 Task: Create a due date automation trigger when advanced on, on the tuesday of the week before a card is due add fields with custom field "Resume" set to a date less than 1 days from now at 11:00 AM.
Action: Mouse moved to (1182, 370)
Screenshot: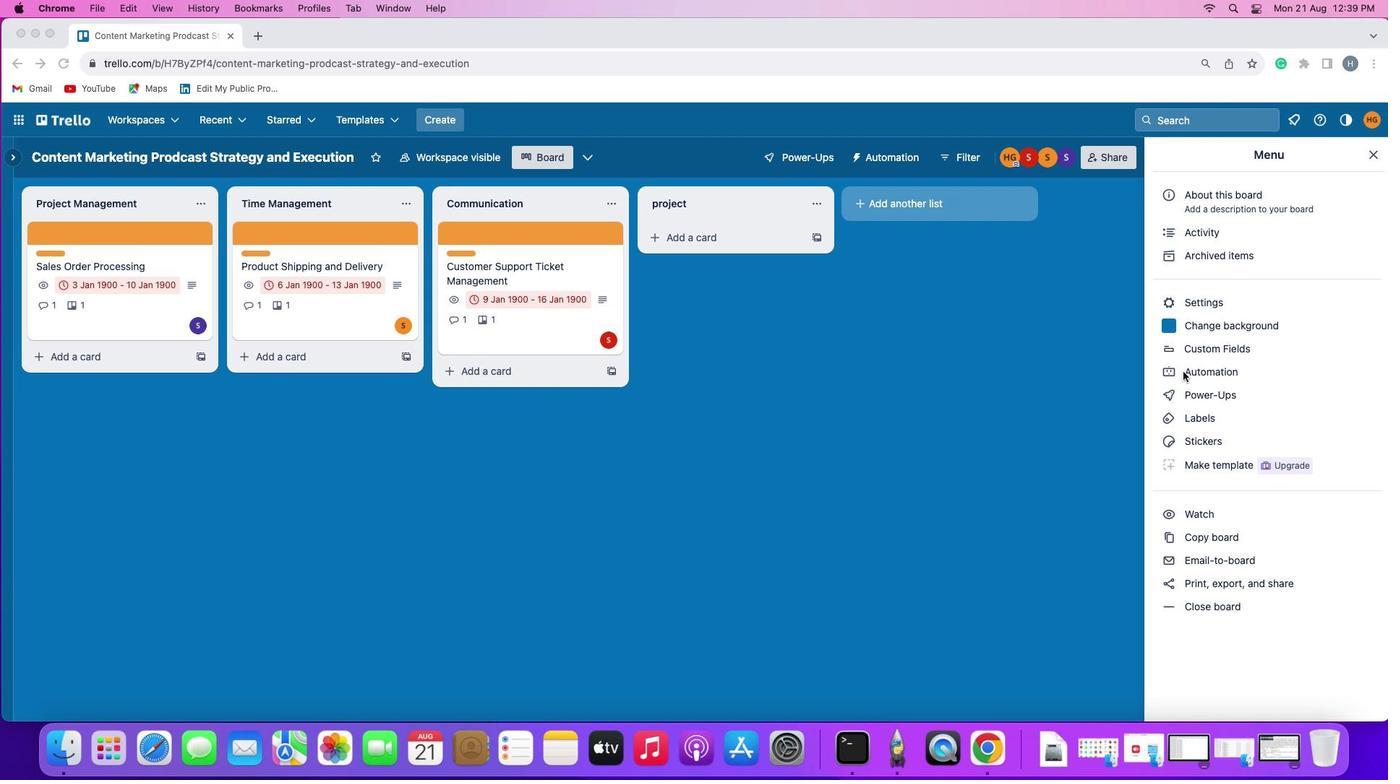 
Action: Mouse pressed left at (1182, 370)
Screenshot: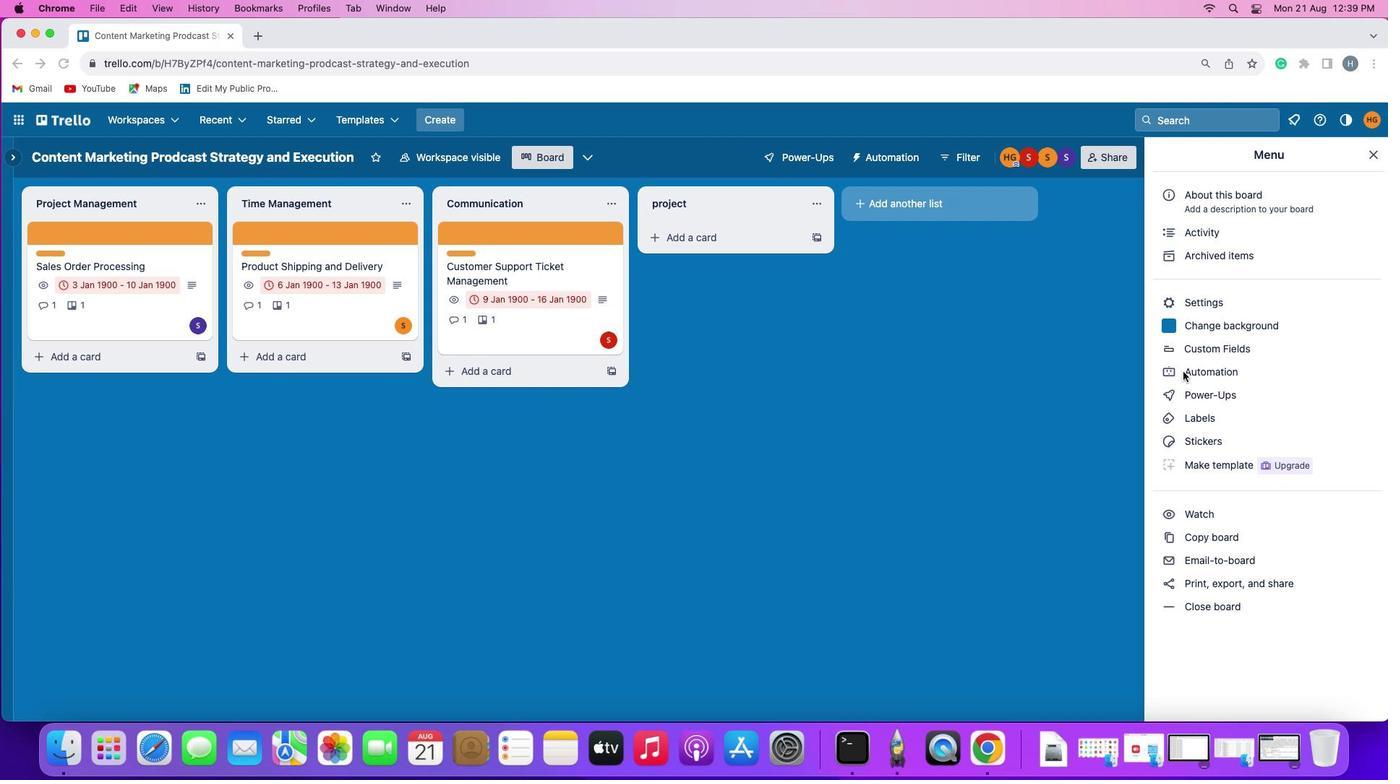 
Action: Mouse moved to (1182, 370)
Screenshot: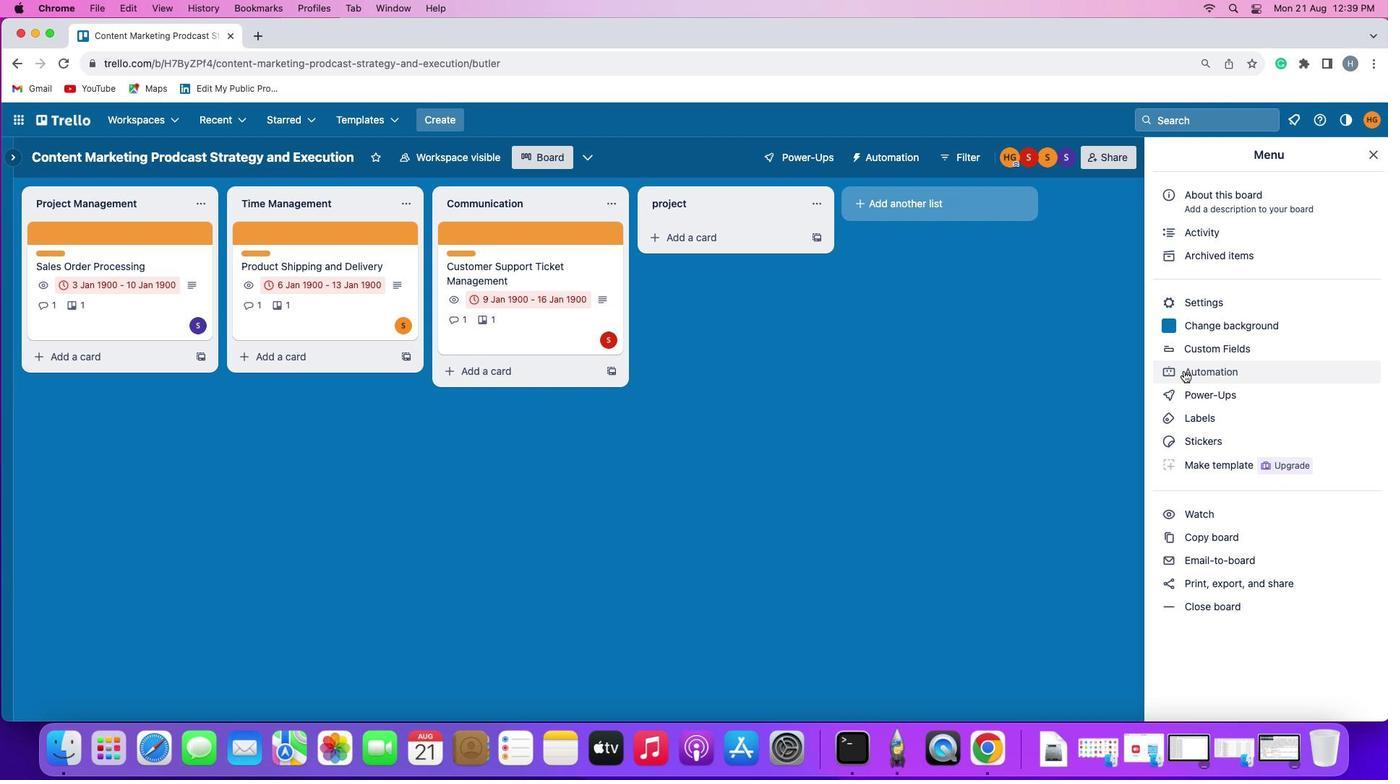 
Action: Mouse pressed left at (1182, 370)
Screenshot: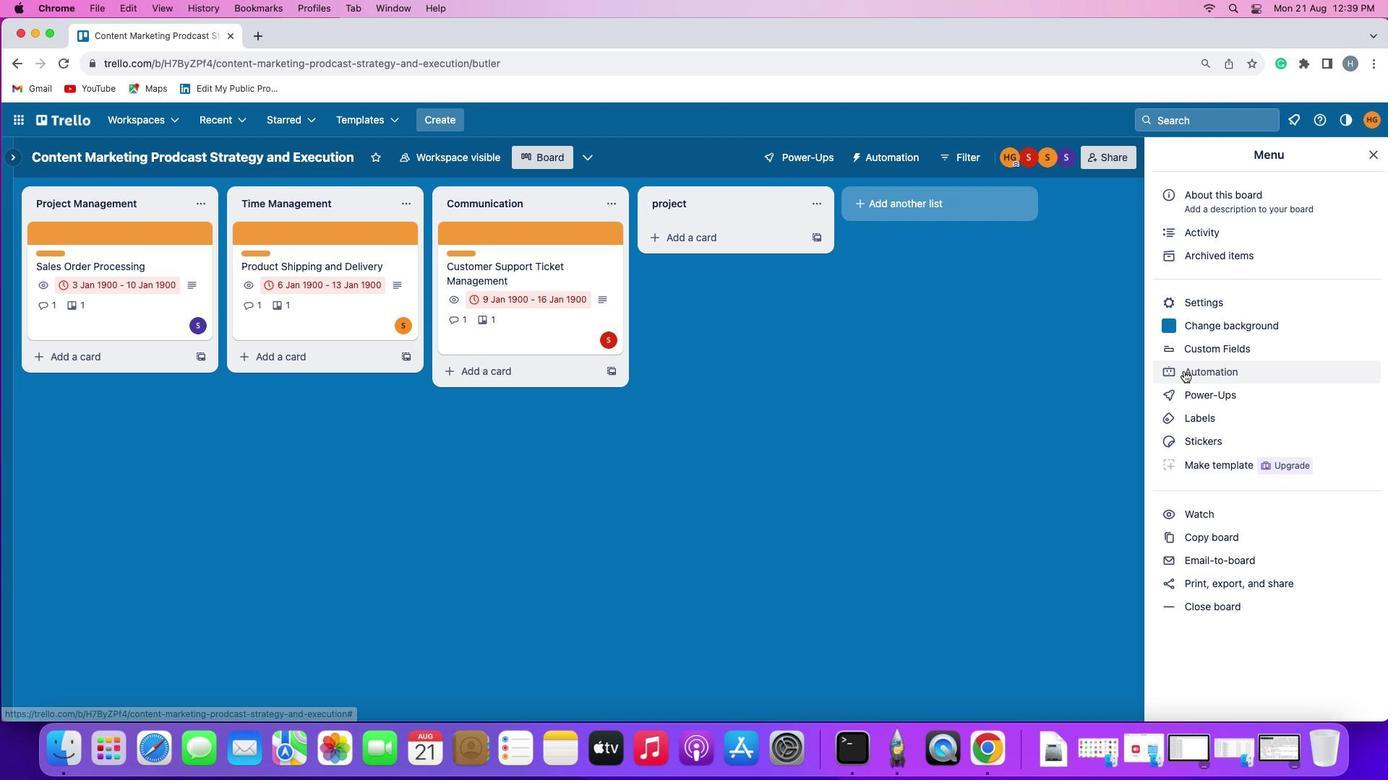 
Action: Mouse moved to (82, 342)
Screenshot: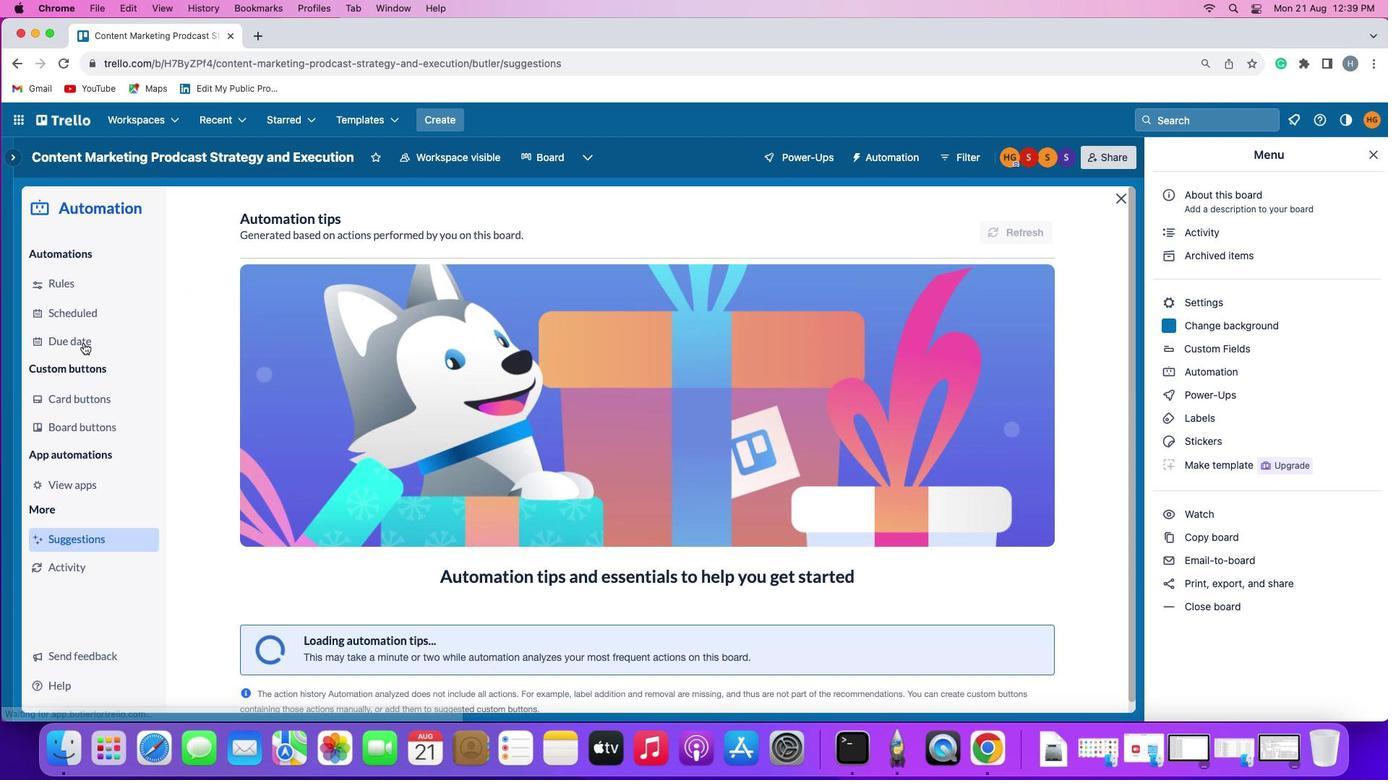 
Action: Mouse pressed left at (82, 342)
Screenshot: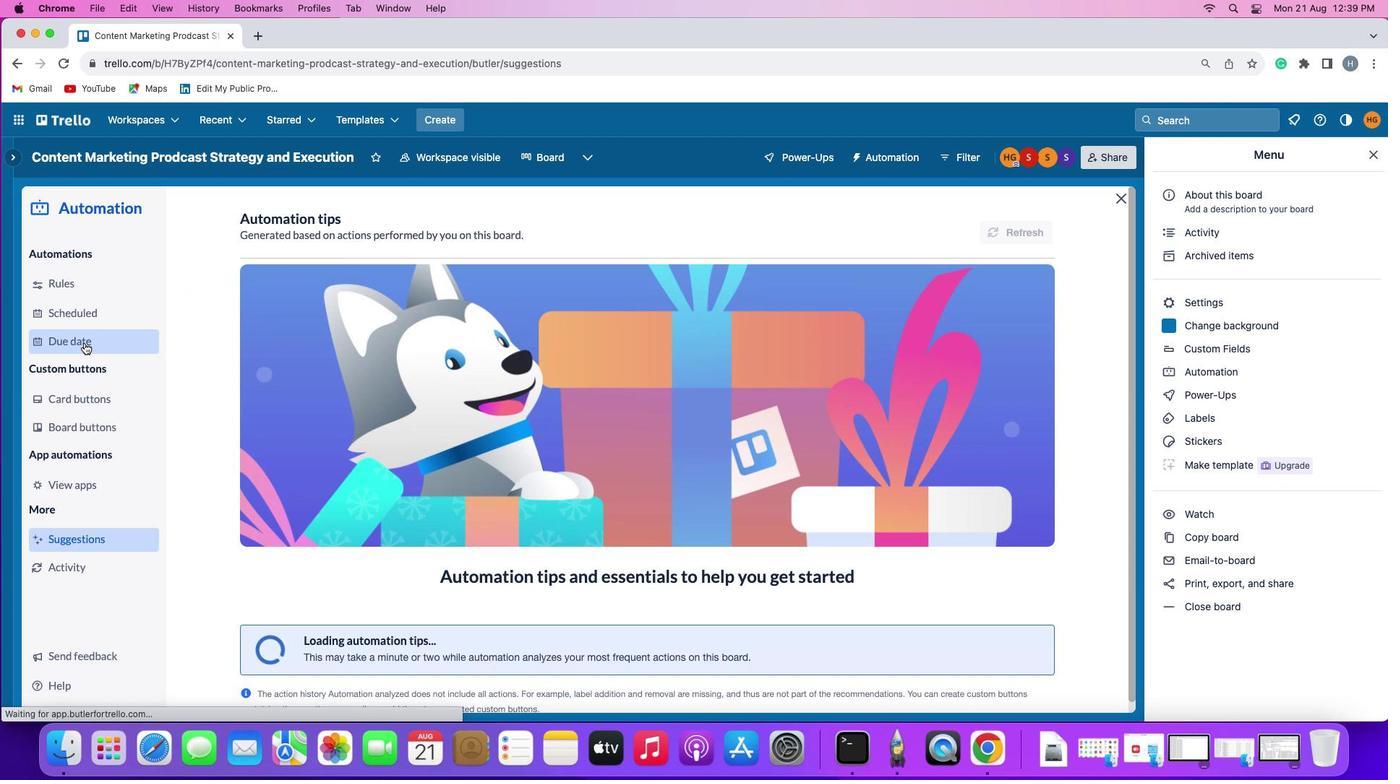 
Action: Mouse moved to (981, 221)
Screenshot: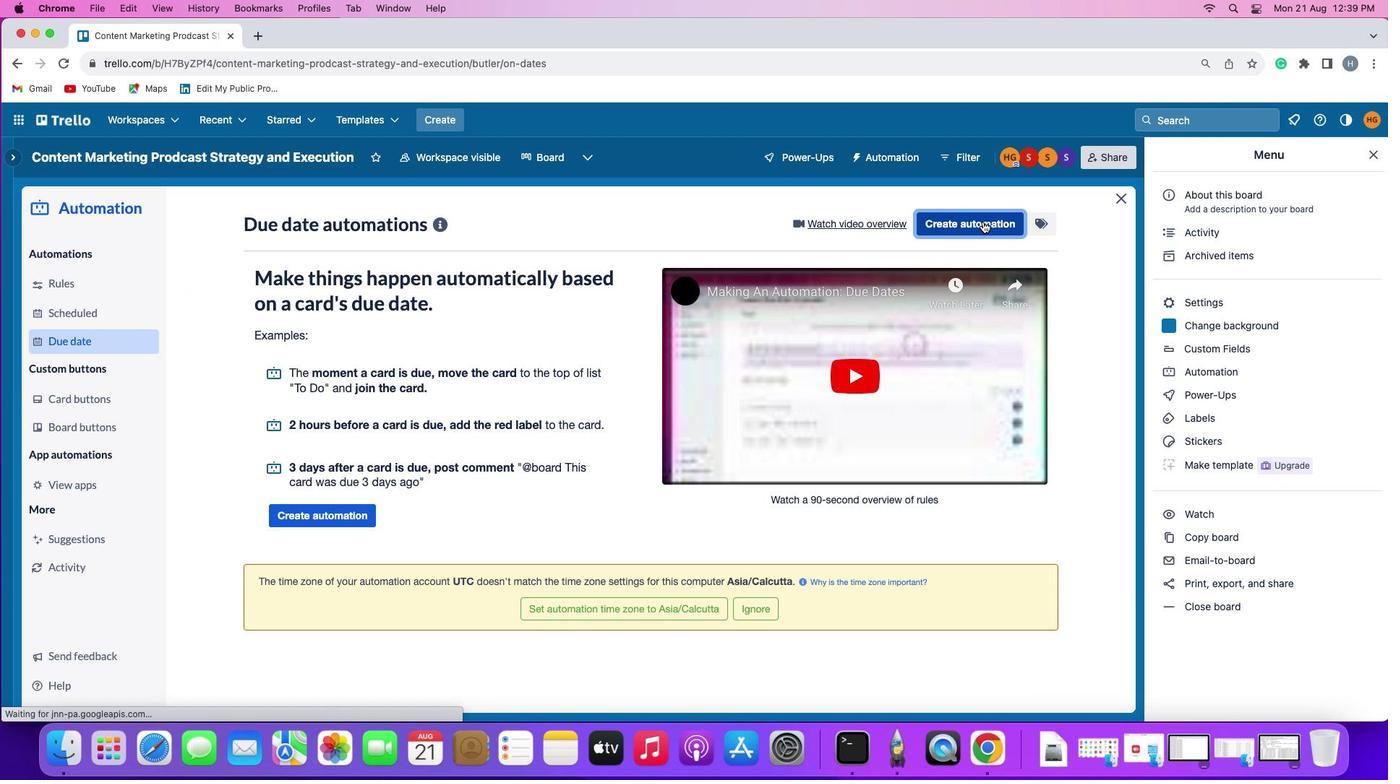 
Action: Mouse pressed left at (981, 221)
Screenshot: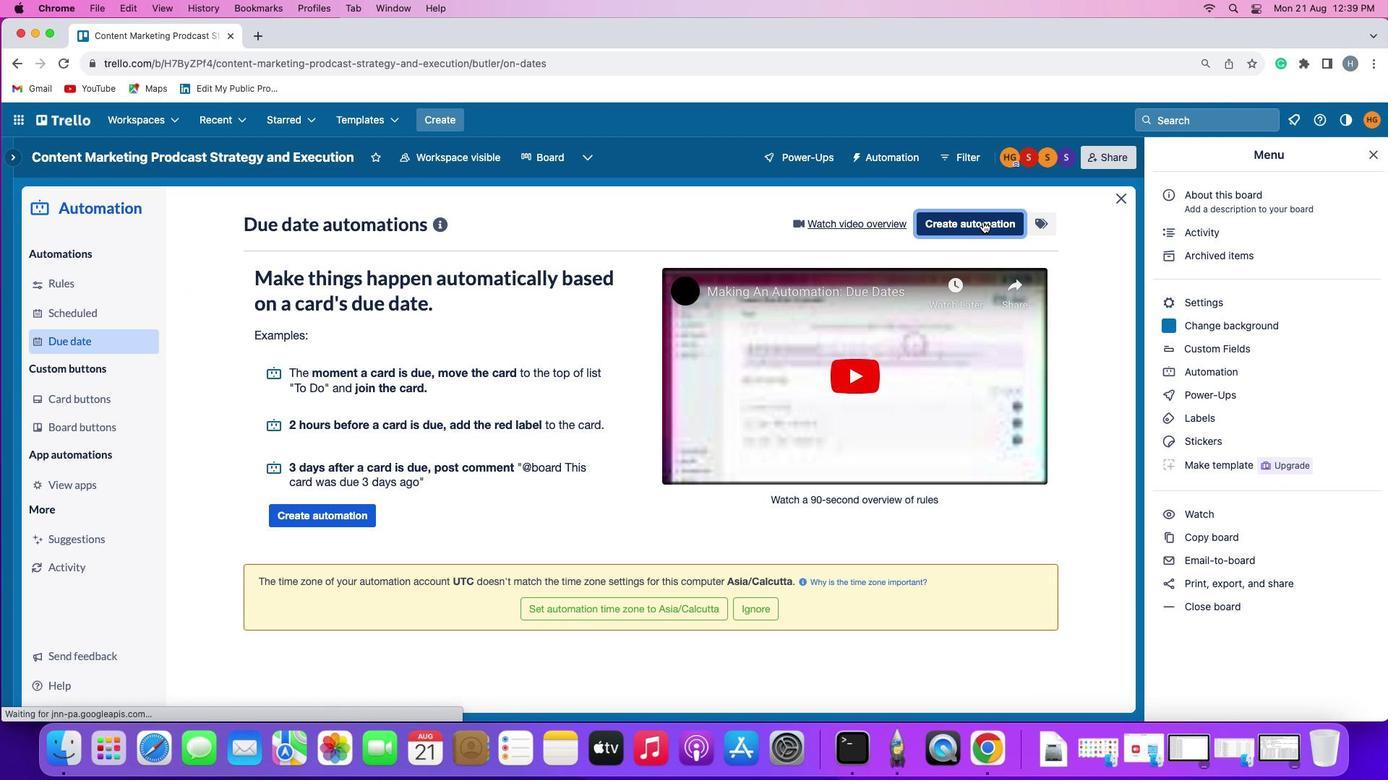 
Action: Mouse moved to (302, 356)
Screenshot: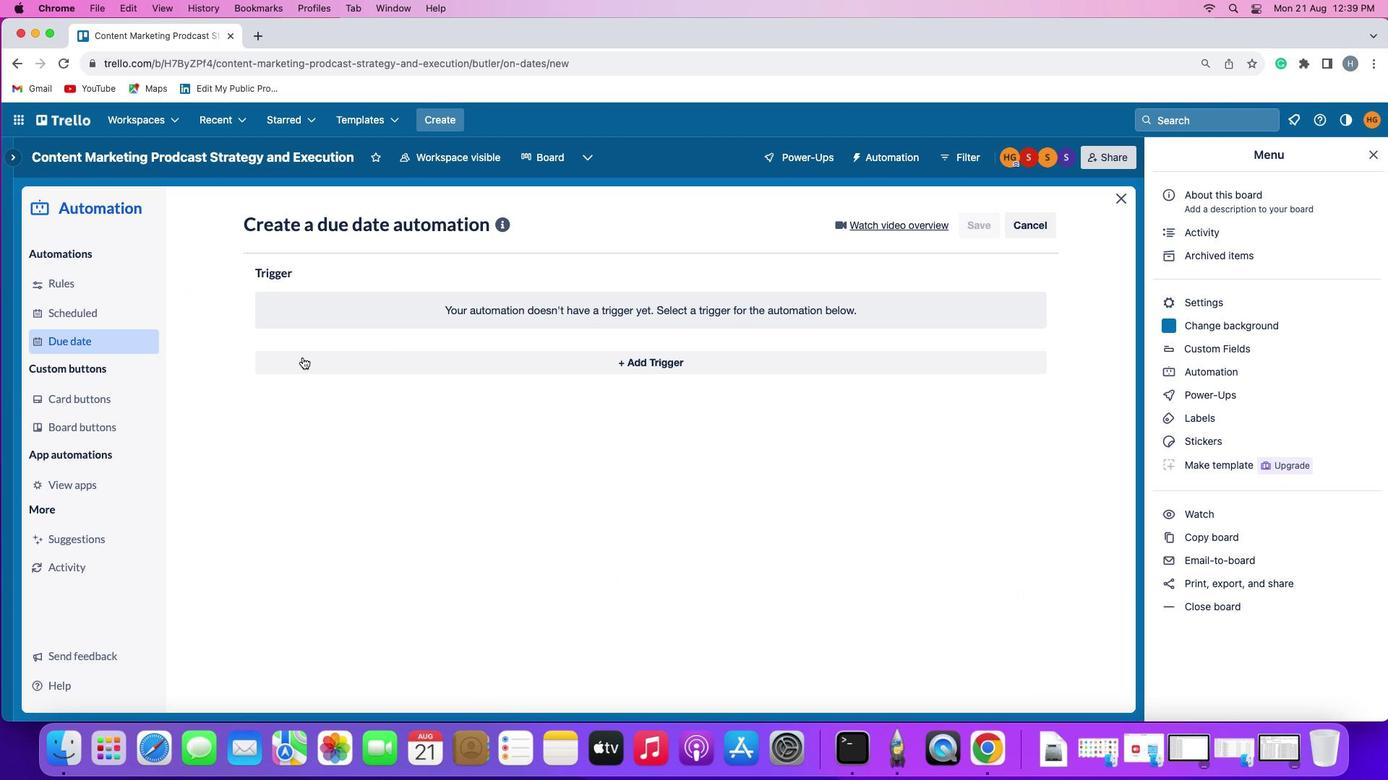 
Action: Mouse pressed left at (302, 356)
Screenshot: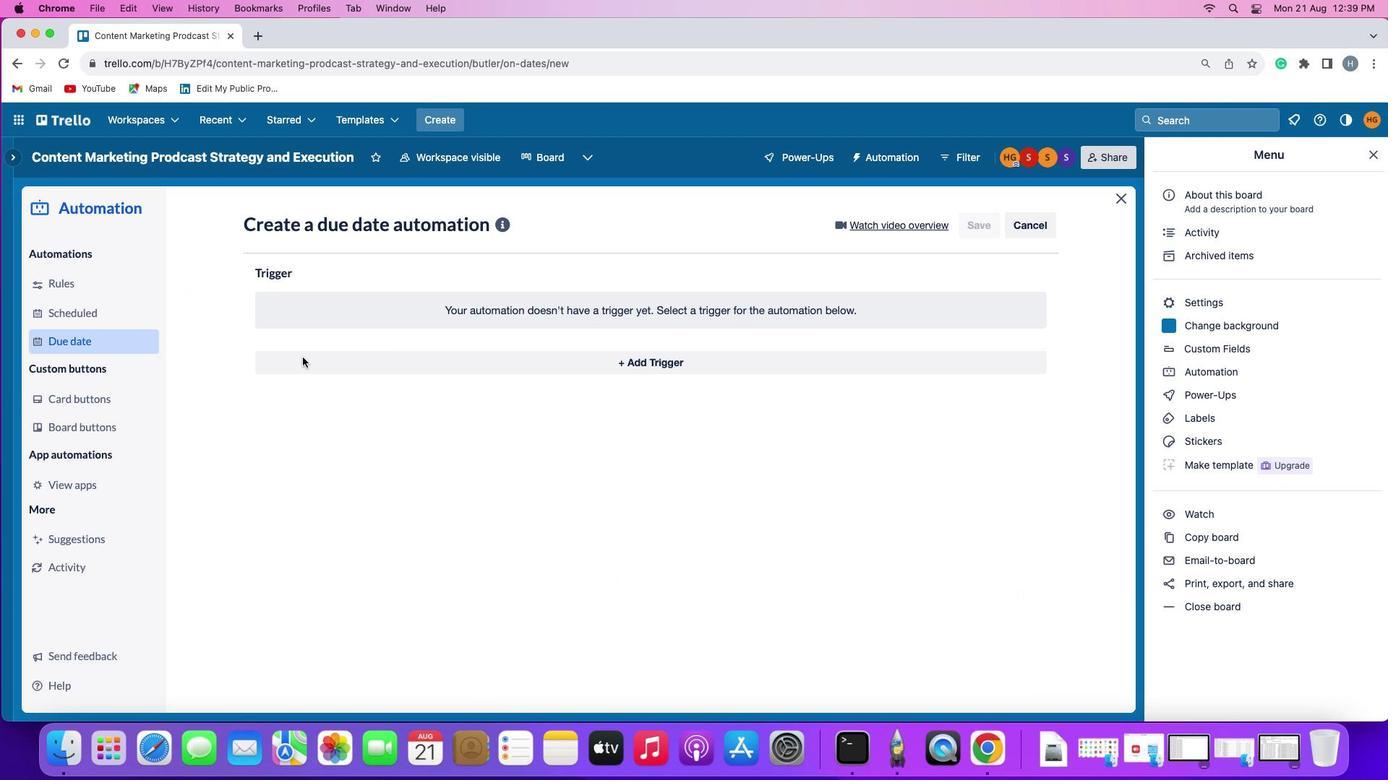 
Action: Mouse moved to (326, 617)
Screenshot: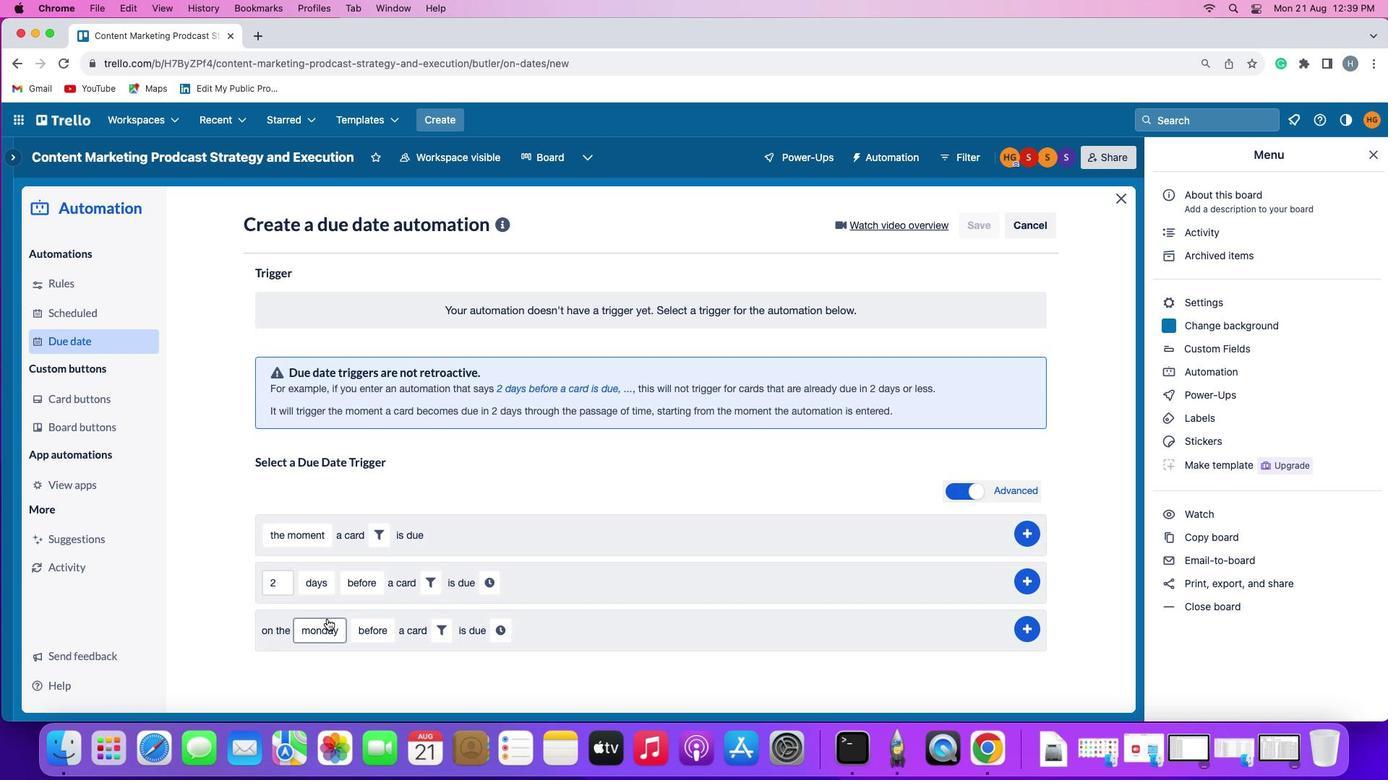 
Action: Mouse pressed left at (326, 617)
Screenshot: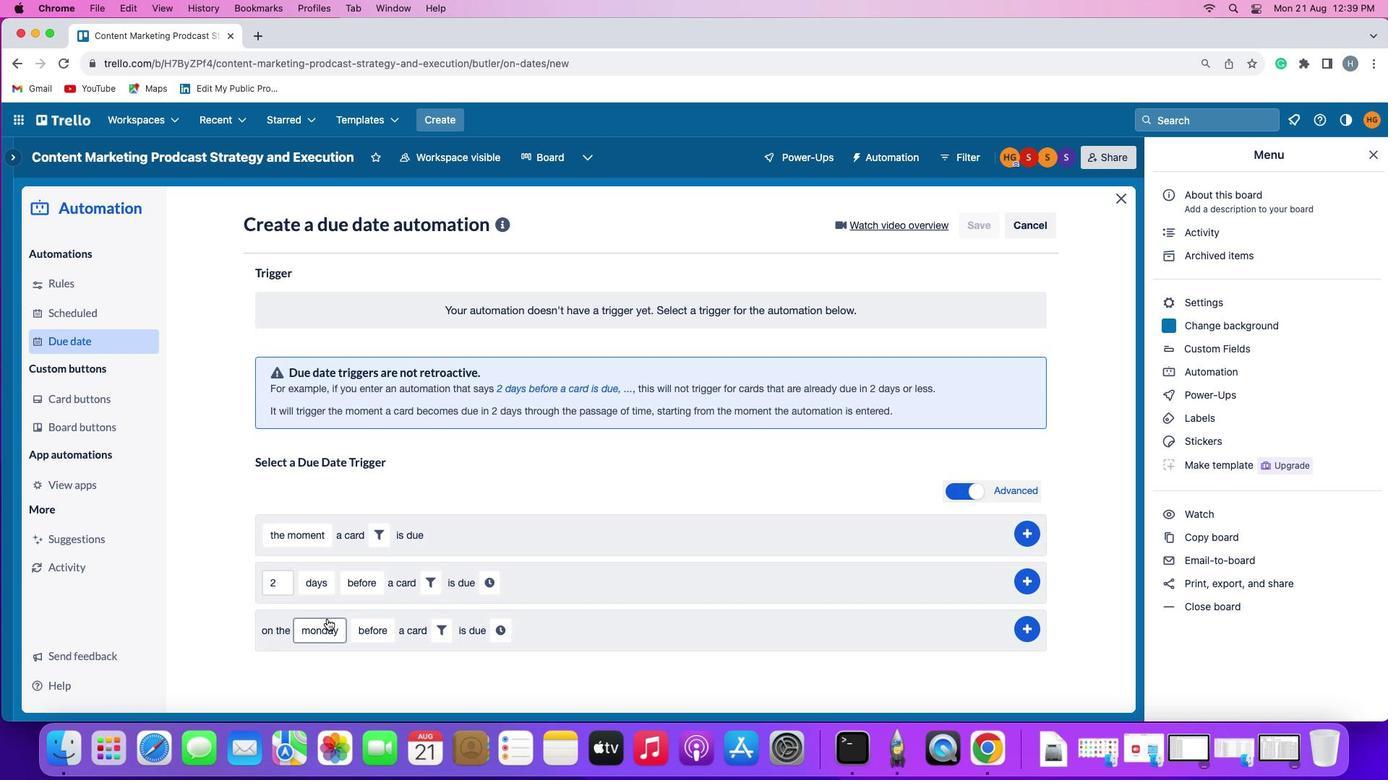 
Action: Mouse moved to (340, 453)
Screenshot: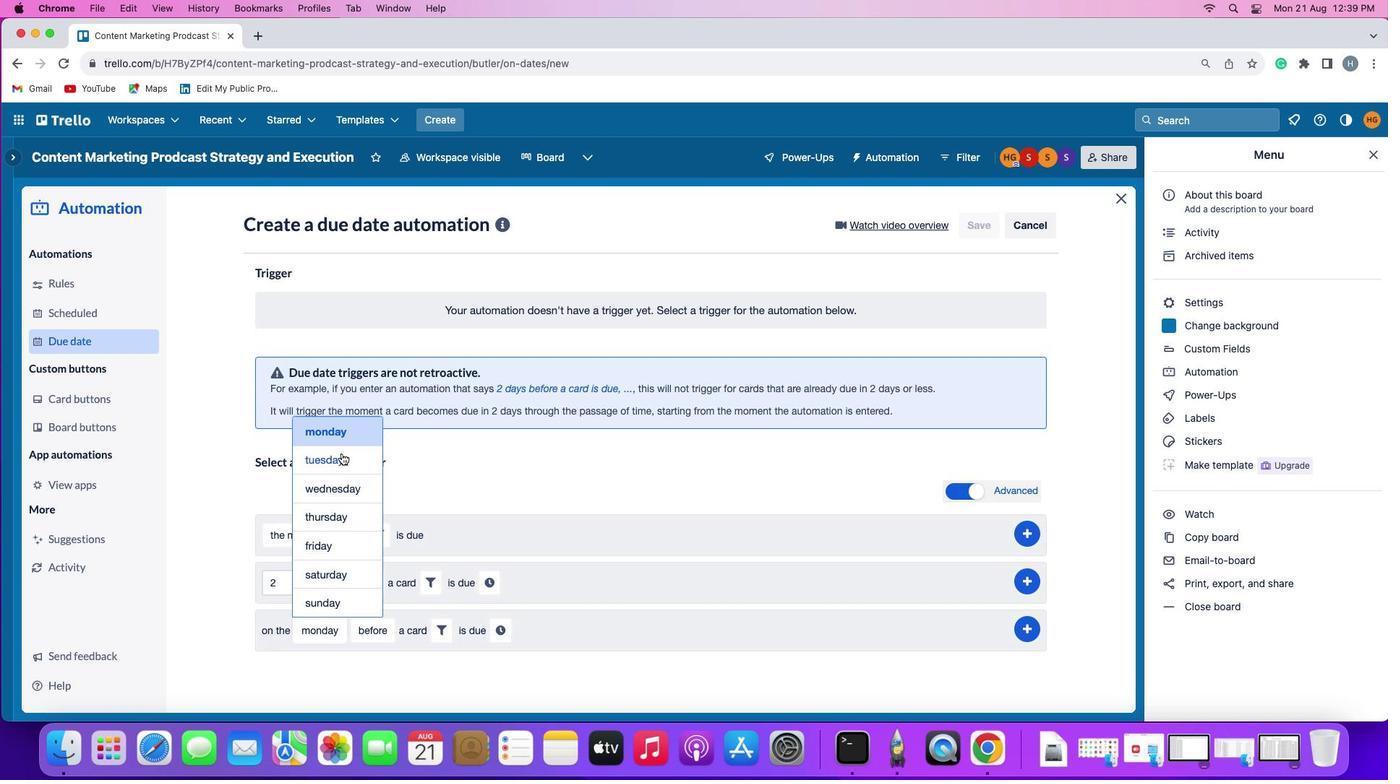 
Action: Mouse pressed left at (340, 453)
Screenshot: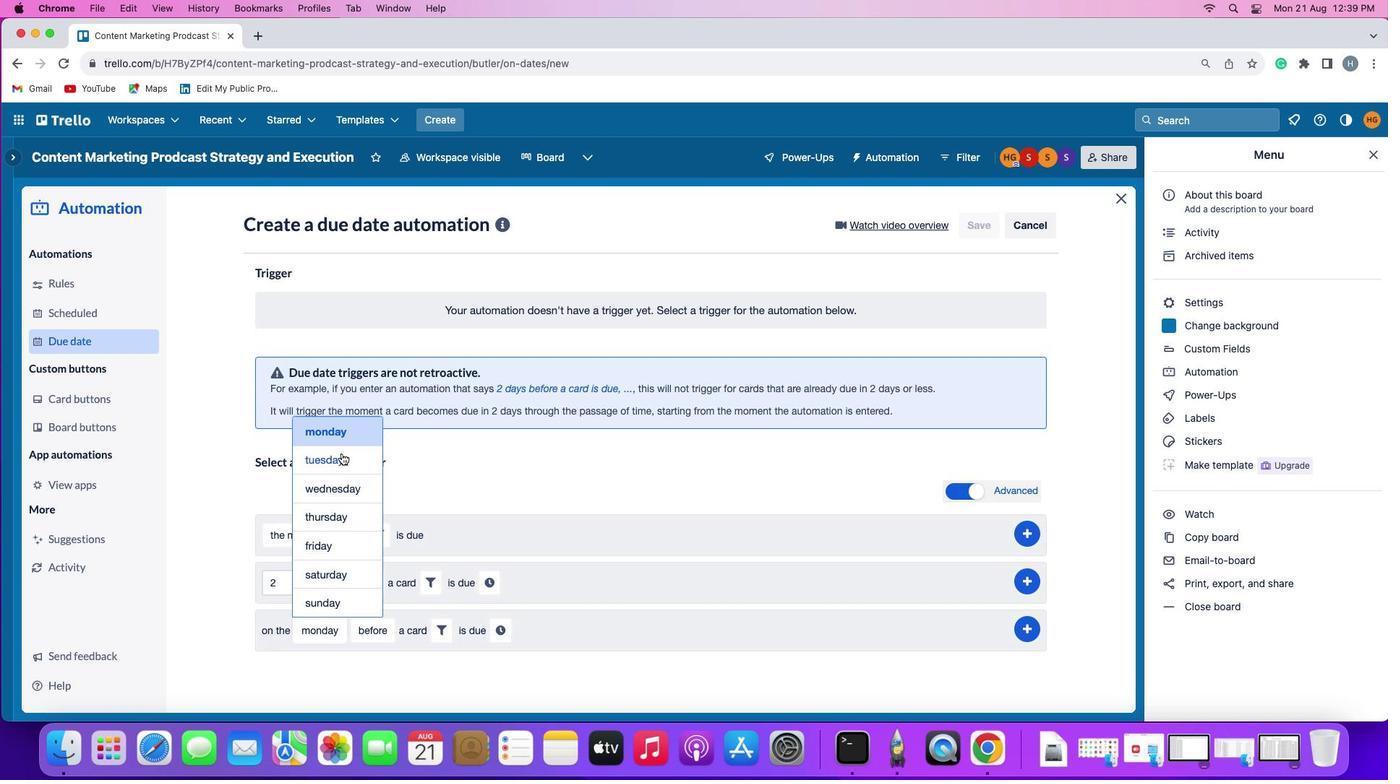 
Action: Mouse moved to (365, 634)
Screenshot: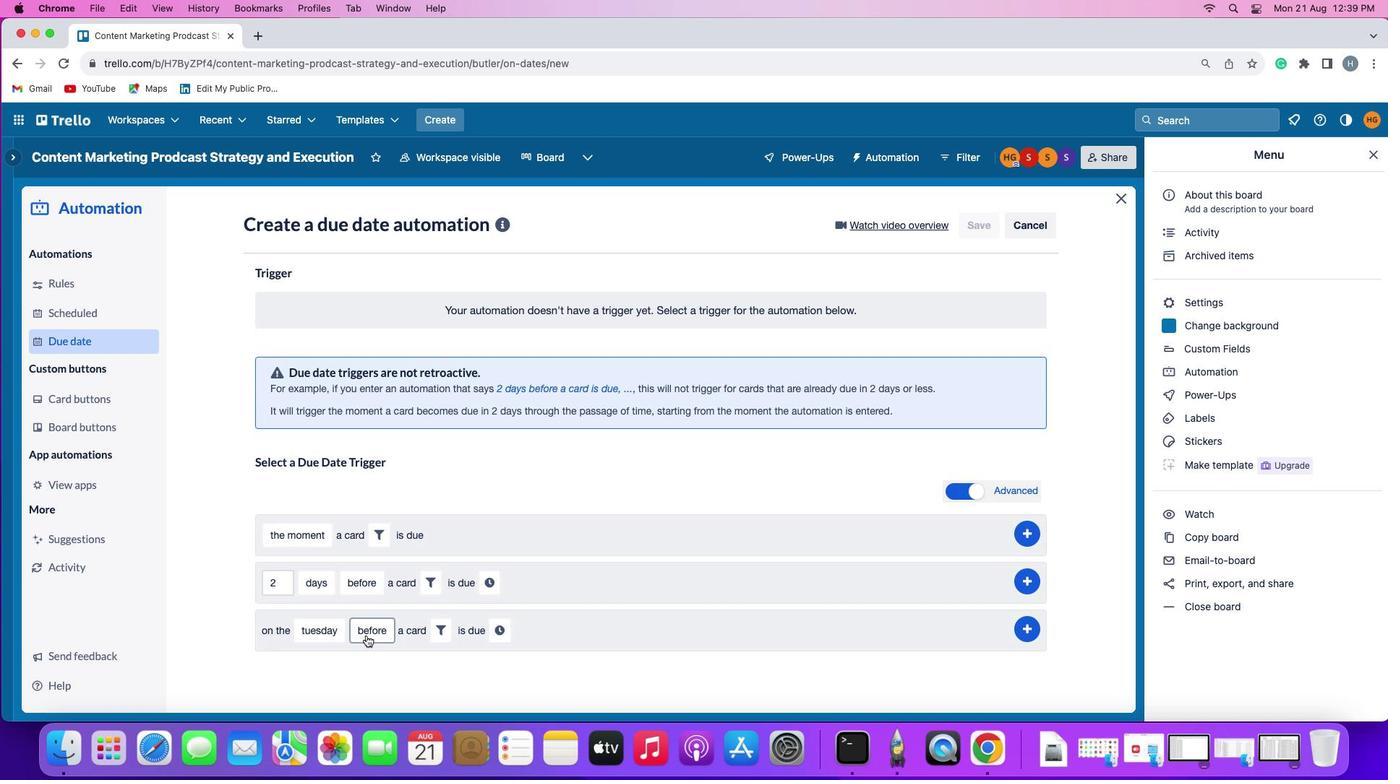 
Action: Mouse pressed left at (365, 634)
Screenshot: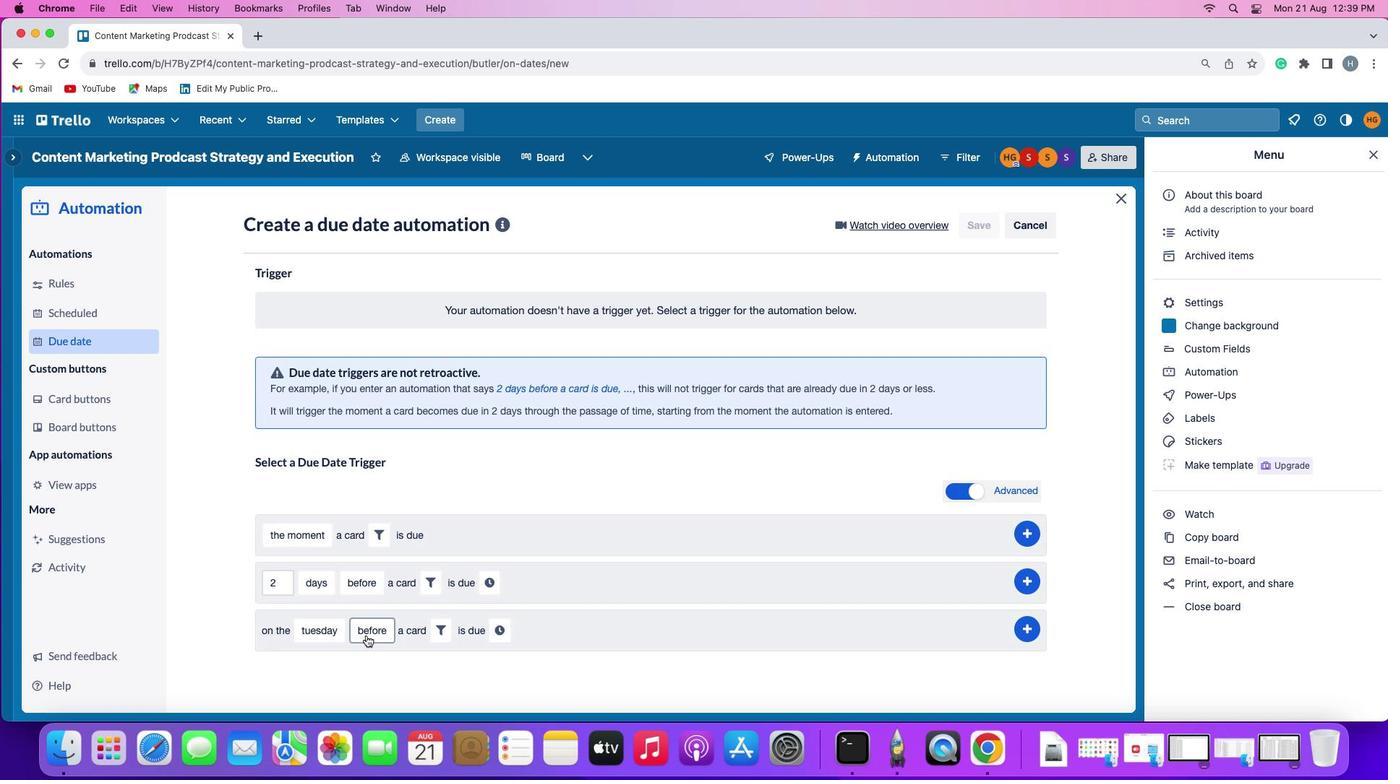 
Action: Mouse moved to (378, 606)
Screenshot: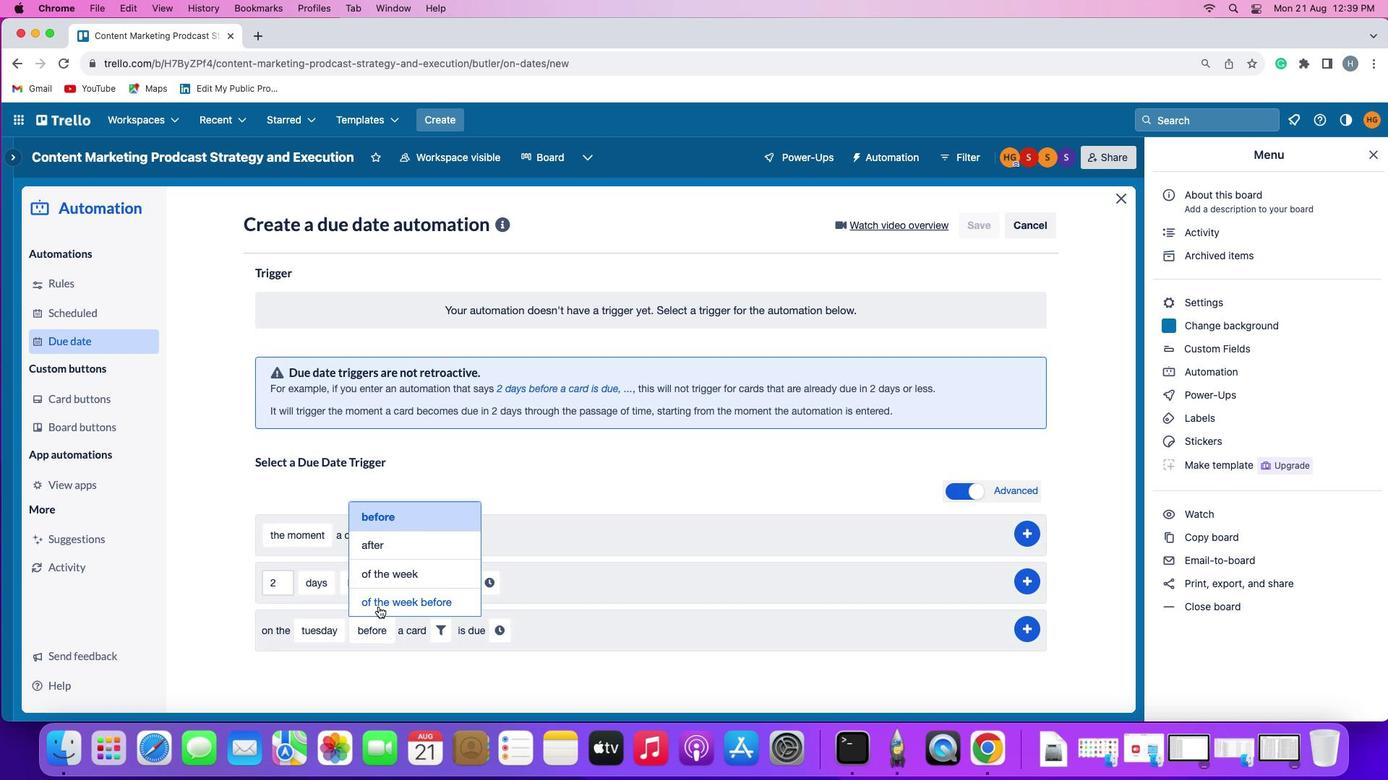 
Action: Mouse pressed left at (378, 606)
Screenshot: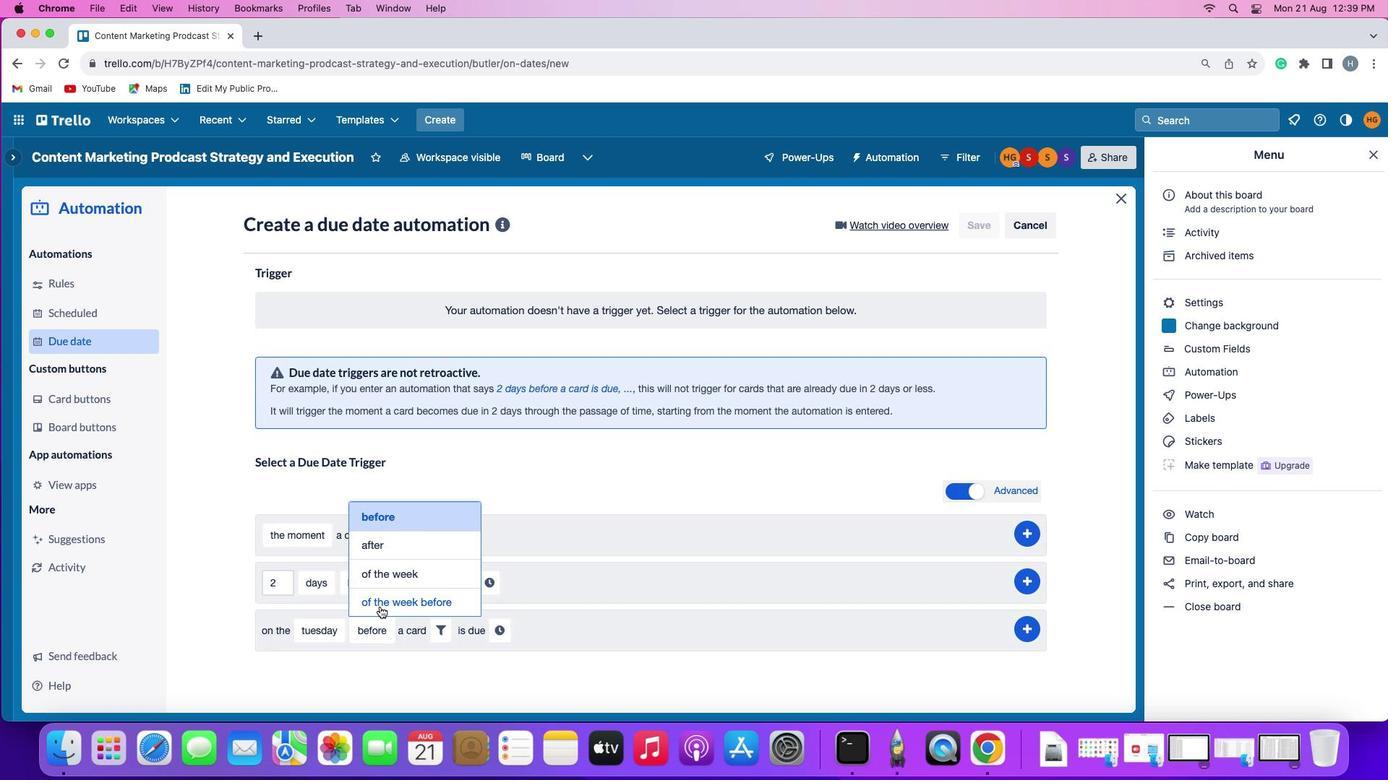 
Action: Mouse moved to (495, 629)
Screenshot: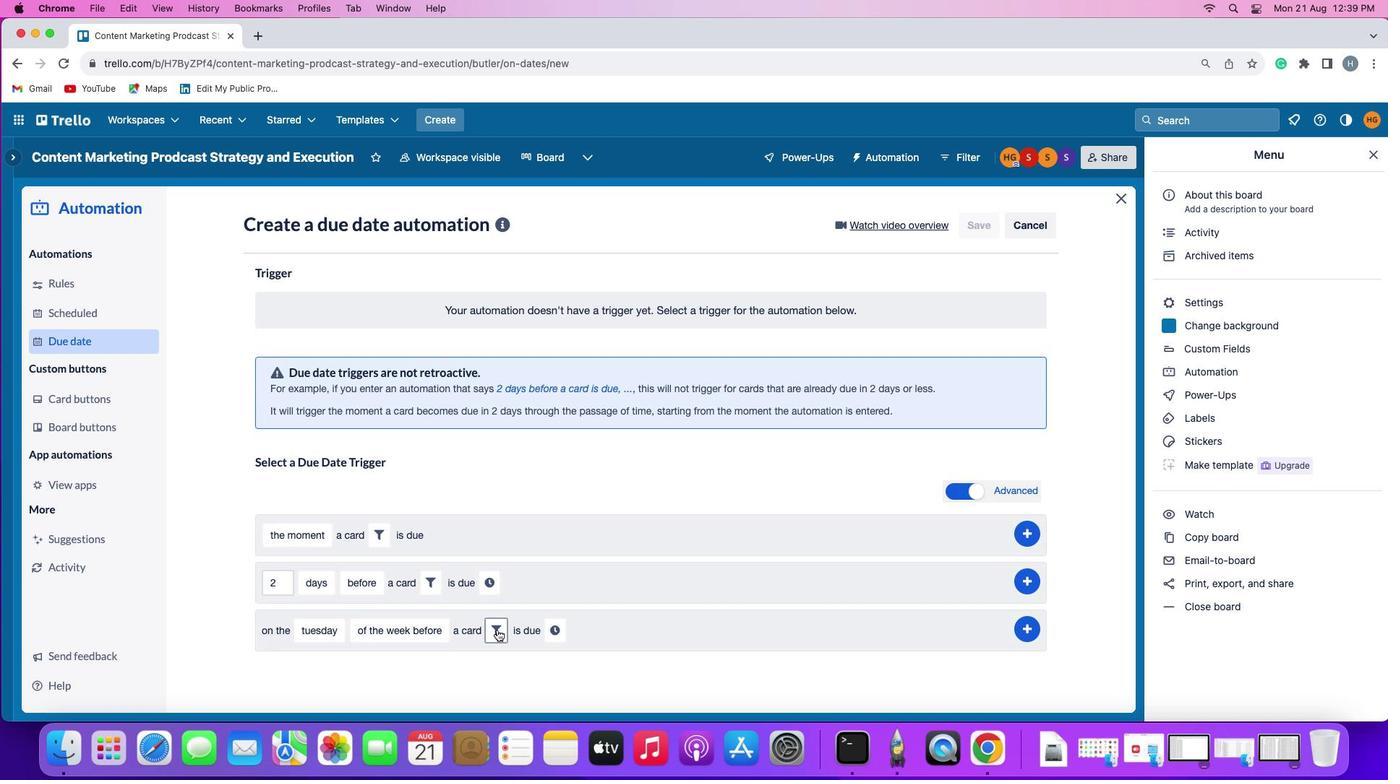
Action: Mouse pressed left at (495, 629)
Screenshot: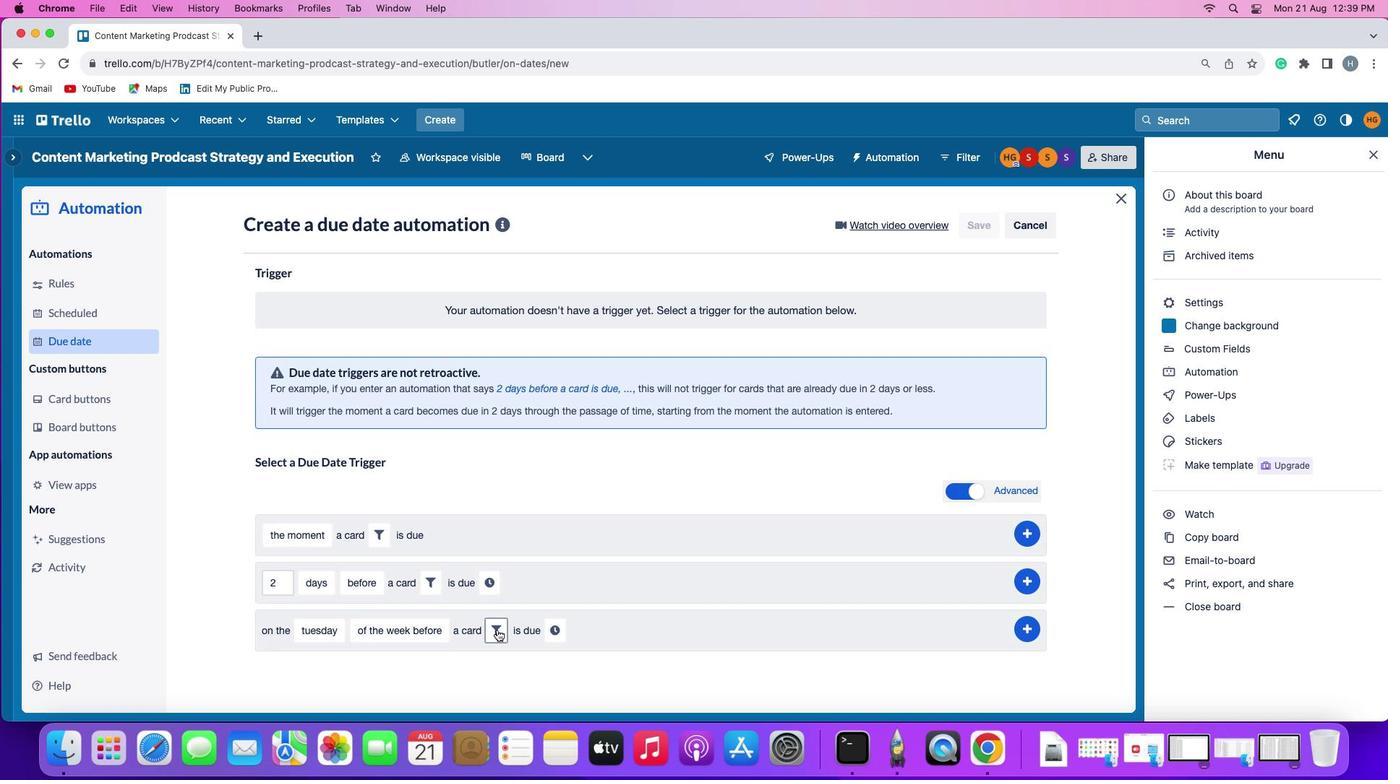 
Action: Mouse moved to (710, 675)
Screenshot: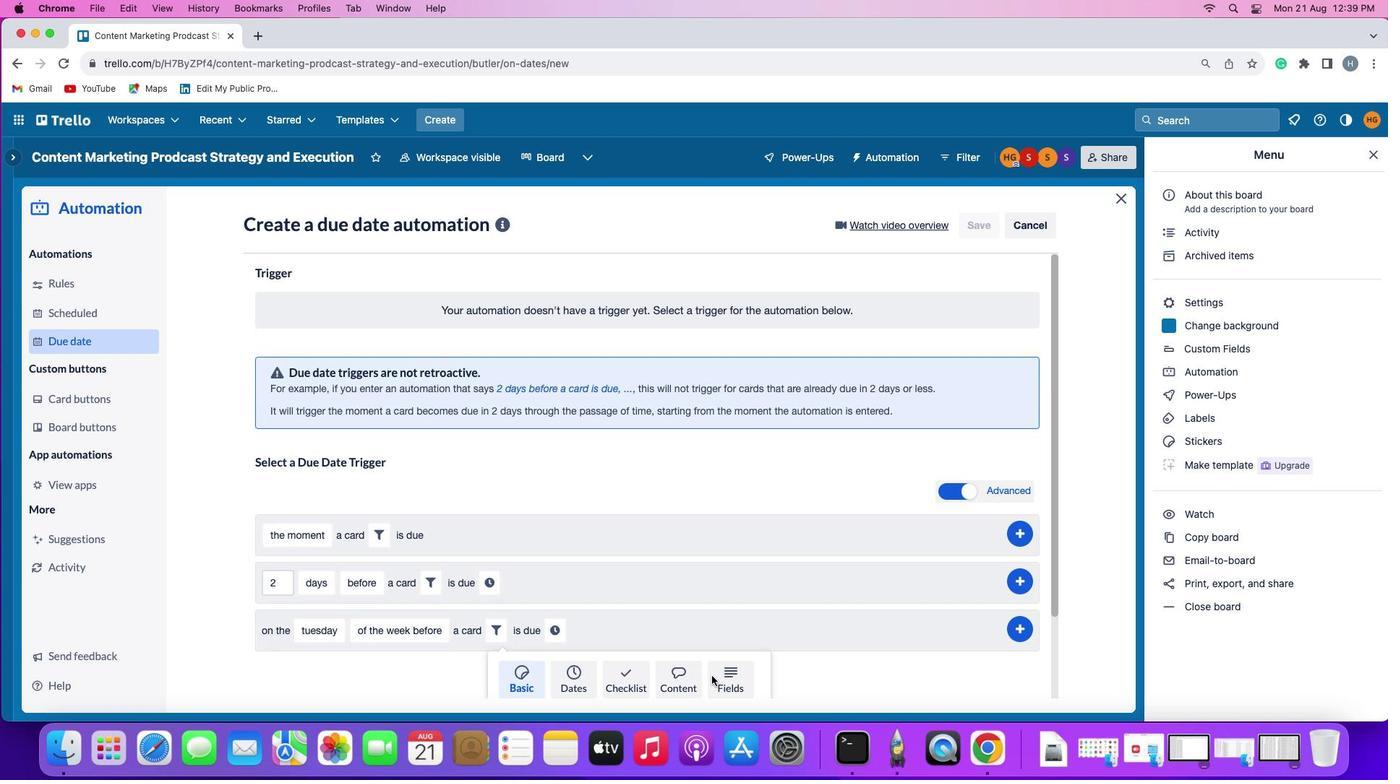 
Action: Mouse pressed left at (710, 675)
Screenshot: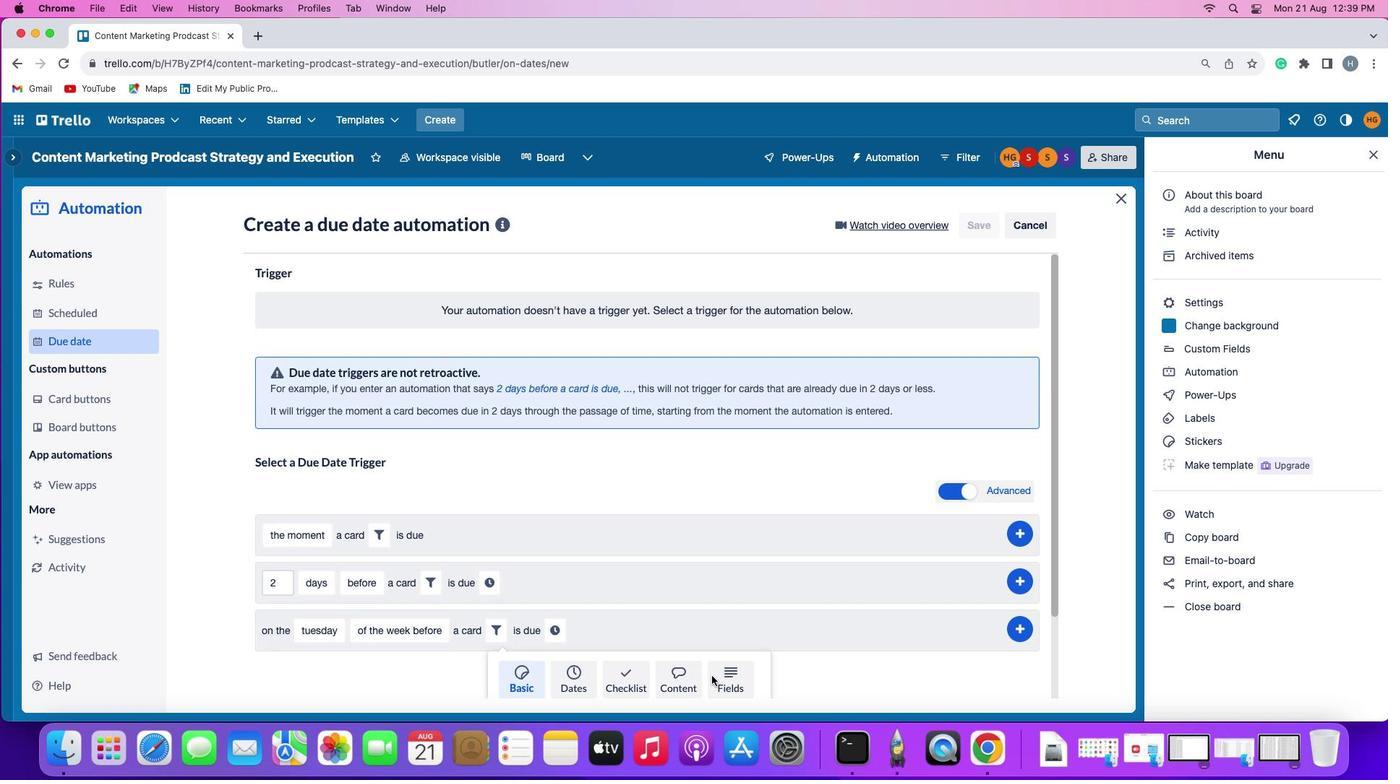 
Action: Mouse moved to (424, 673)
Screenshot: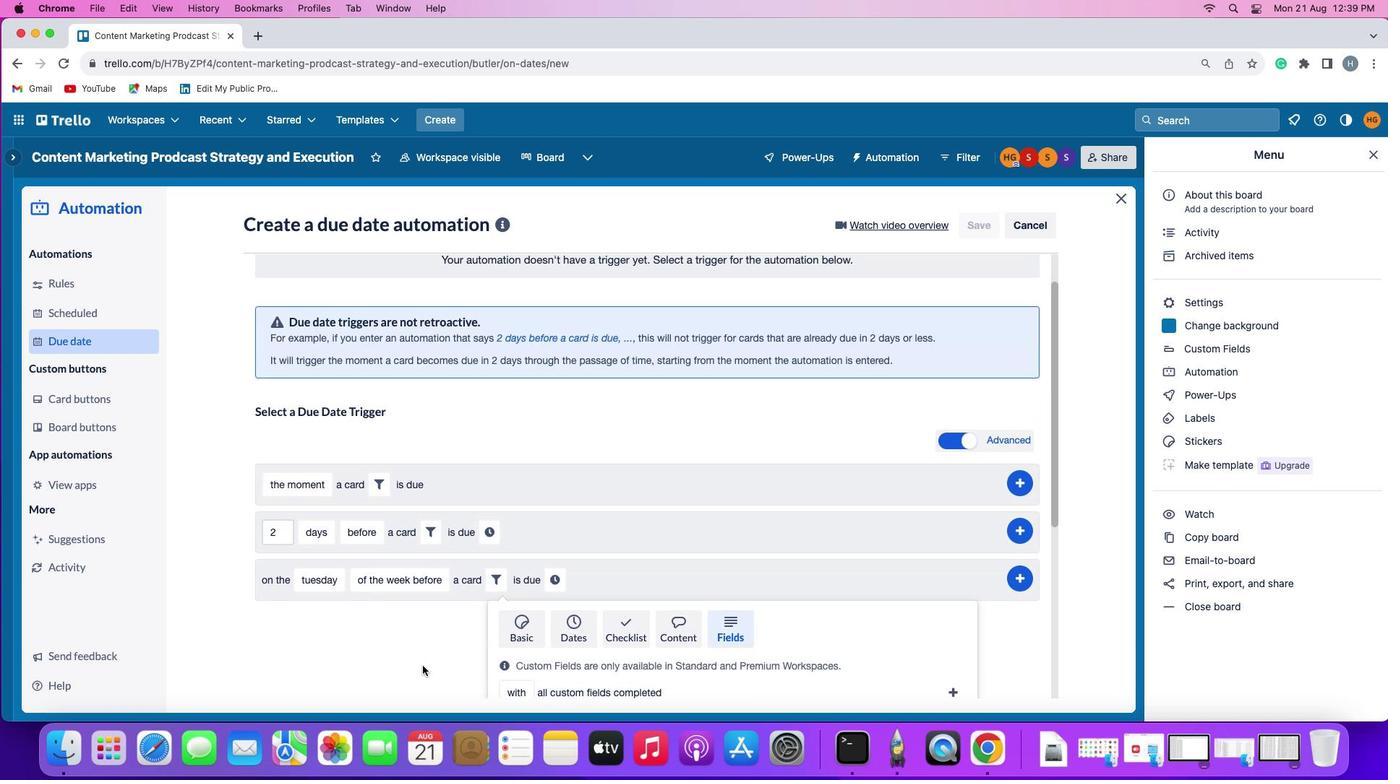 
Action: Mouse scrolled (424, 673) with delta (0, 0)
Screenshot: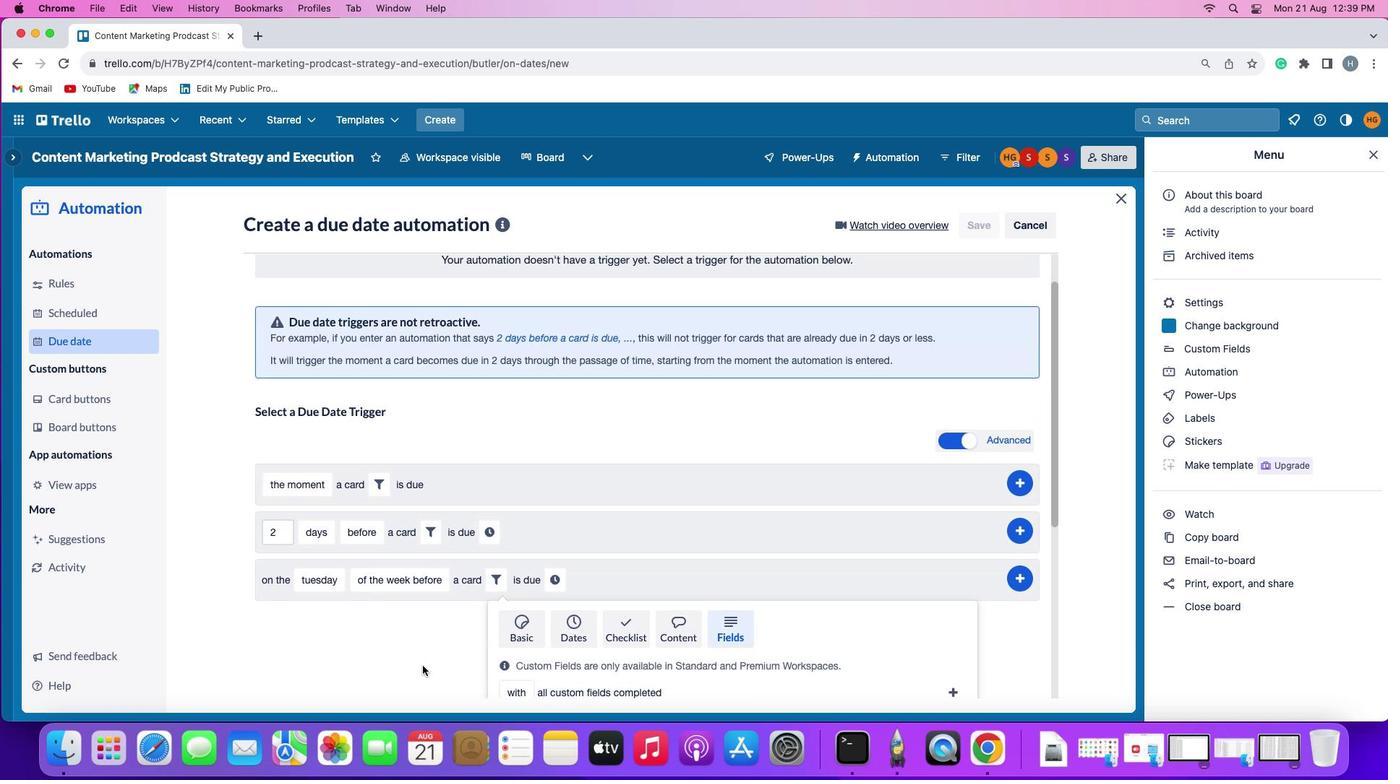 
Action: Mouse scrolled (424, 673) with delta (0, 0)
Screenshot: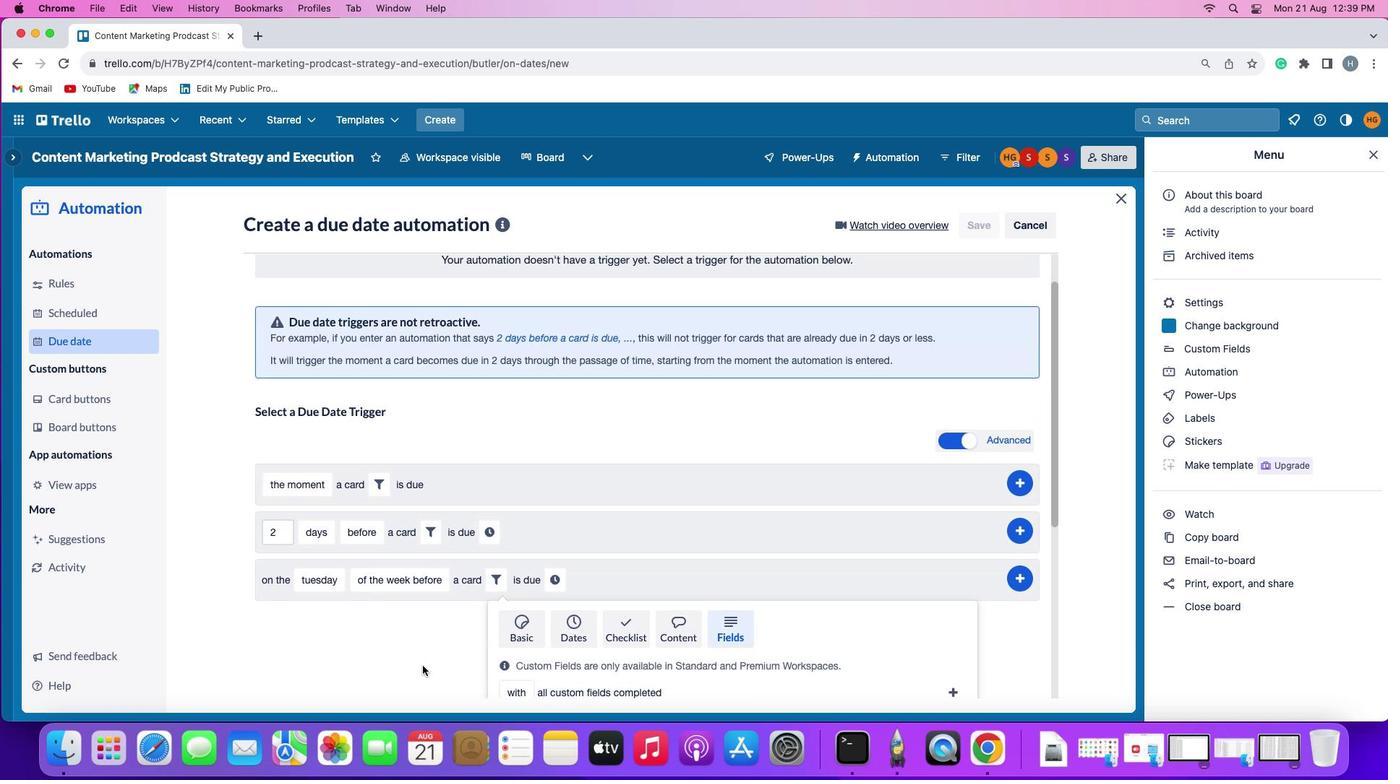 
Action: Mouse moved to (423, 673)
Screenshot: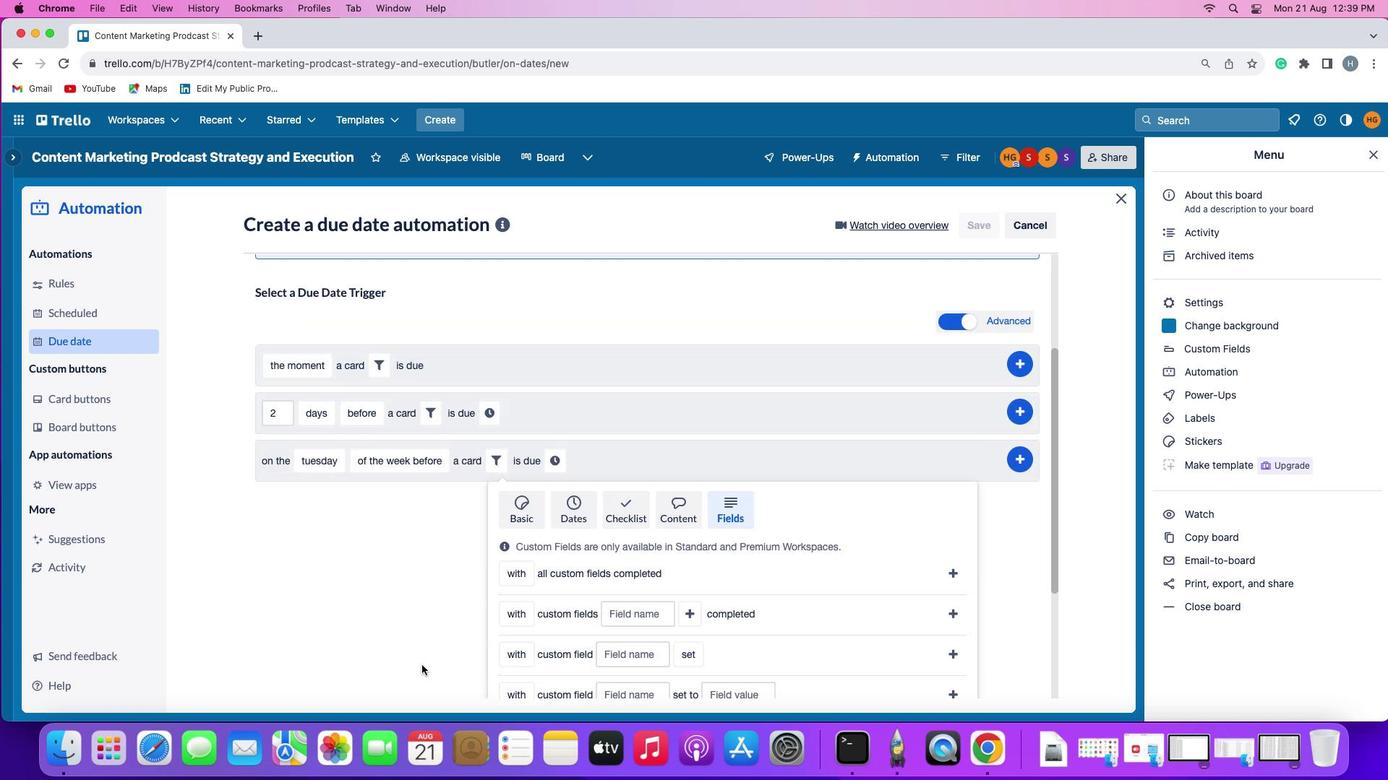 
Action: Mouse scrolled (423, 673) with delta (0, -2)
Screenshot: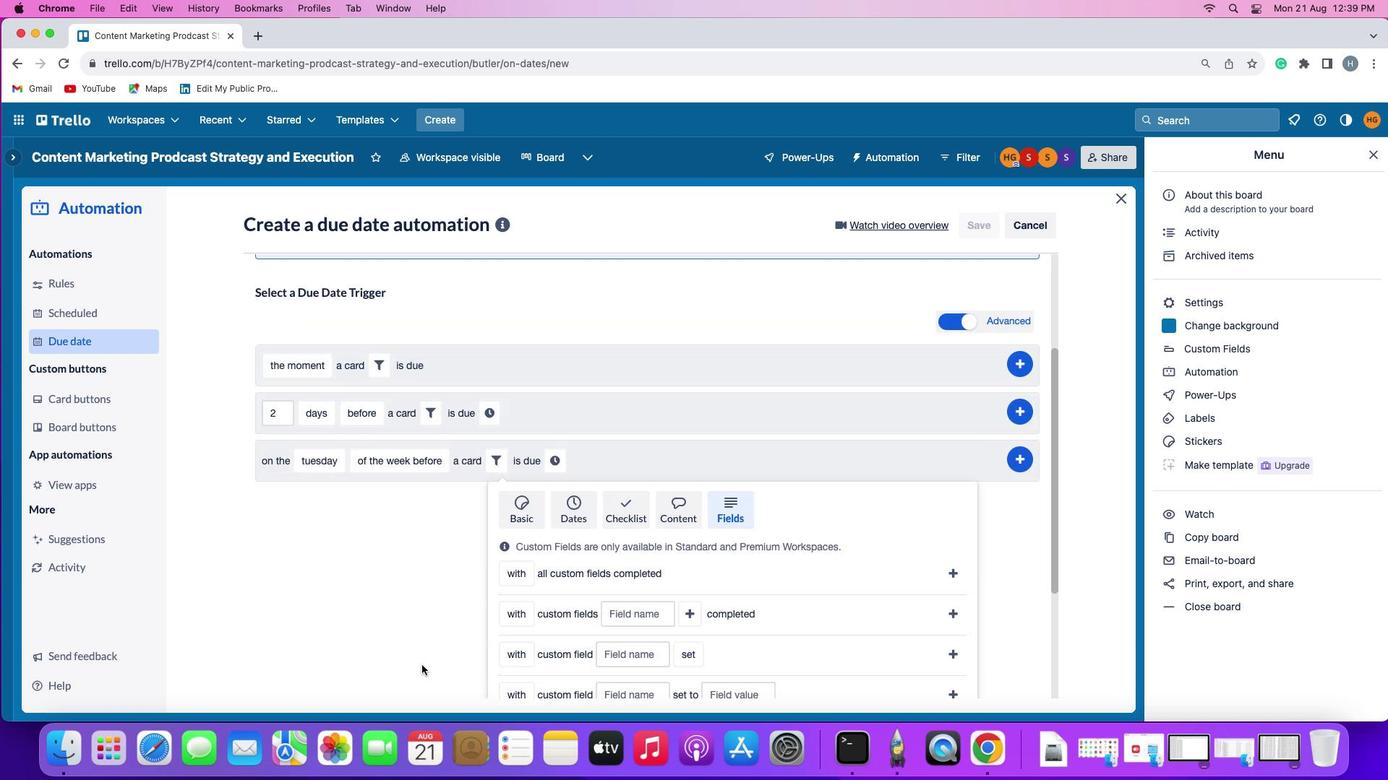 
Action: Mouse moved to (422, 671)
Screenshot: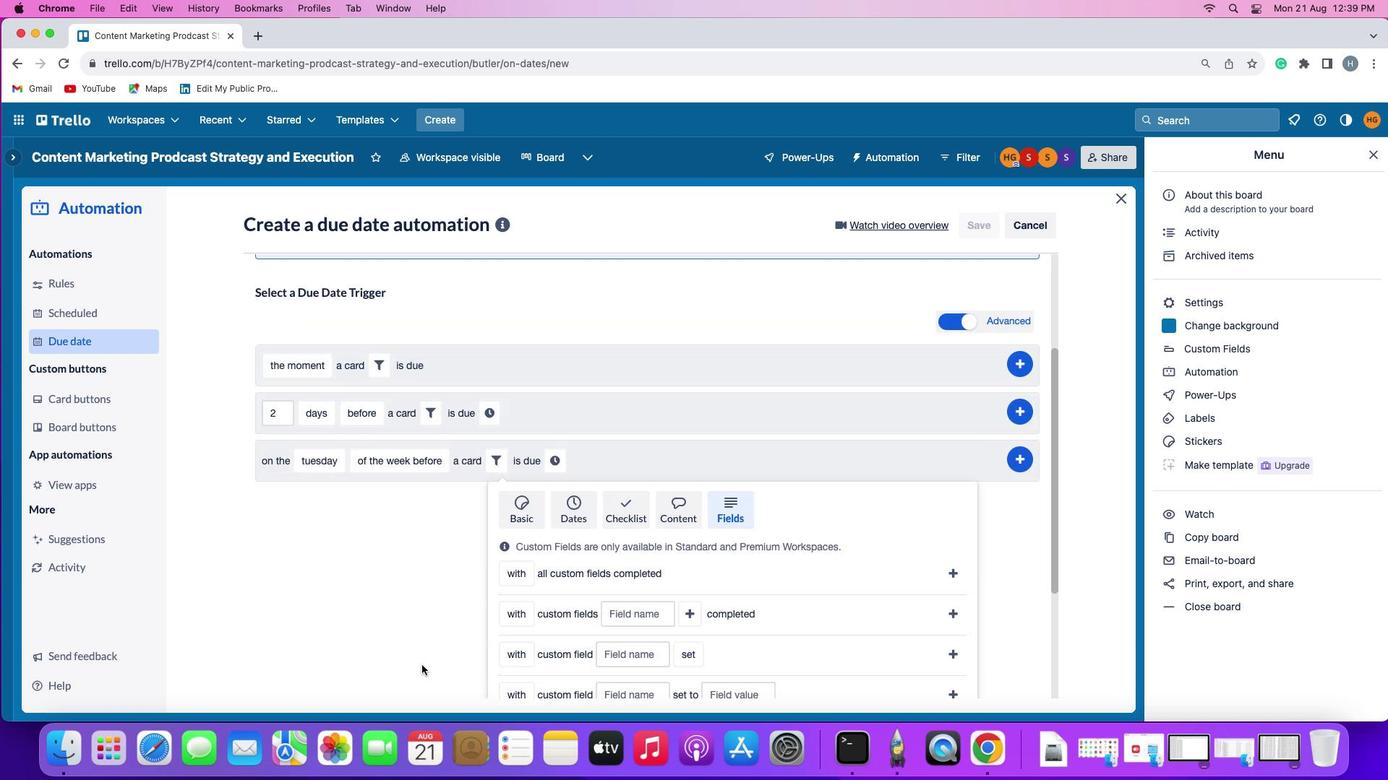 
Action: Mouse scrolled (422, 671) with delta (0, -3)
Screenshot: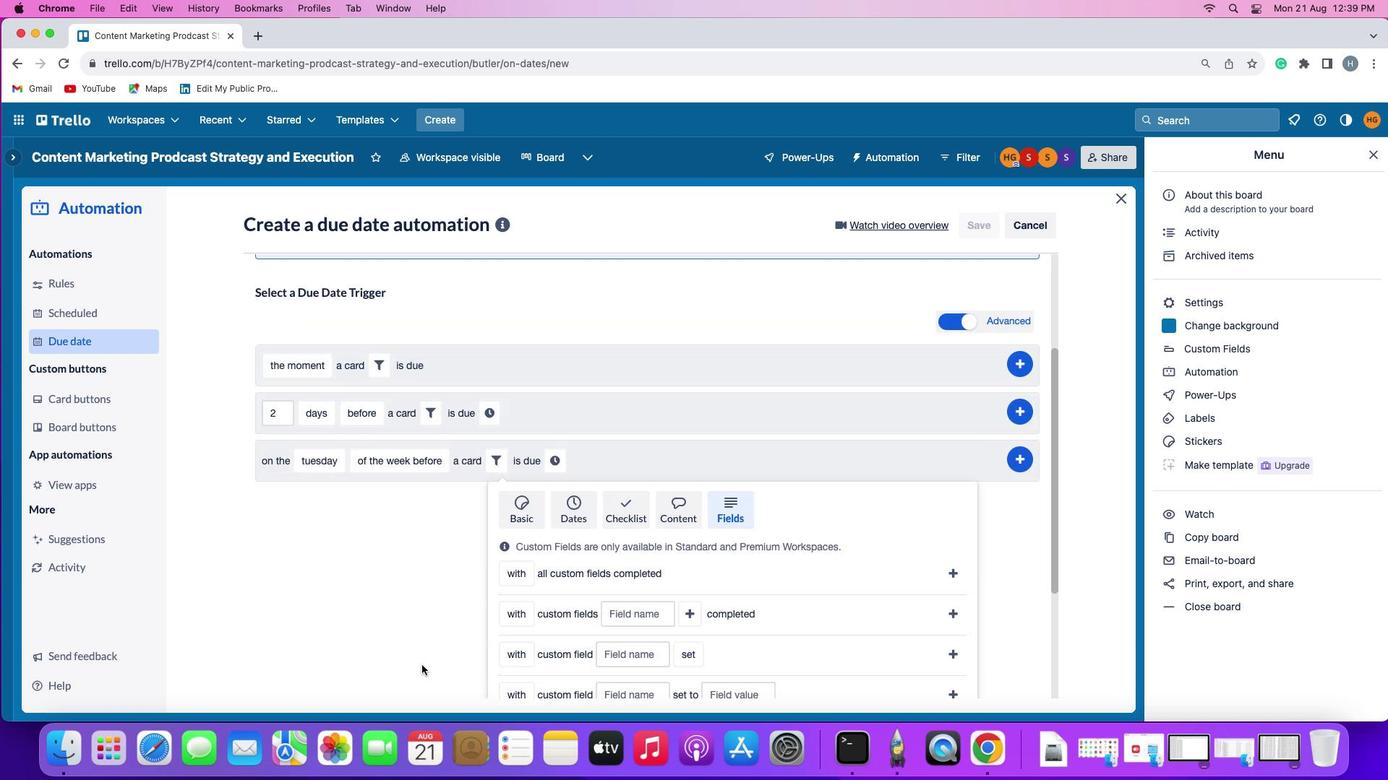 
Action: Mouse moved to (422, 668)
Screenshot: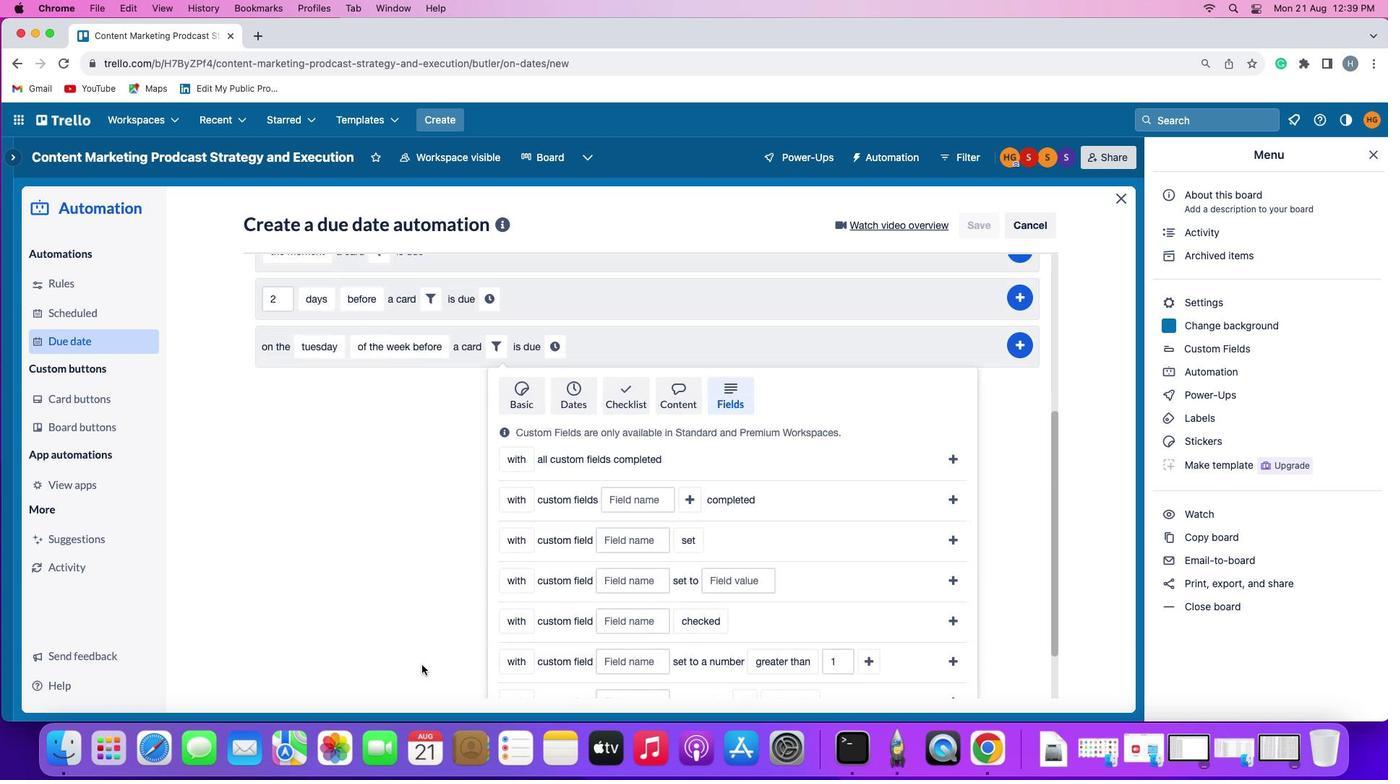 
Action: Mouse scrolled (422, 668) with delta (0, -4)
Screenshot: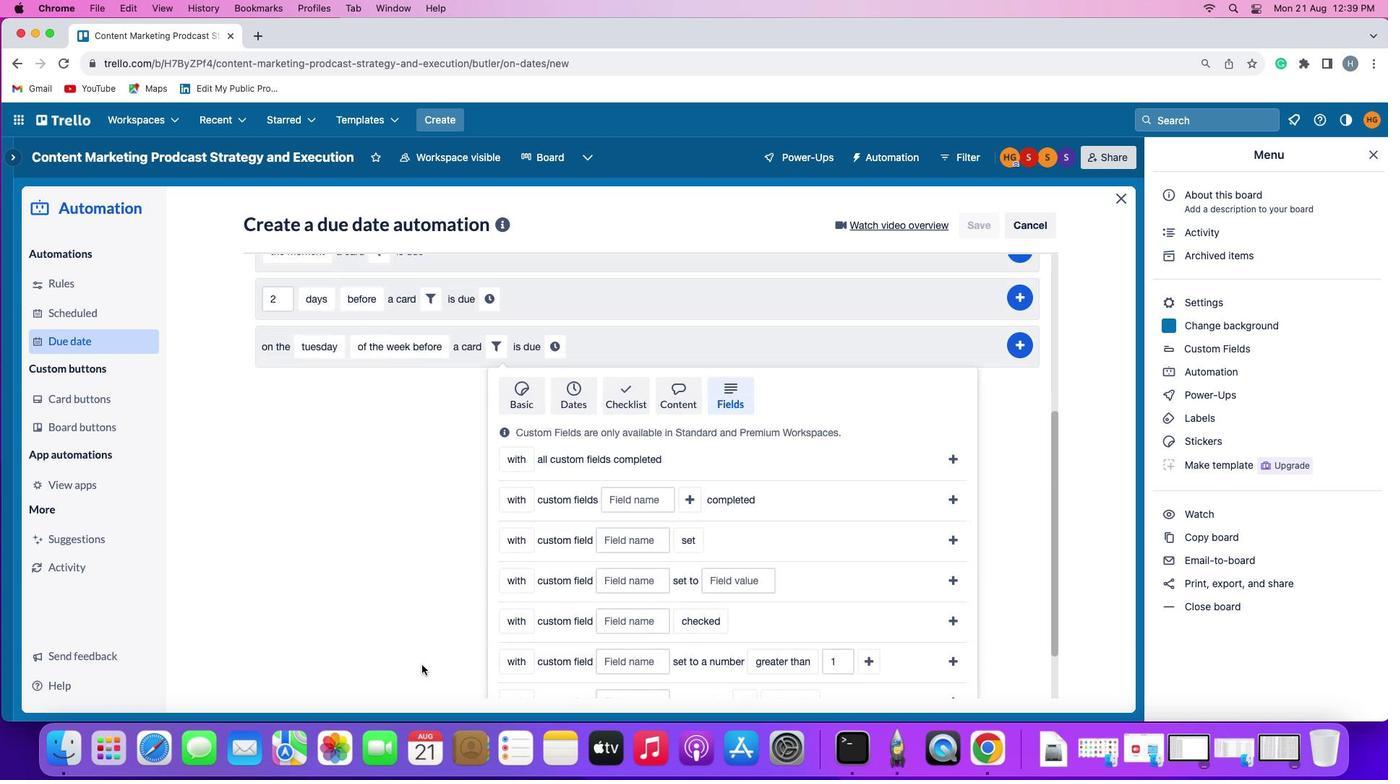 
Action: Mouse moved to (421, 664)
Screenshot: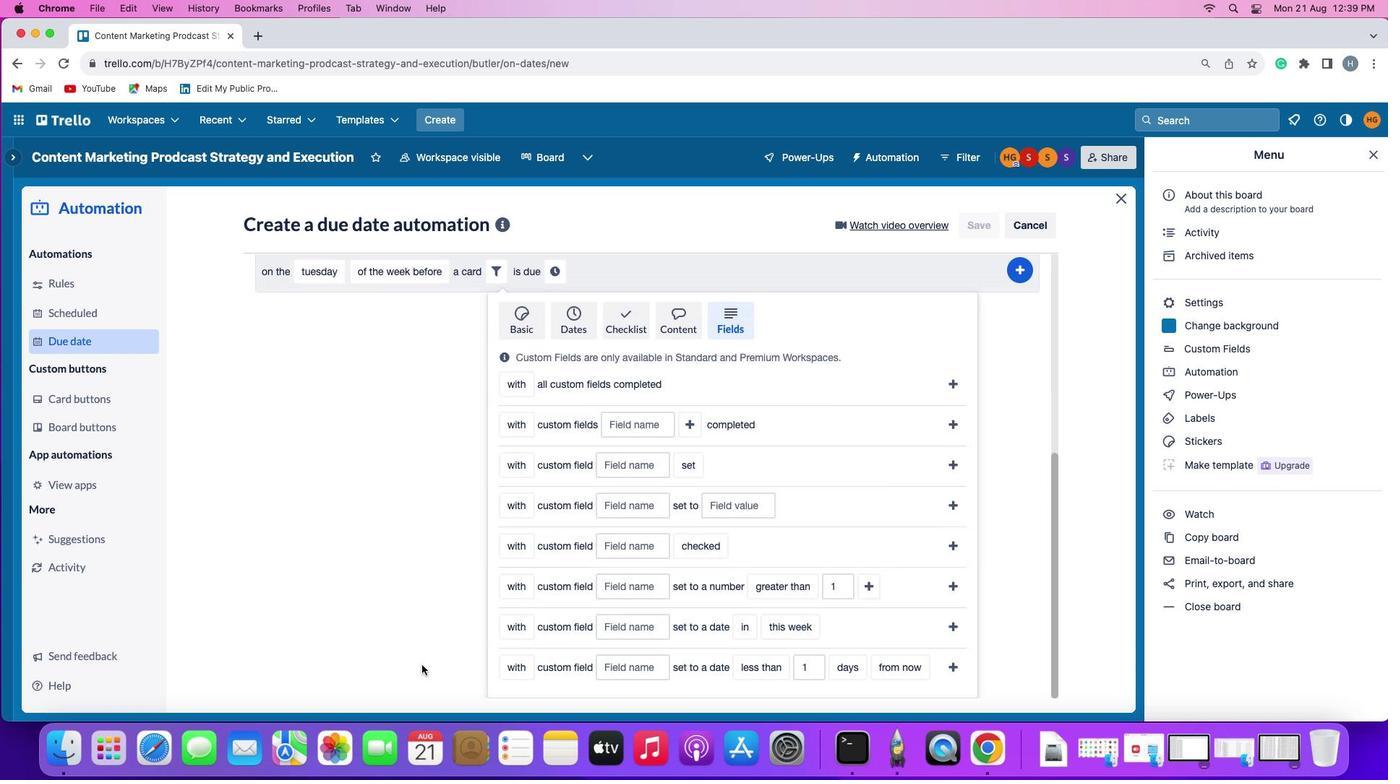 
Action: Mouse scrolled (421, 664) with delta (0, 0)
Screenshot: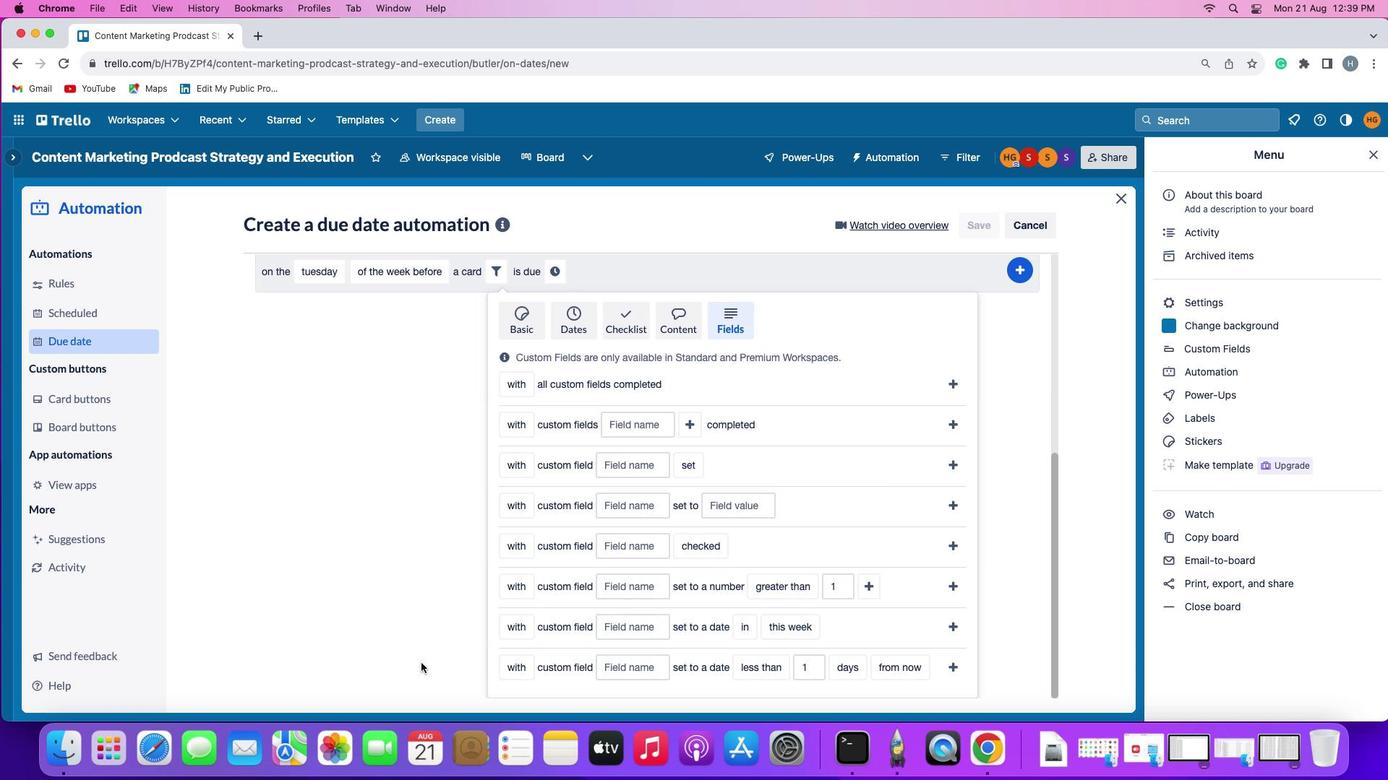 
Action: Mouse scrolled (421, 664) with delta (0, 0)
Screenshot: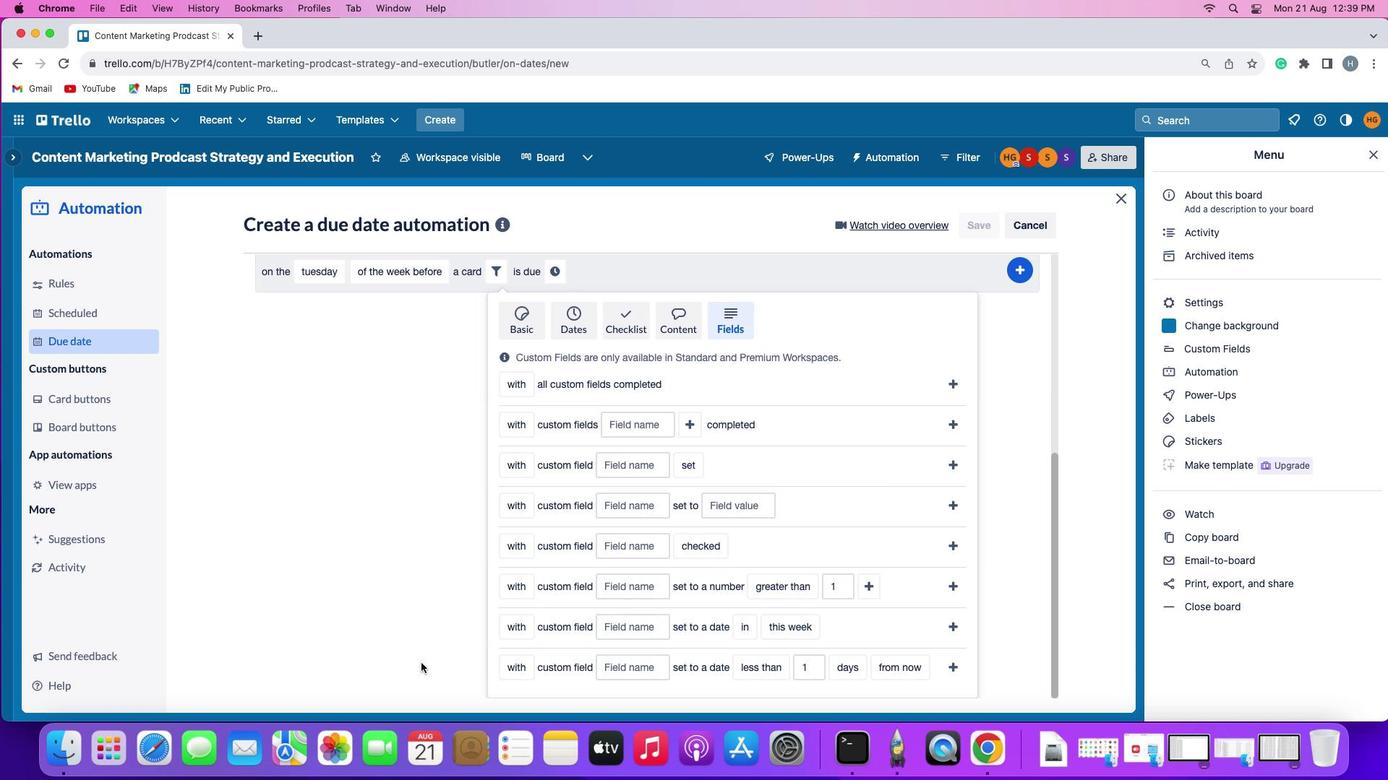 
Action: Mouse scrolled (421, 664) with delta (0, -2)
Screenshot: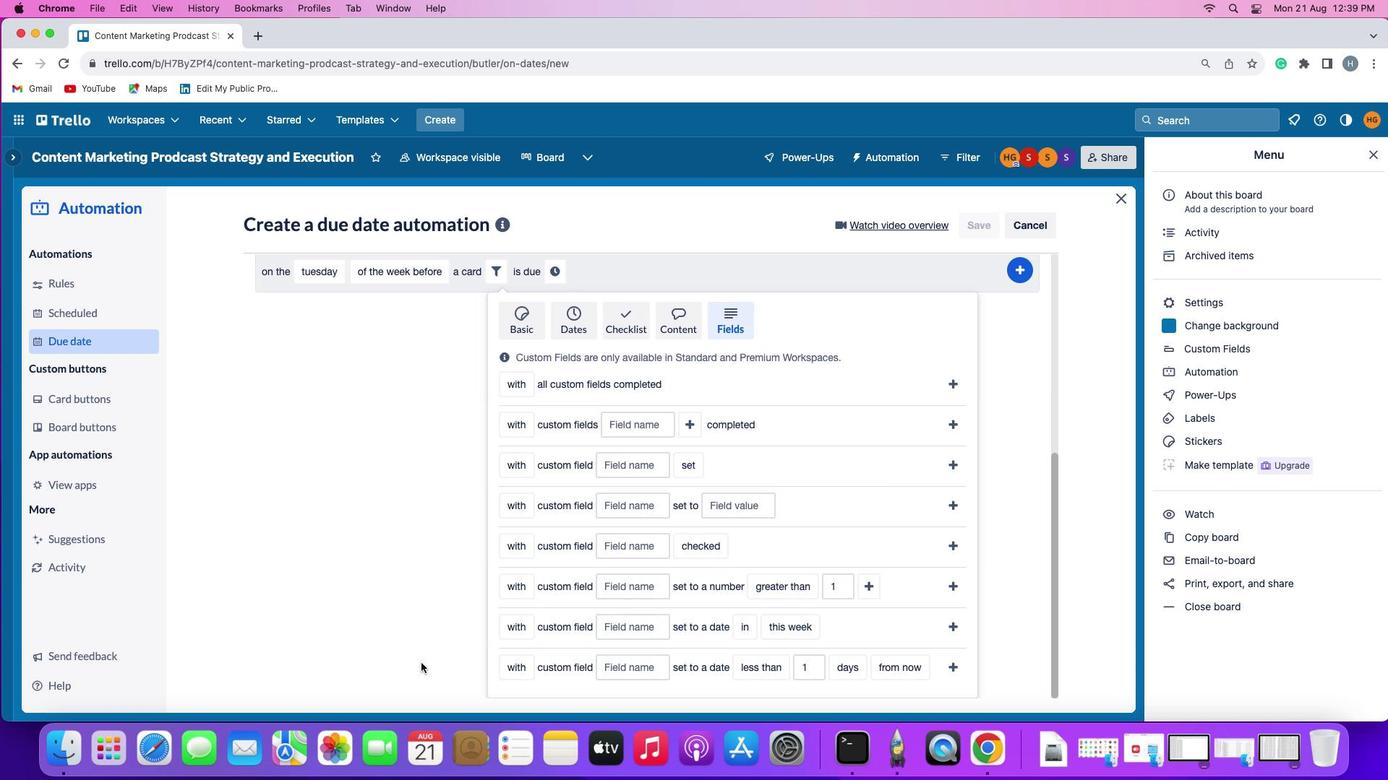 
Action: Mouse scrolled (421, 664) with delta (0, -3)
Screenshot: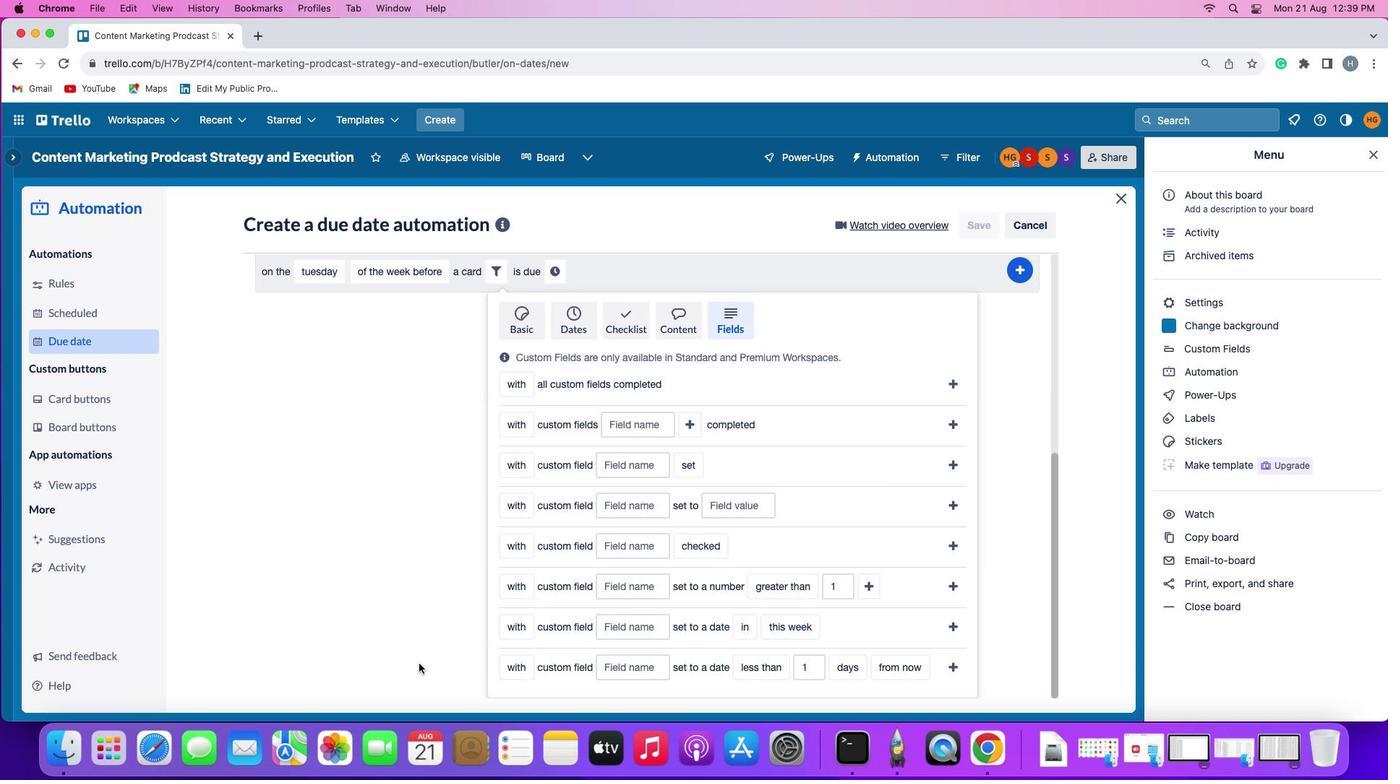 
Action: Mouse moved to (421, 664)
Screenshot: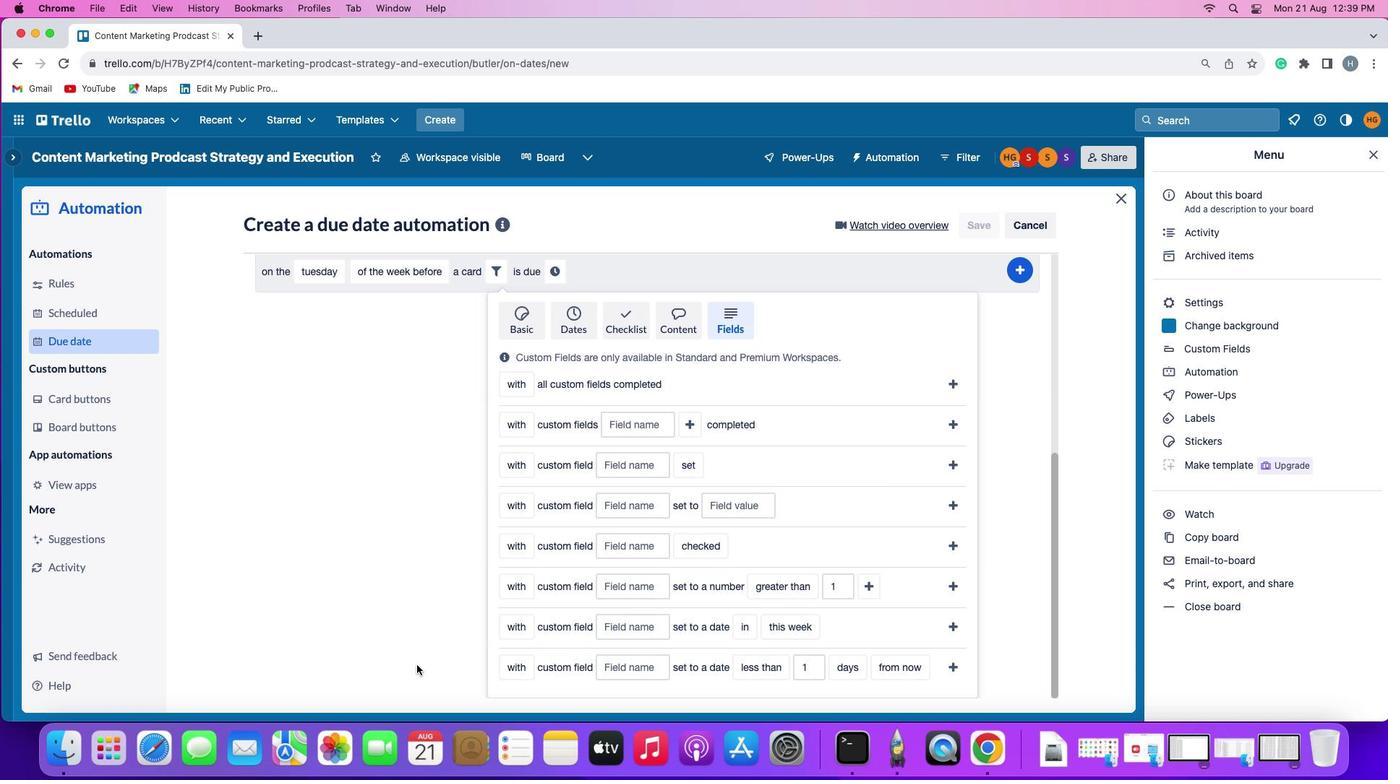 
Action: Mouse scrolled (421, 664) with delta (0, -4)
Screenshot: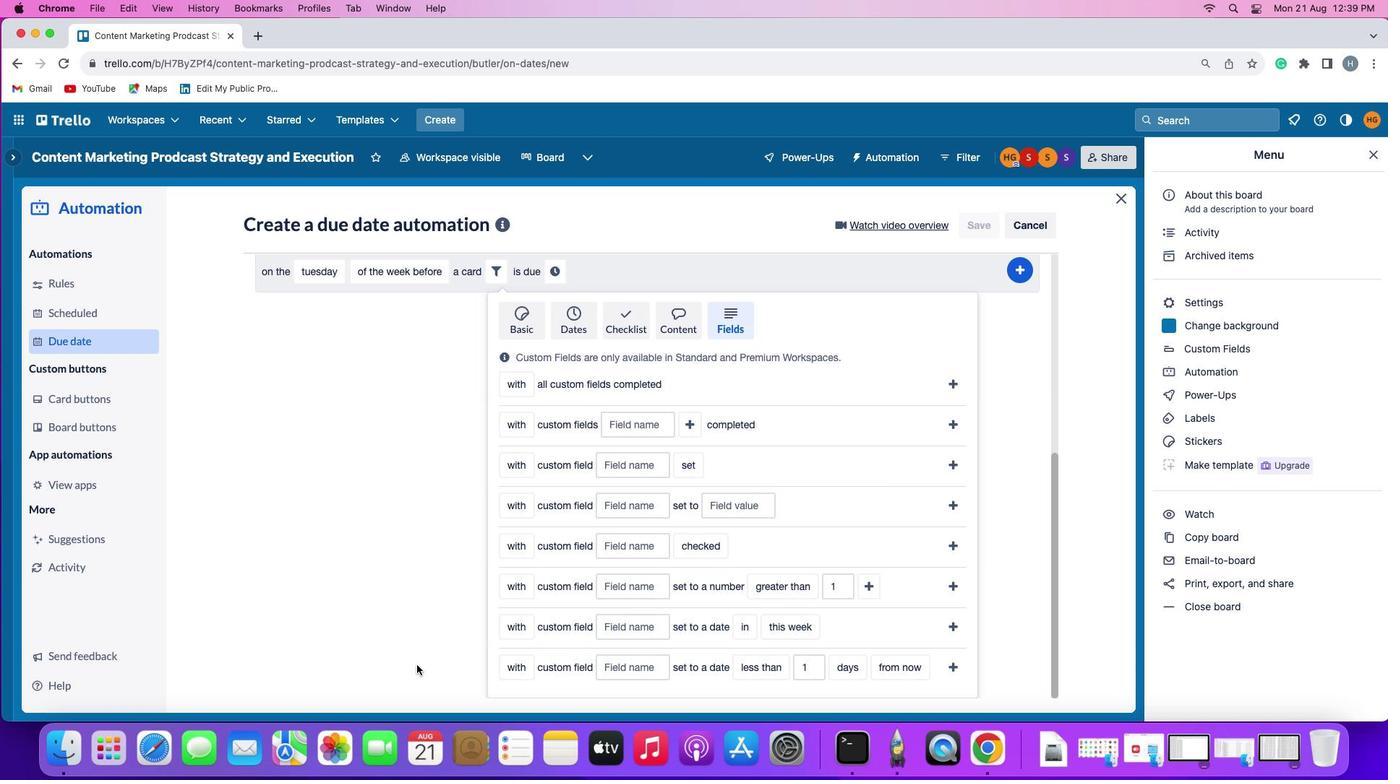 
Action: Mouse moved to (626, 663)
Screenshot: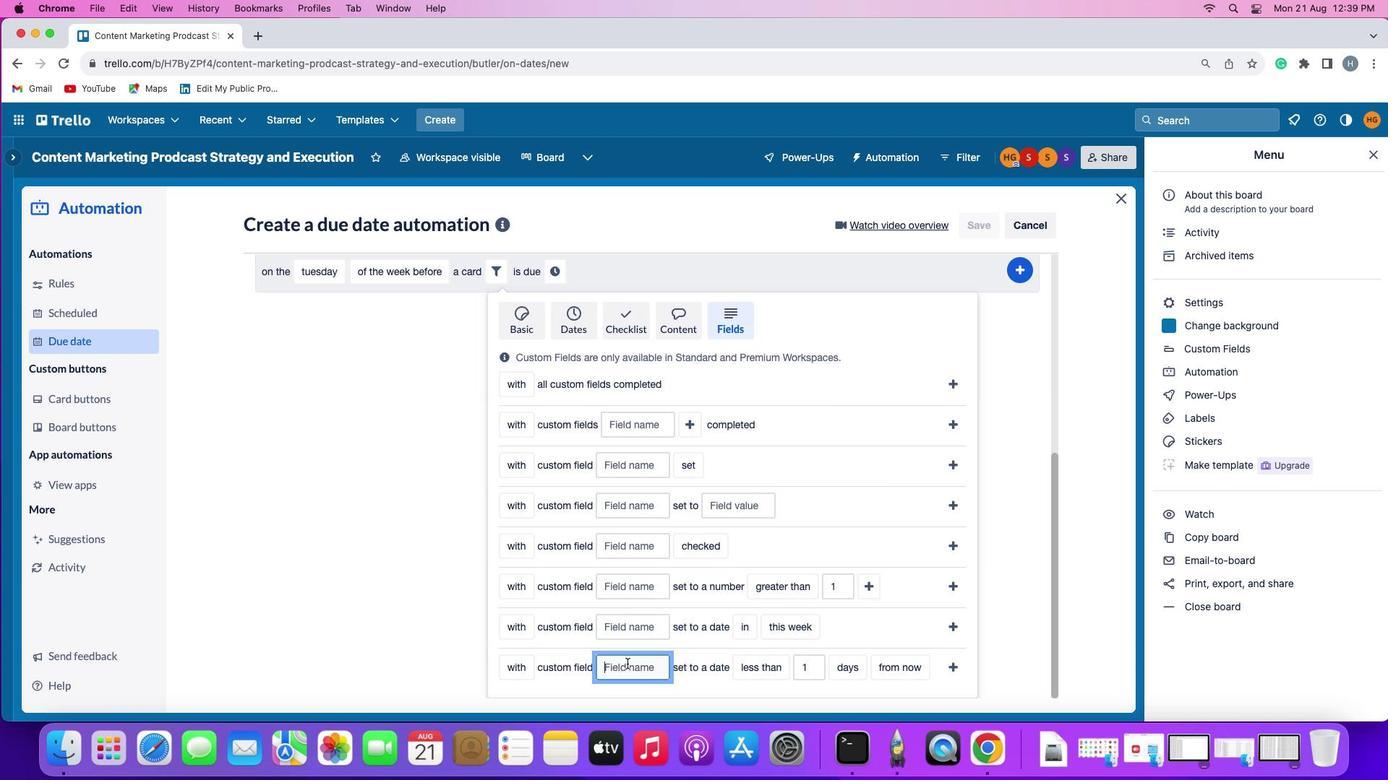
Action: Mouse pressed left at (626, 663)
Screenshot: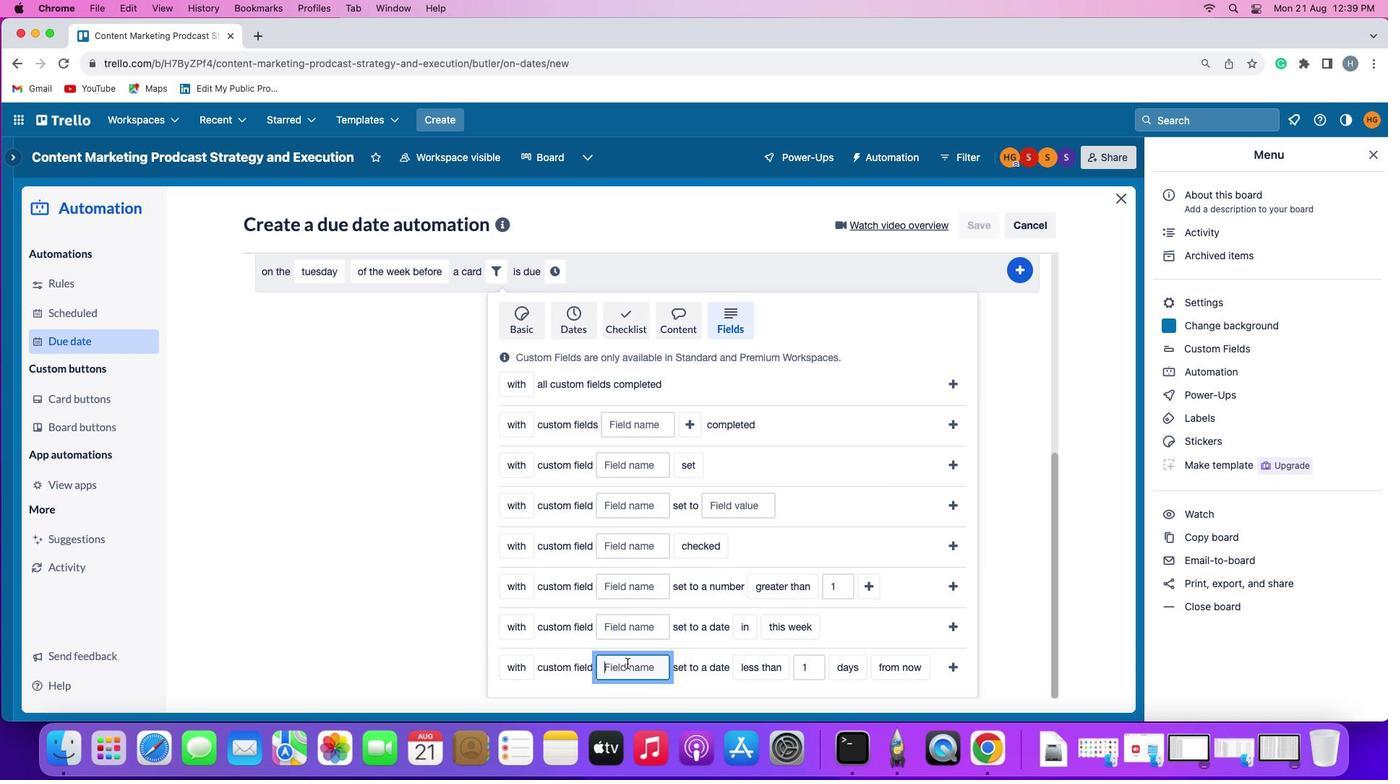 
Action: Mouse moved to (571, 699)
Screenshot: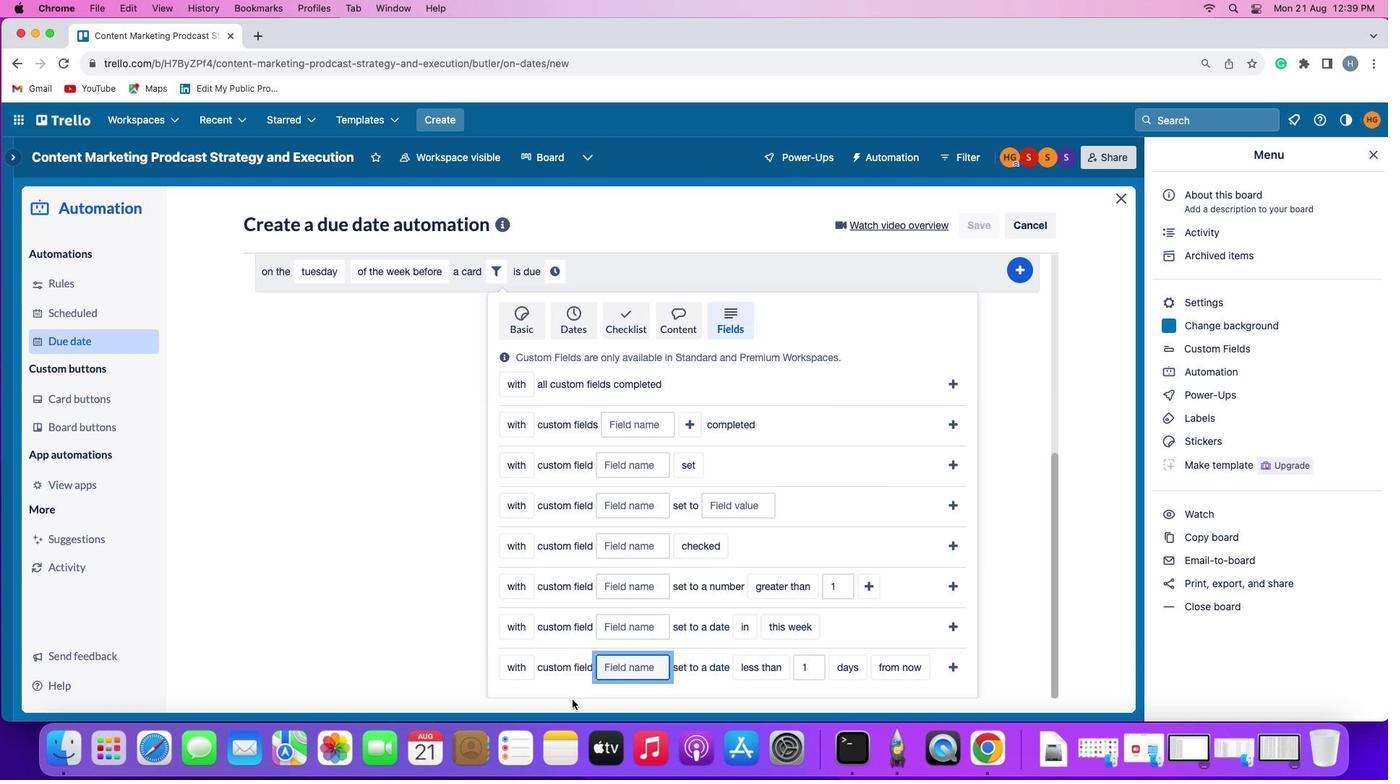 
Action: Key pressed Key.shift'R''e''s''u''m''e'
Screenshot: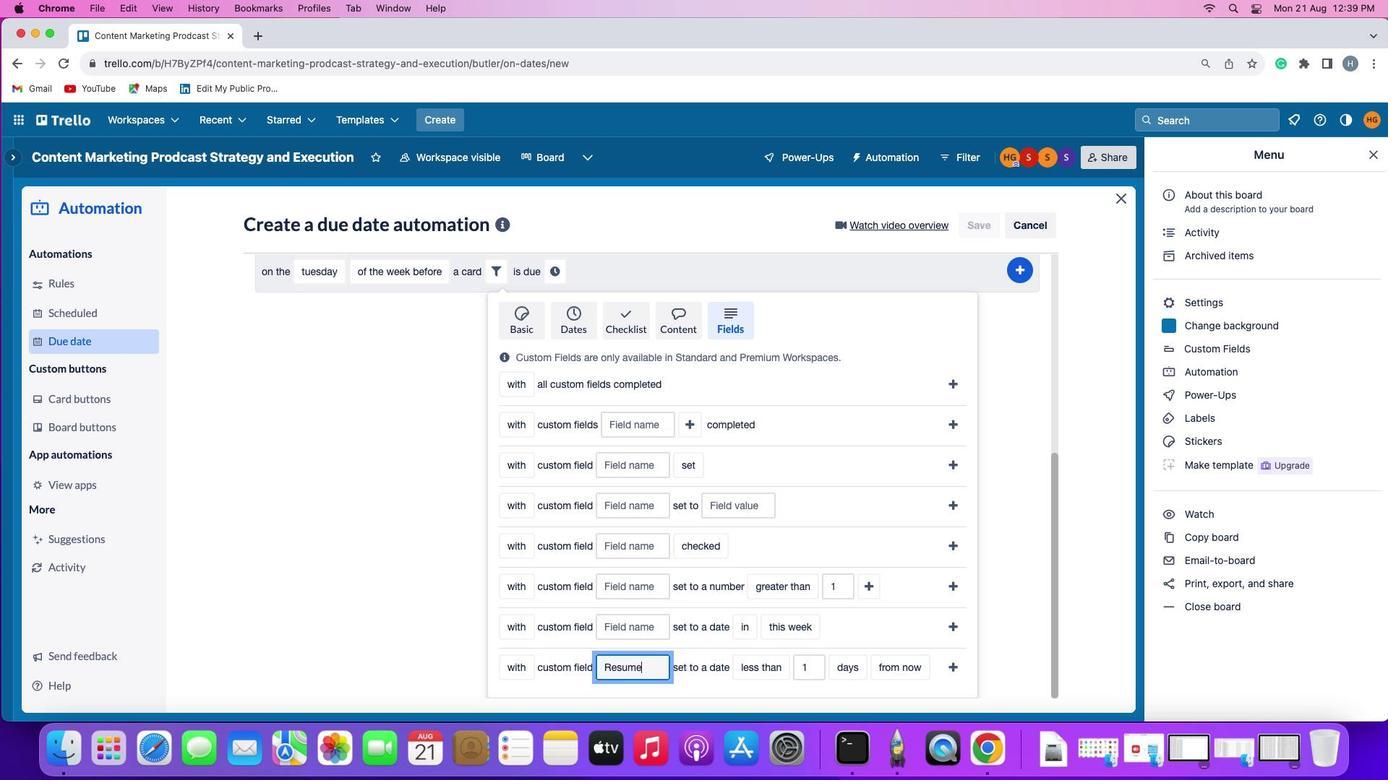 
Action: Mouse moved to (856, 666)
Screenshot: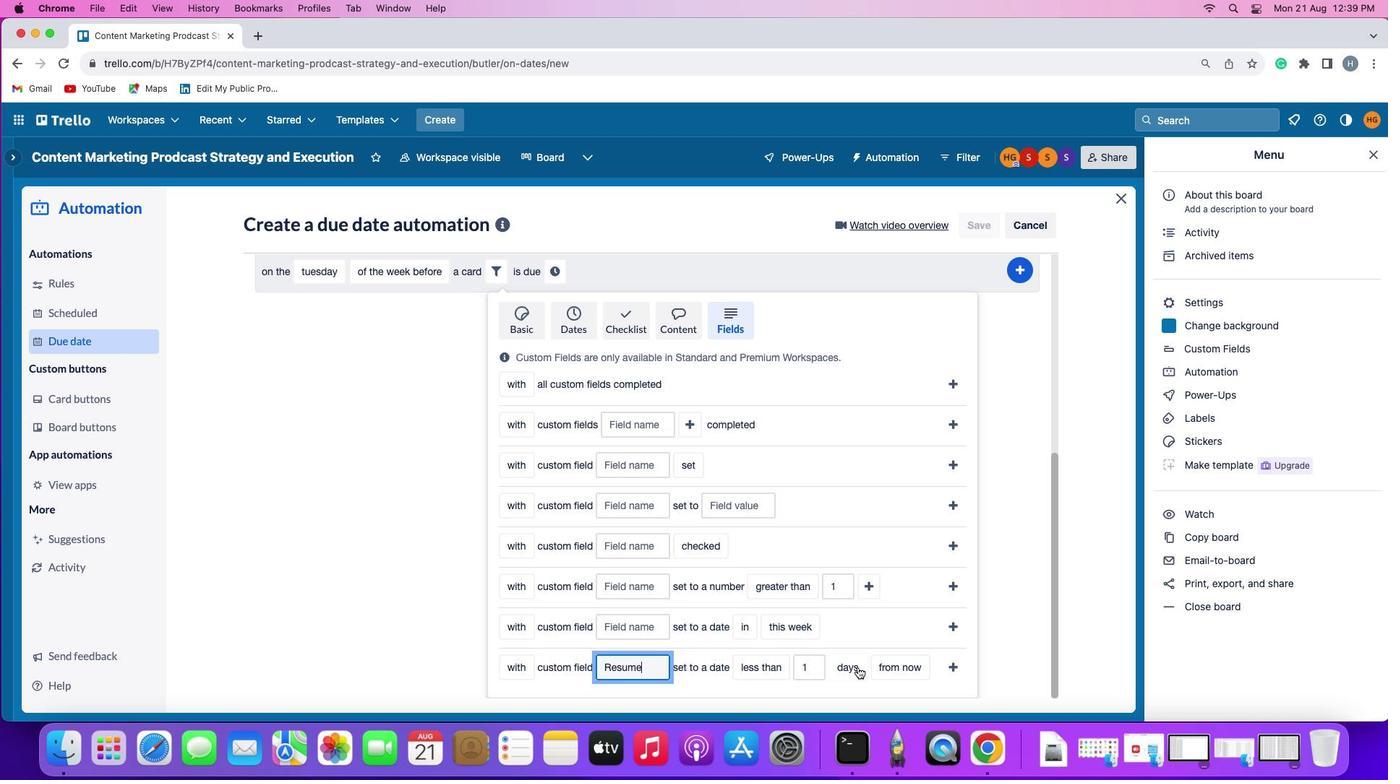 
Action: Mouse pressed left at (856, 666)
Screenshot: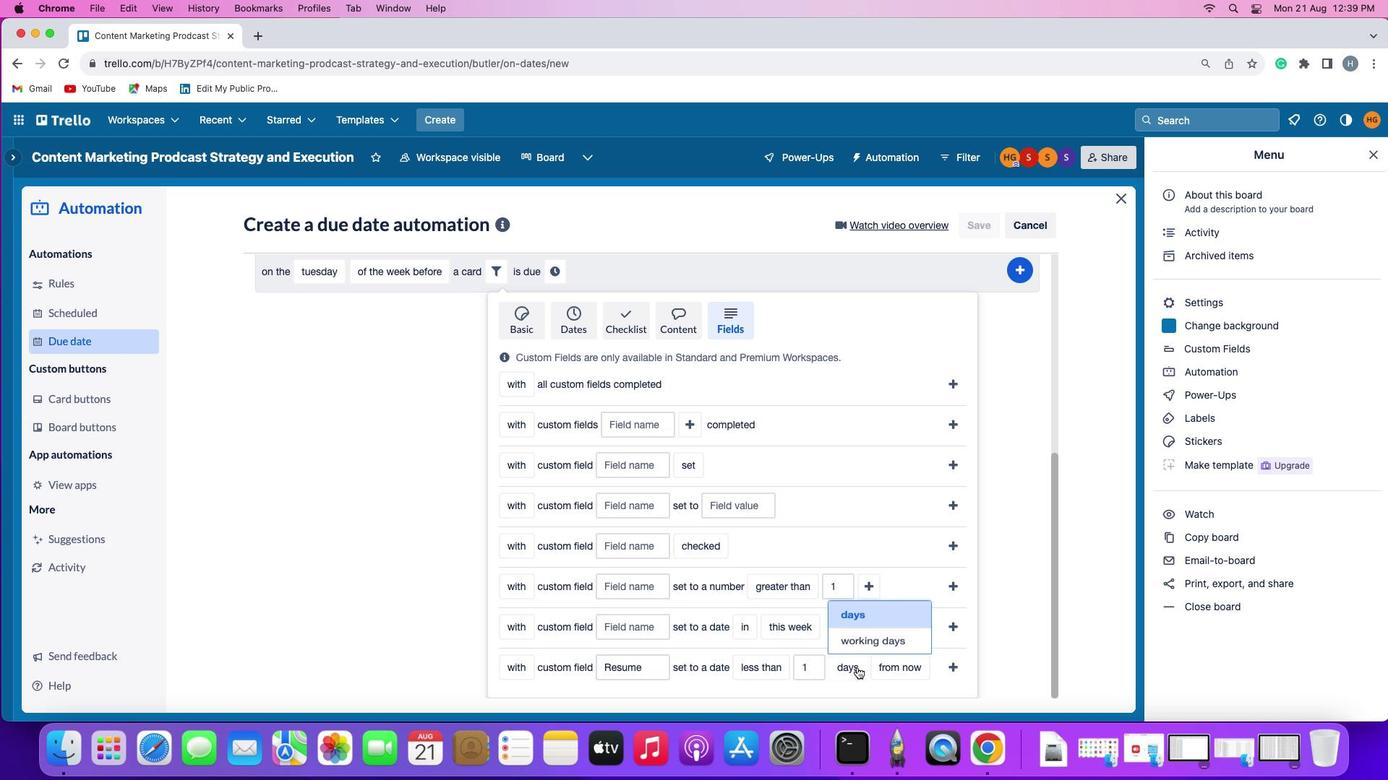 
Action: Mouse moved to (868, 614)
Screenshot: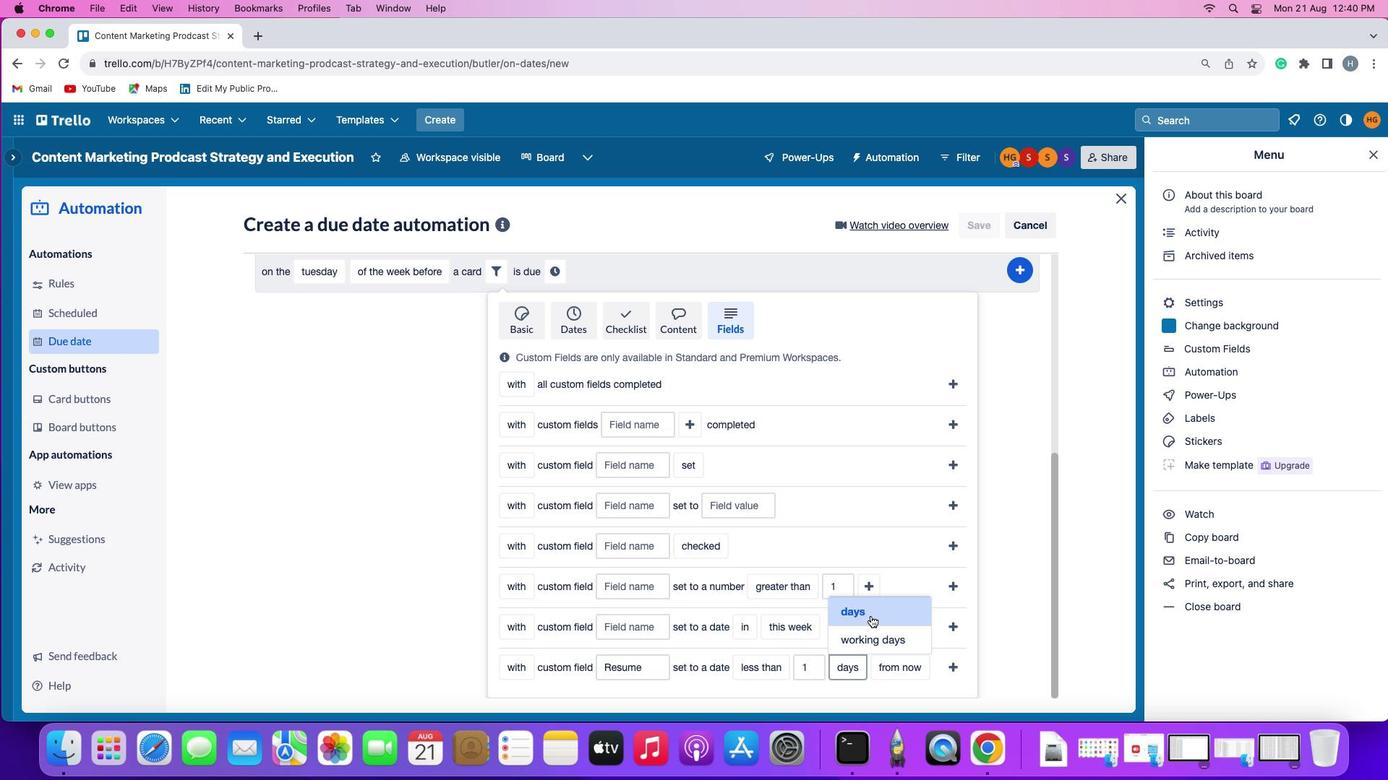 
Action: Mouse pressed left at (868, 614)
Screenshot: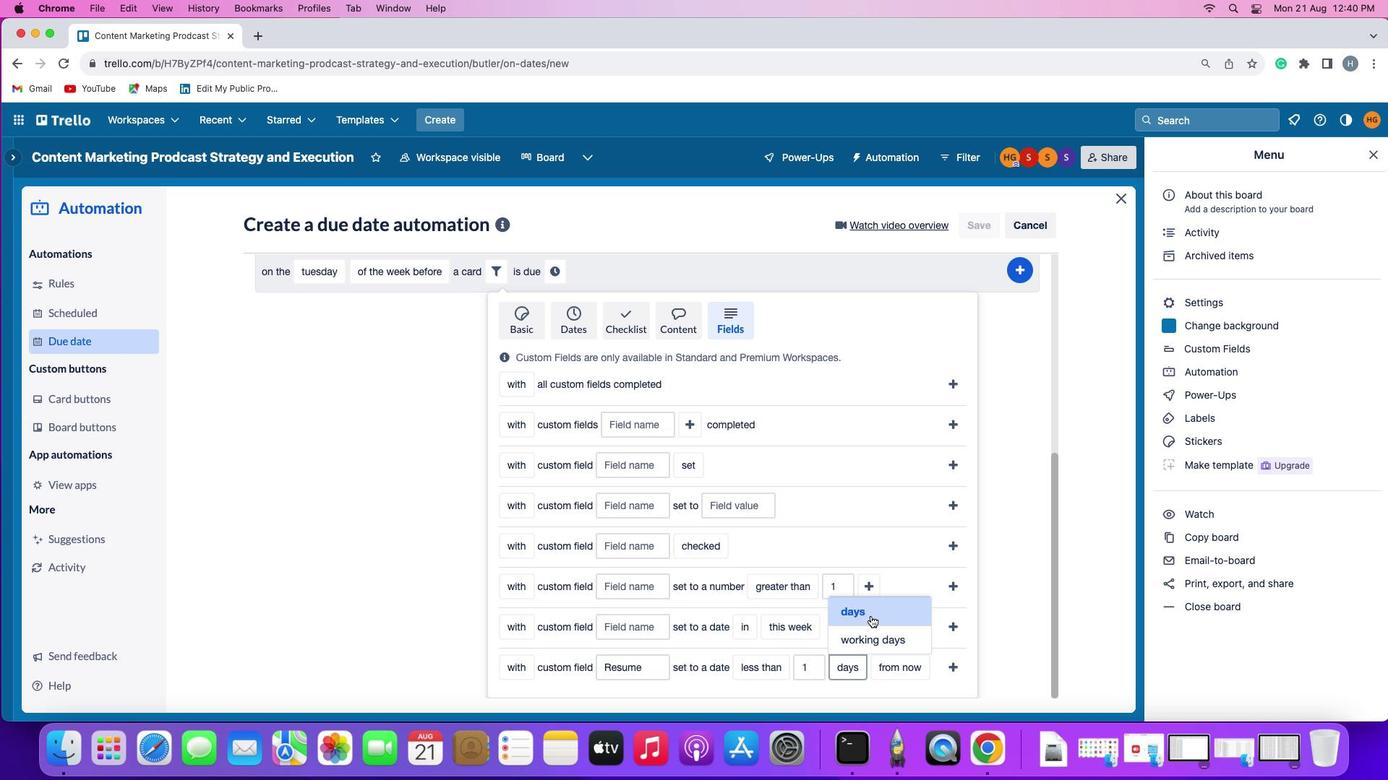 
Action: Mouse moved to (911, 681)
Screenshot: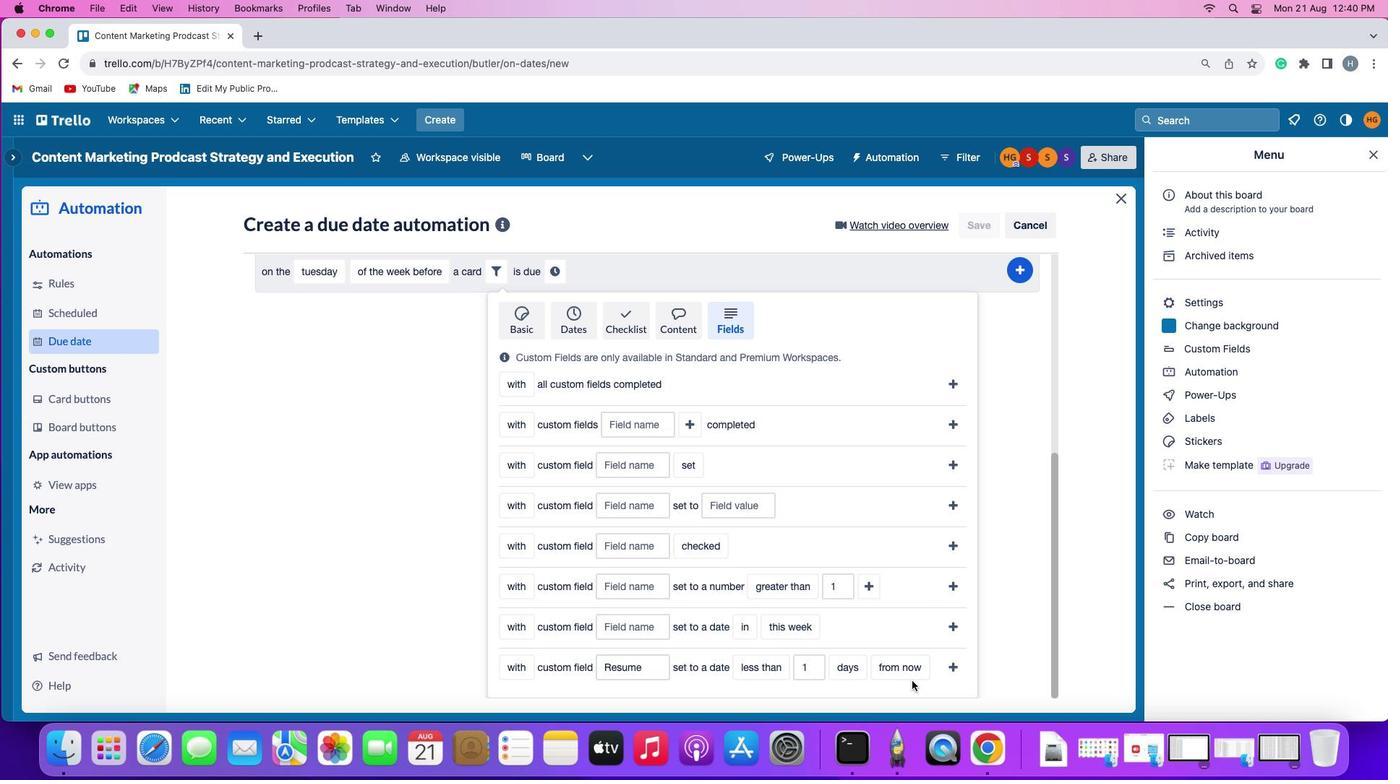 
Action: Mouse pressed left at (911, 681)
Screenshot: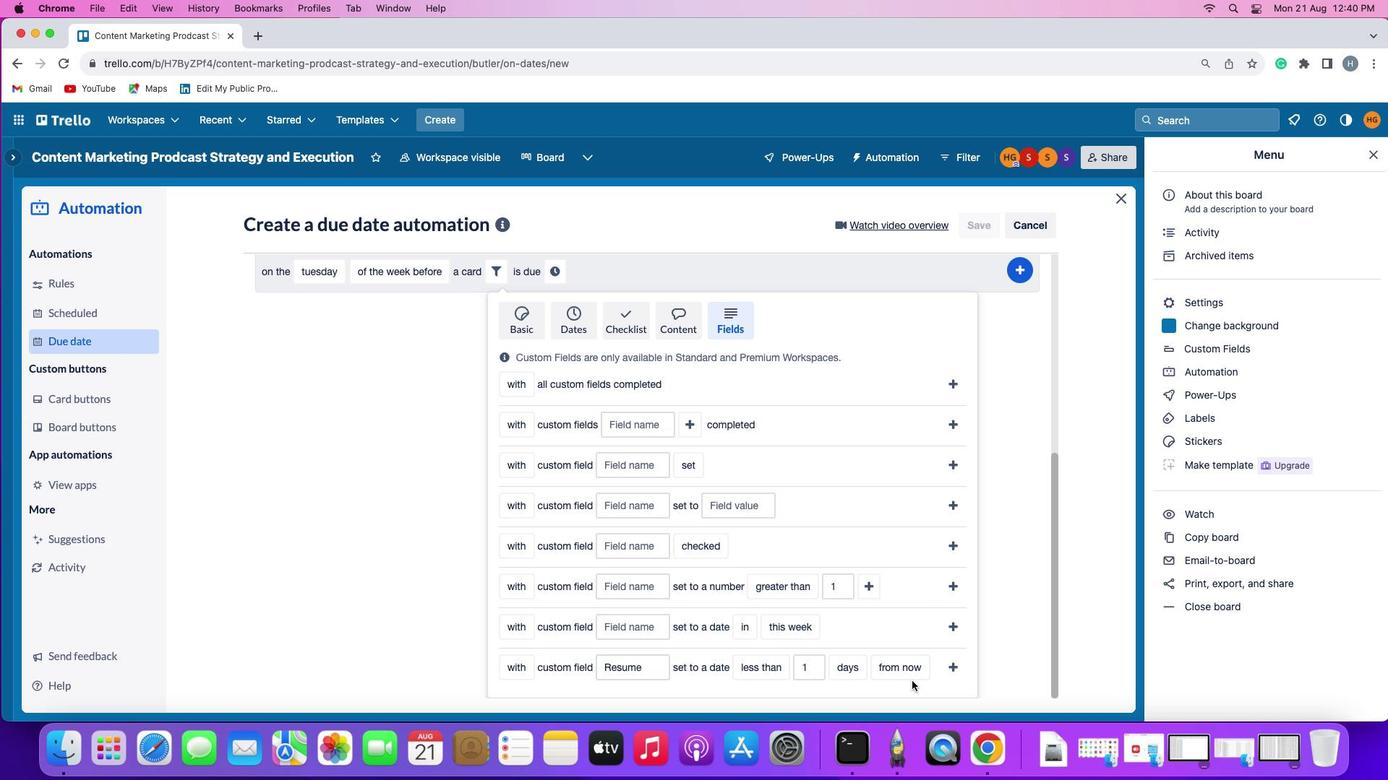 
Action: Mouse moved to (910, 659)
Screenshot: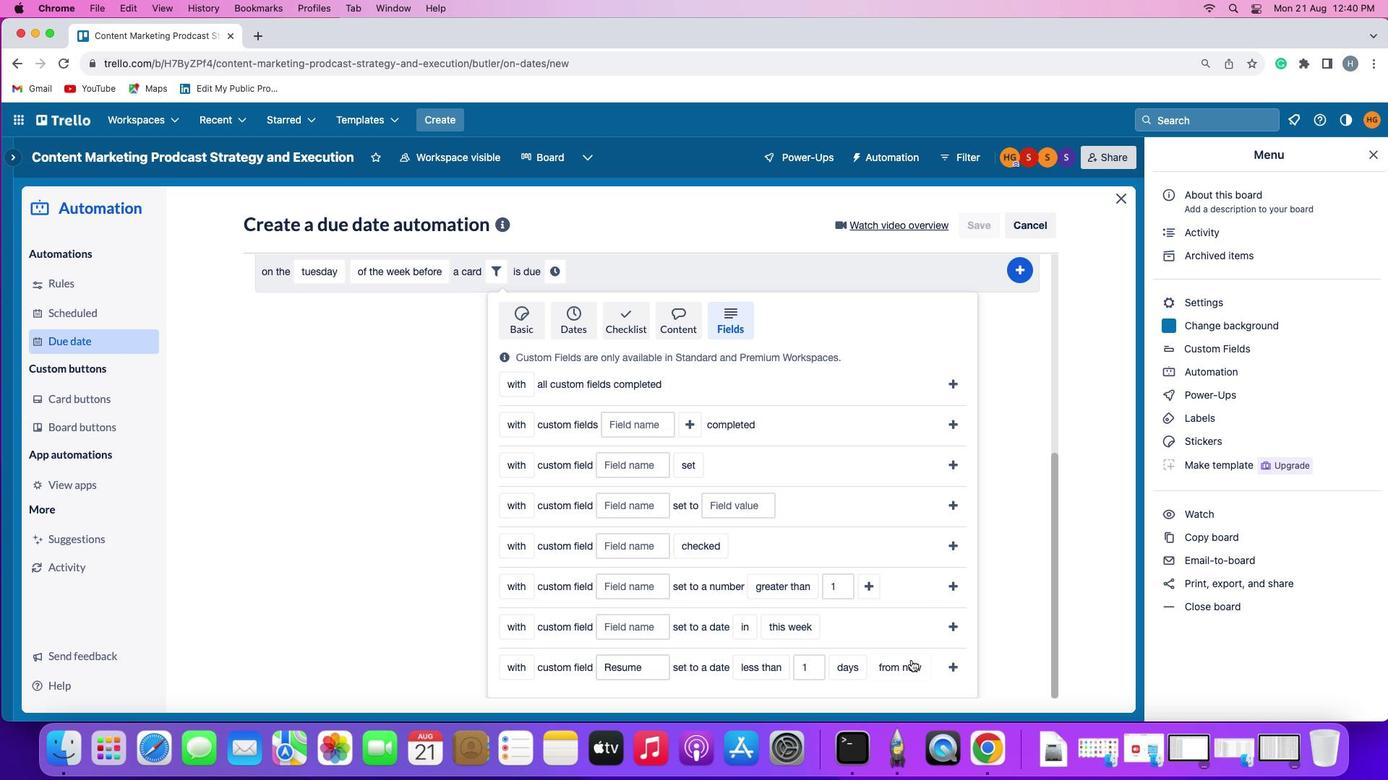 
Action: Mouse pressed left at (910, 659)
Screenshot: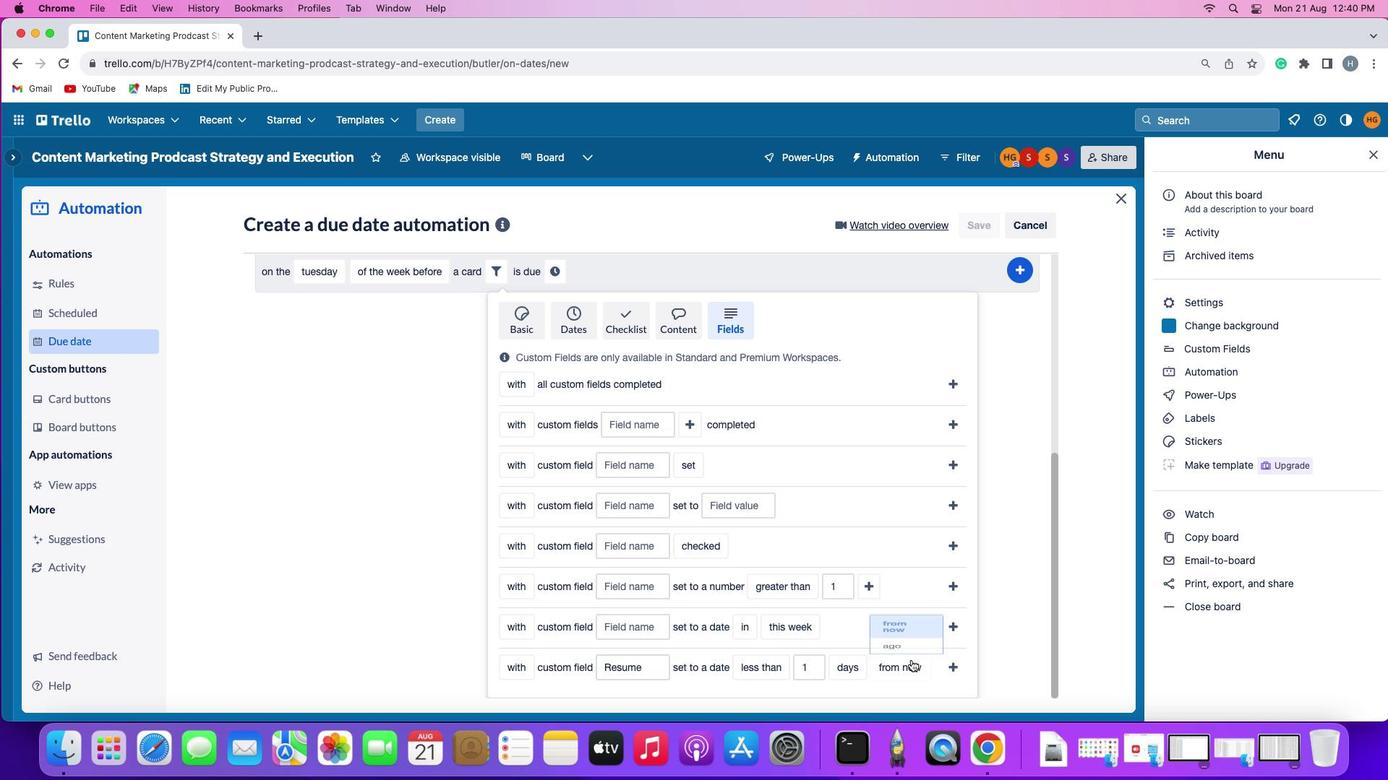 
Action: Mouse moved to (908, 598)
Screenshot: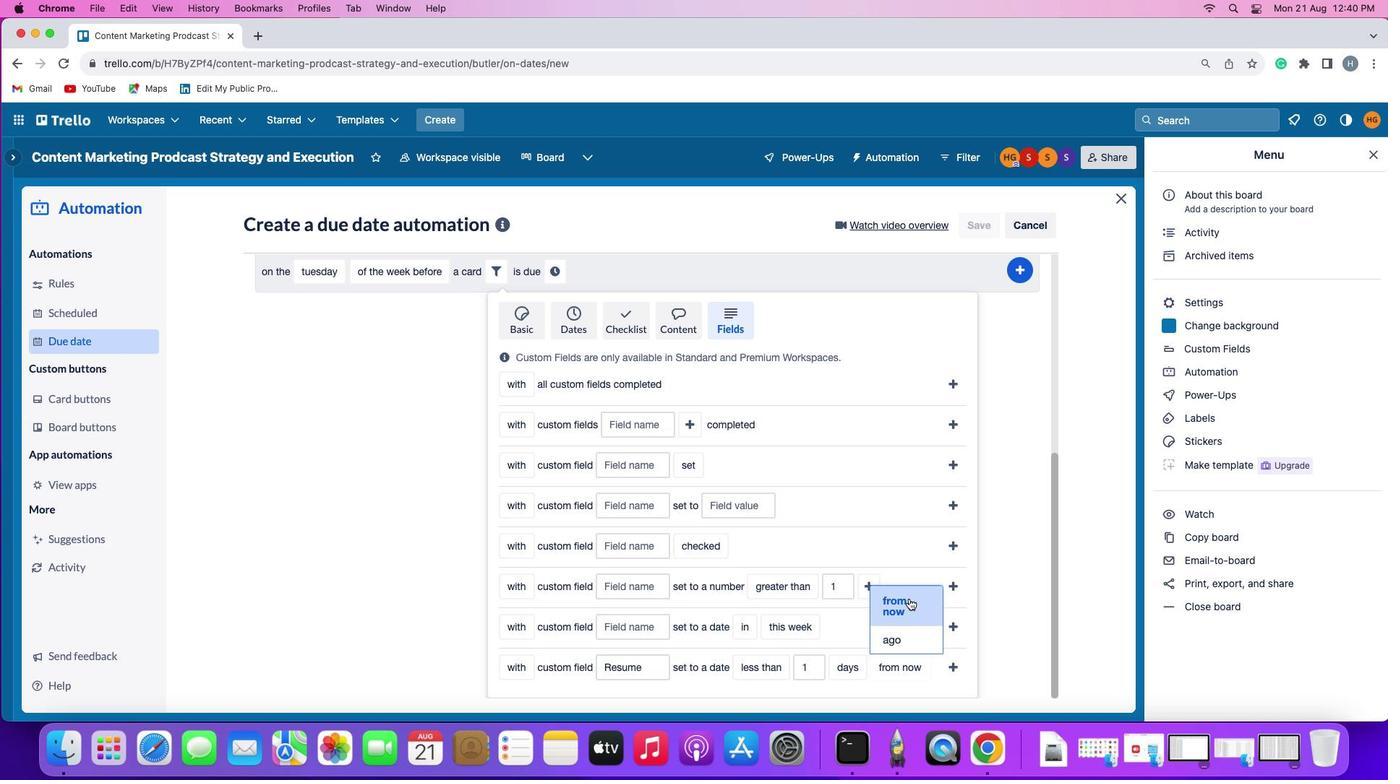 
Action: Mouse pressed left at (908, 598)
Screenshot: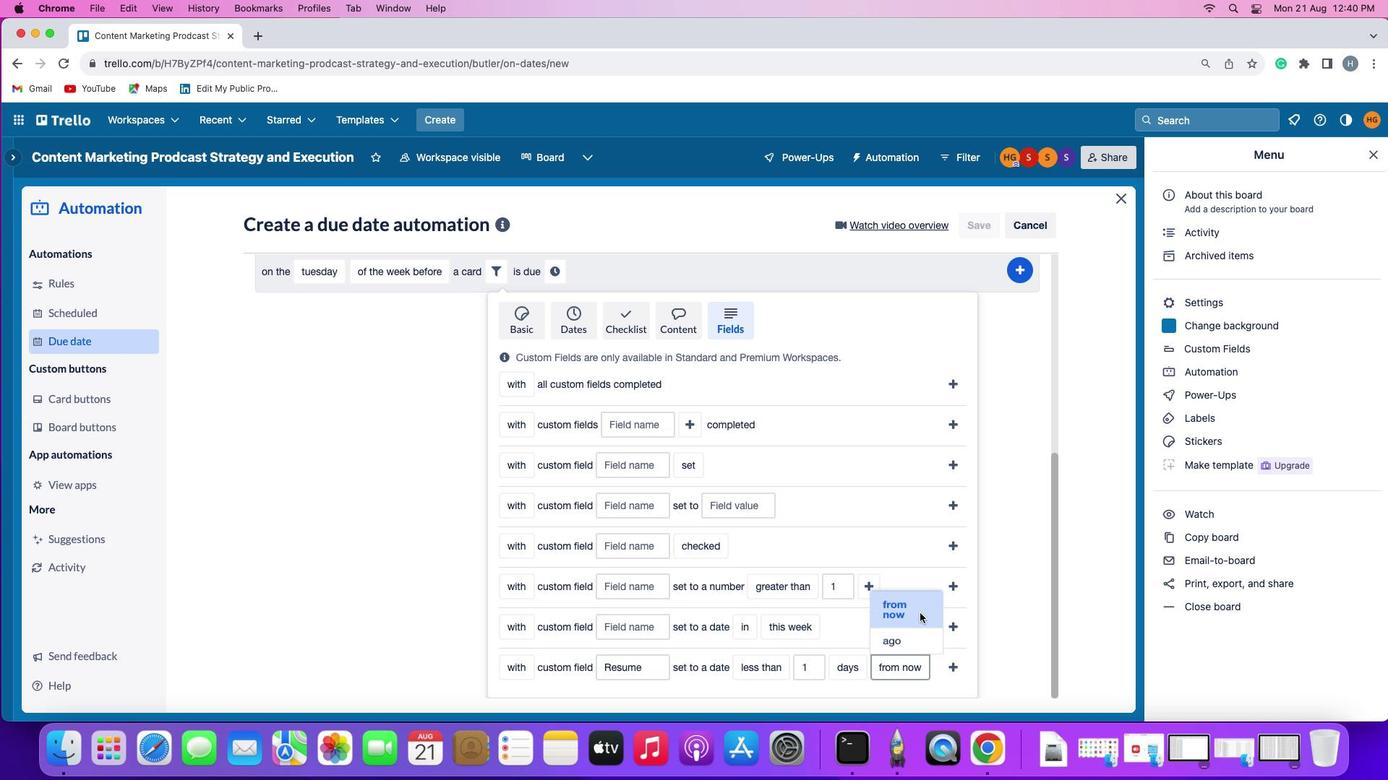 
Action: Mouse moved to (954, 665)
Screenshot: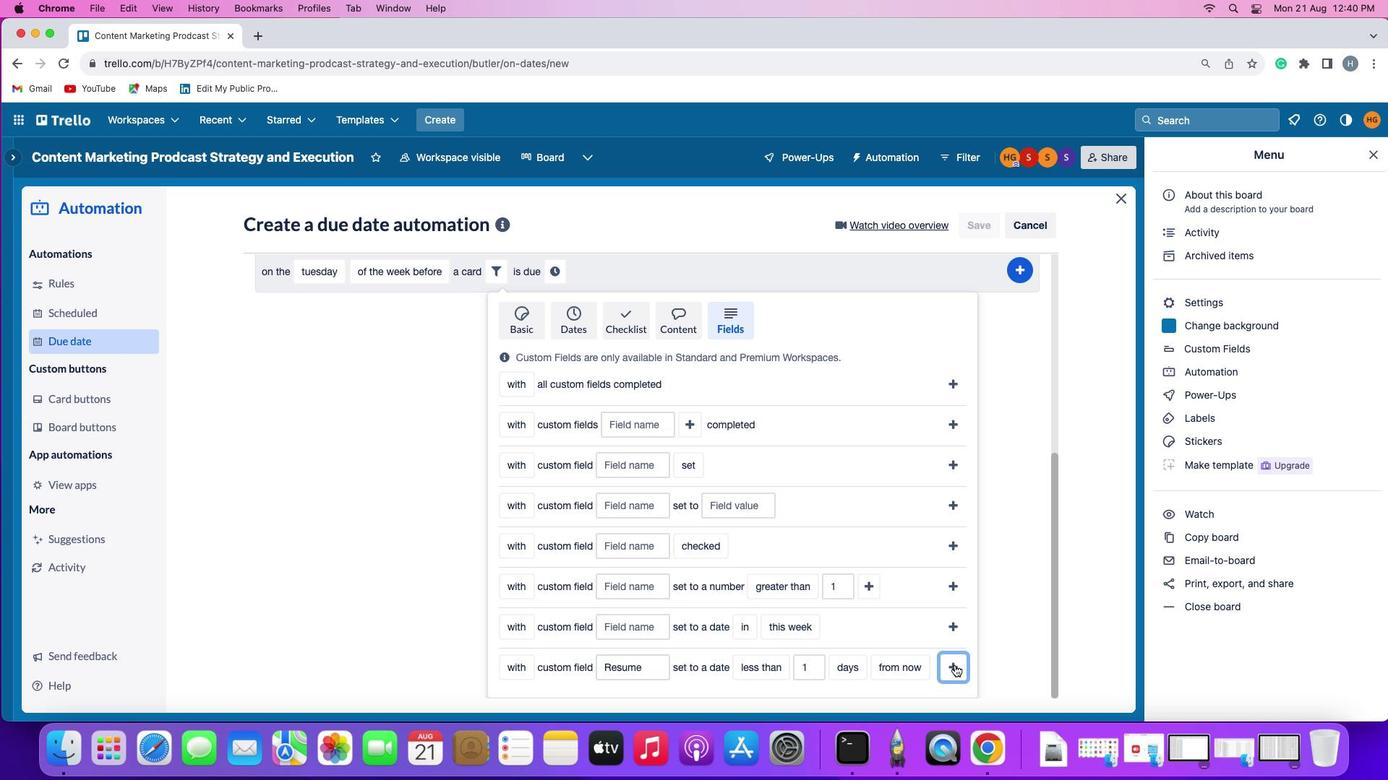 
Action: Mouse pressed left at (954, 665)
Screenshot: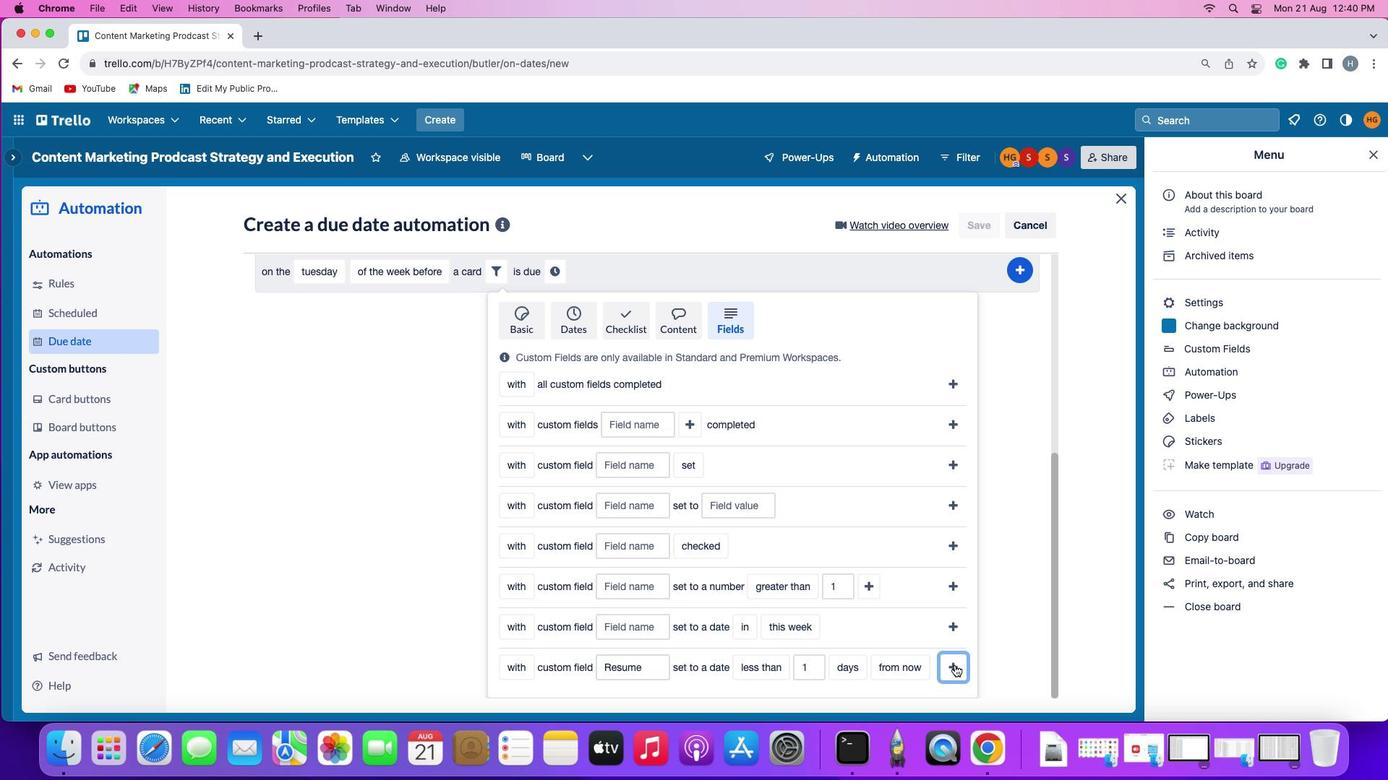 
Action: Mouse moved to (900, 629)
Screenshot: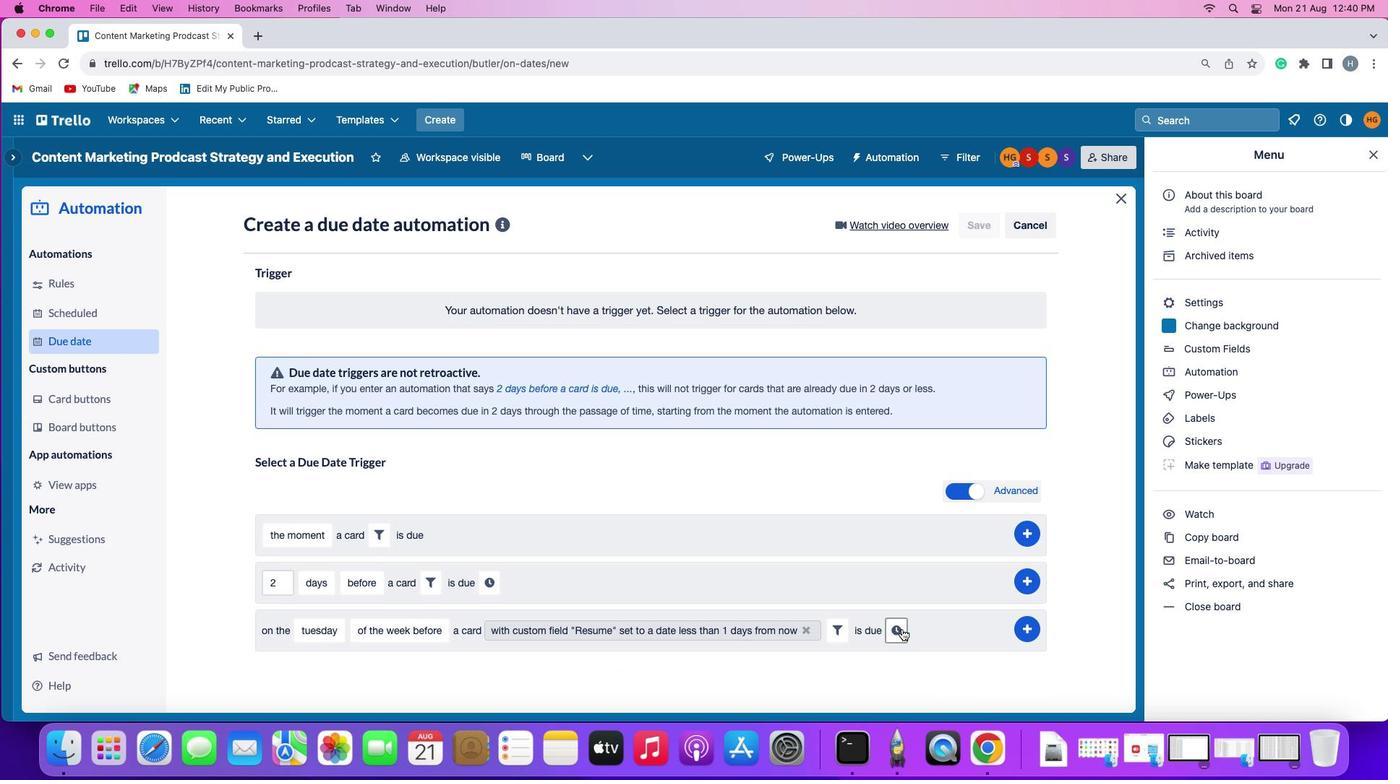 
Action: Mouse pressed left at (900, 629)
Screenshot: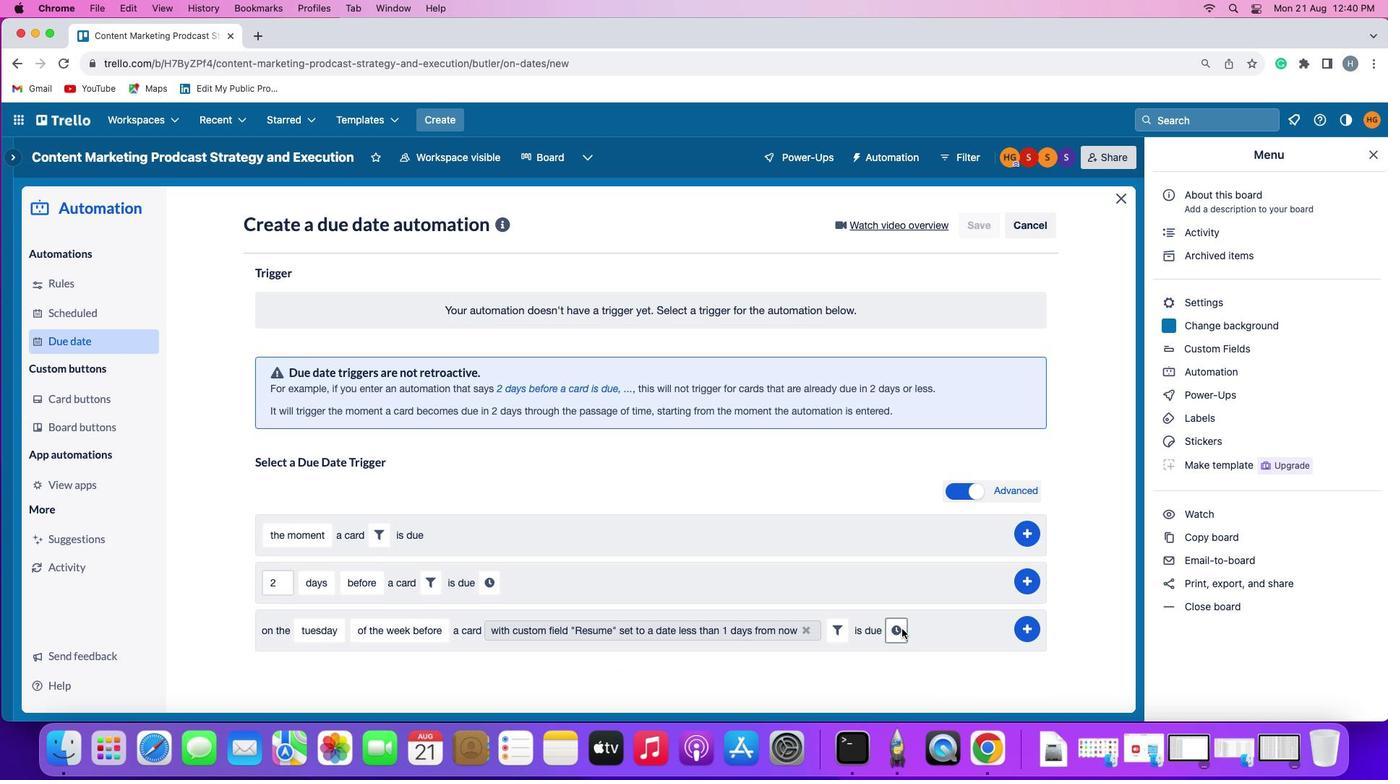 
Action: Mouse moved to (302, 660)
Screenshot: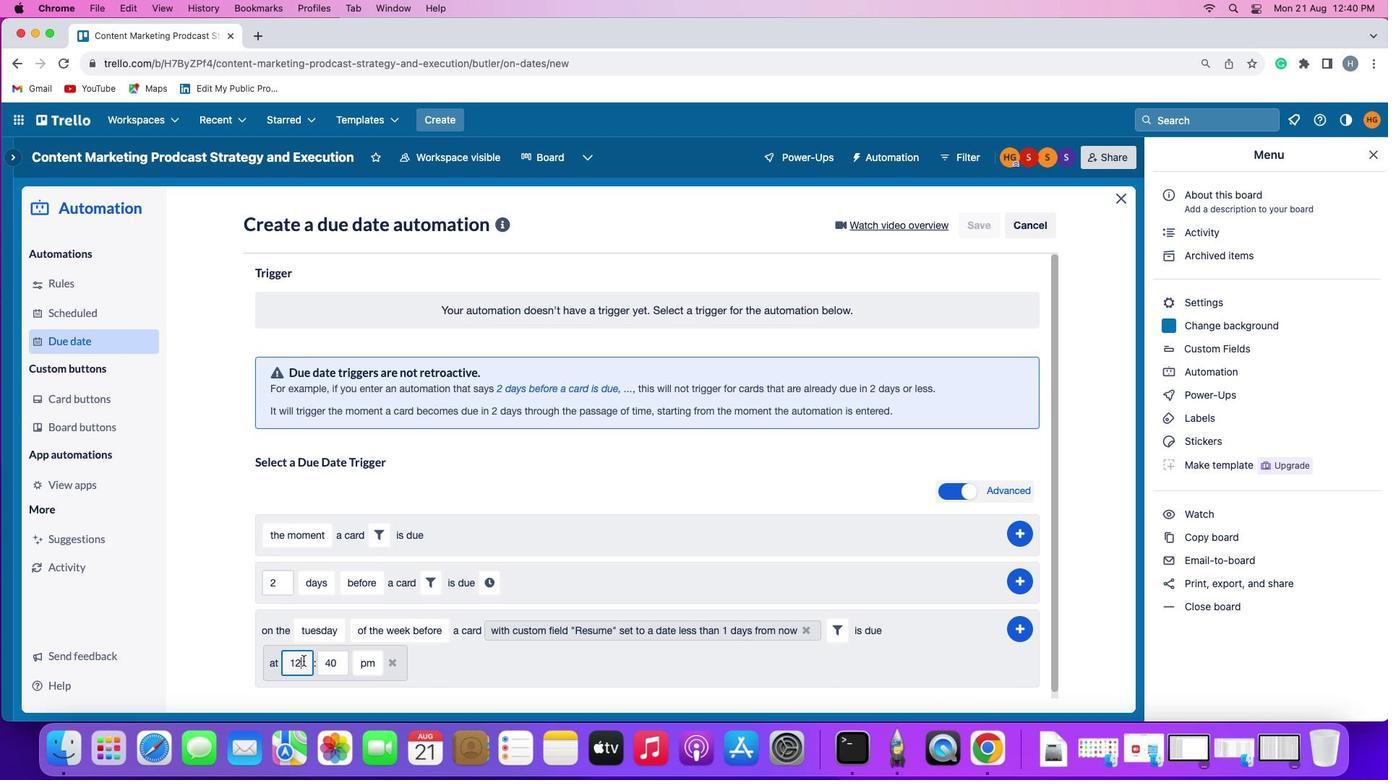 
Action: Mouse pressed left at (302, 660)
Screenshot: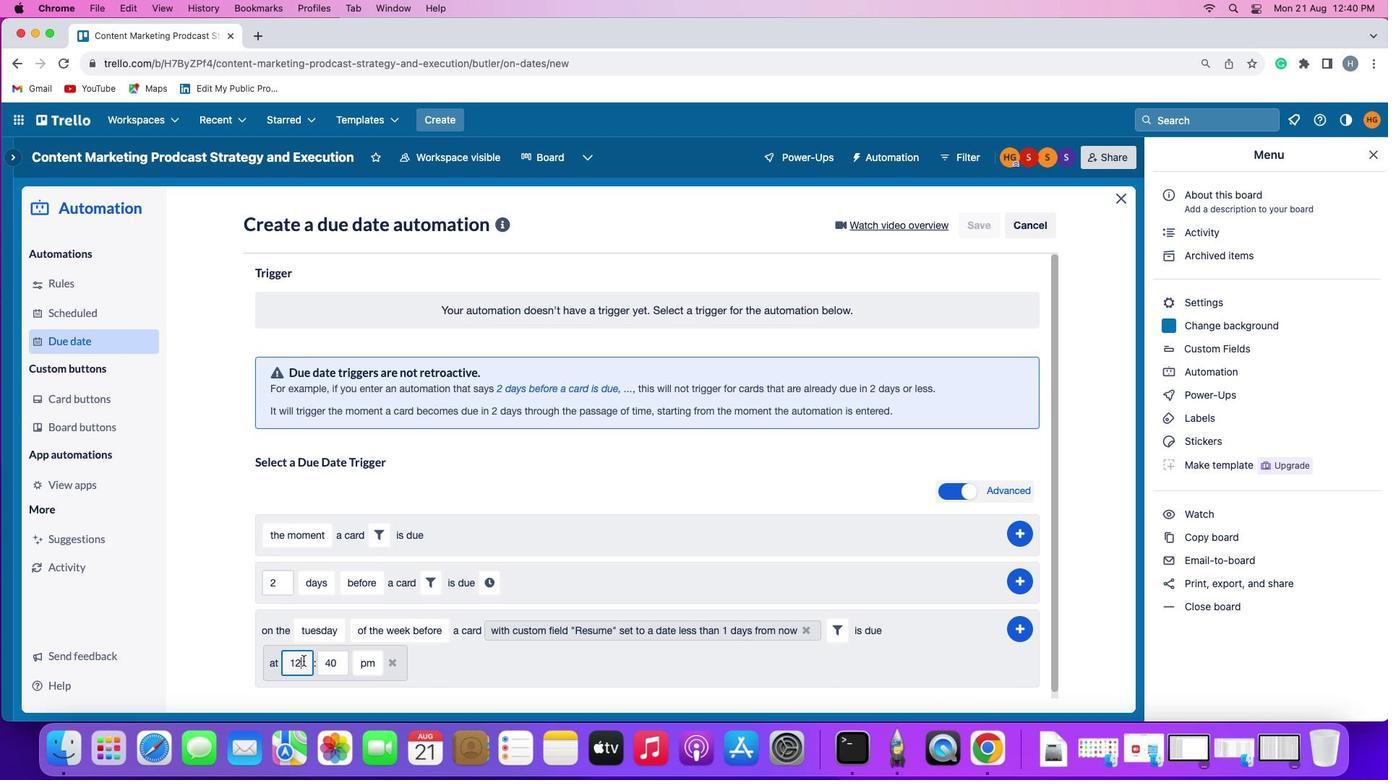 
Action: Mouse moved to (303, 660)
Screenshot: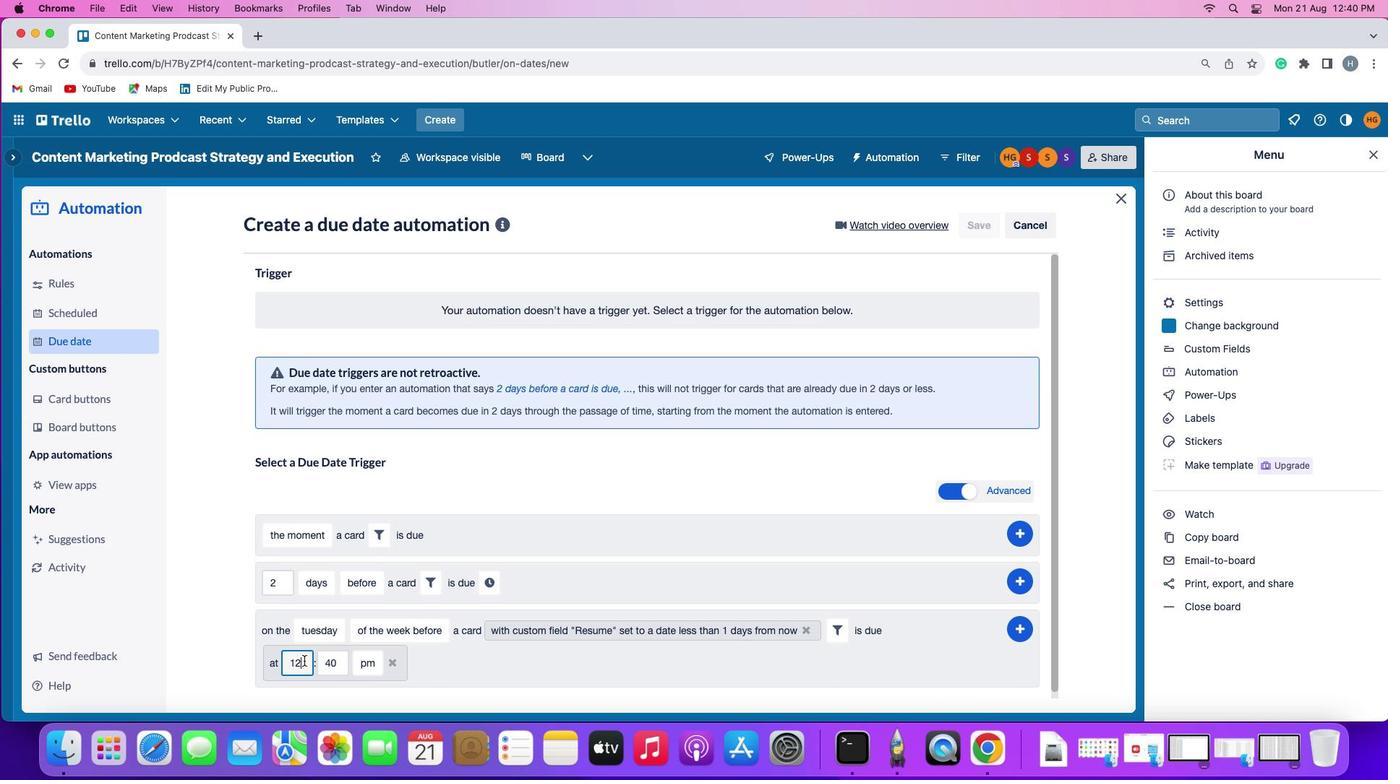 
Action: Key pressed Key.backspace
Screenshot: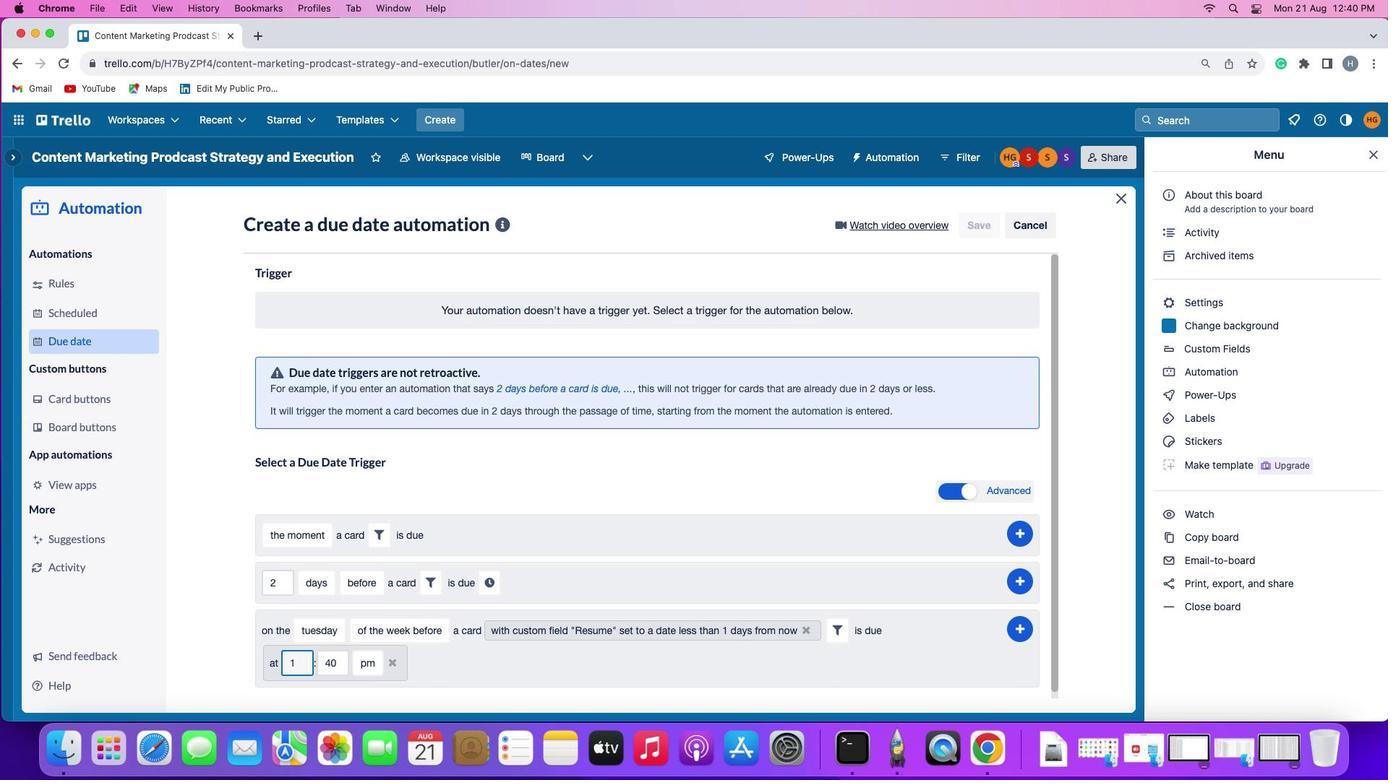
Action: Mouse moved to (303, 660)
Screenshot: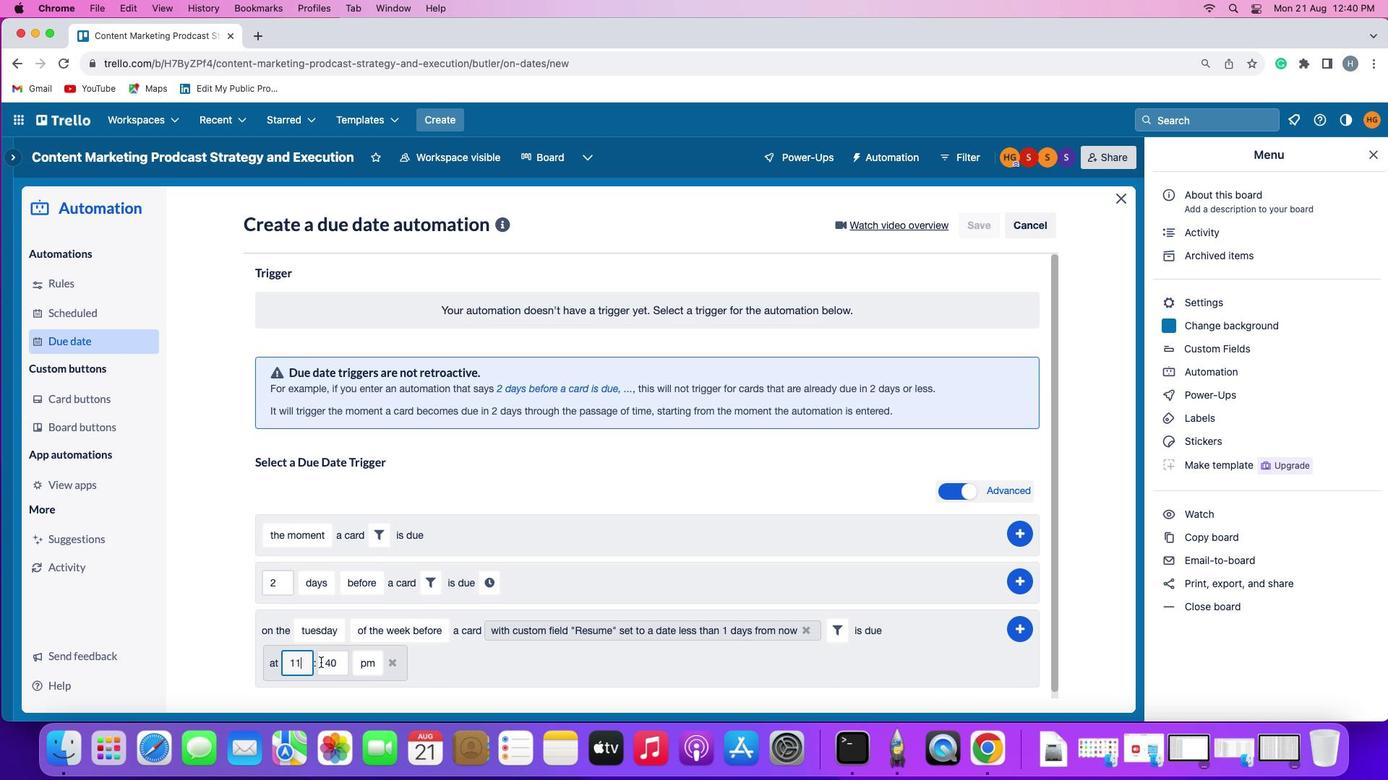 
Action: Key pressed '1'
Screenshot: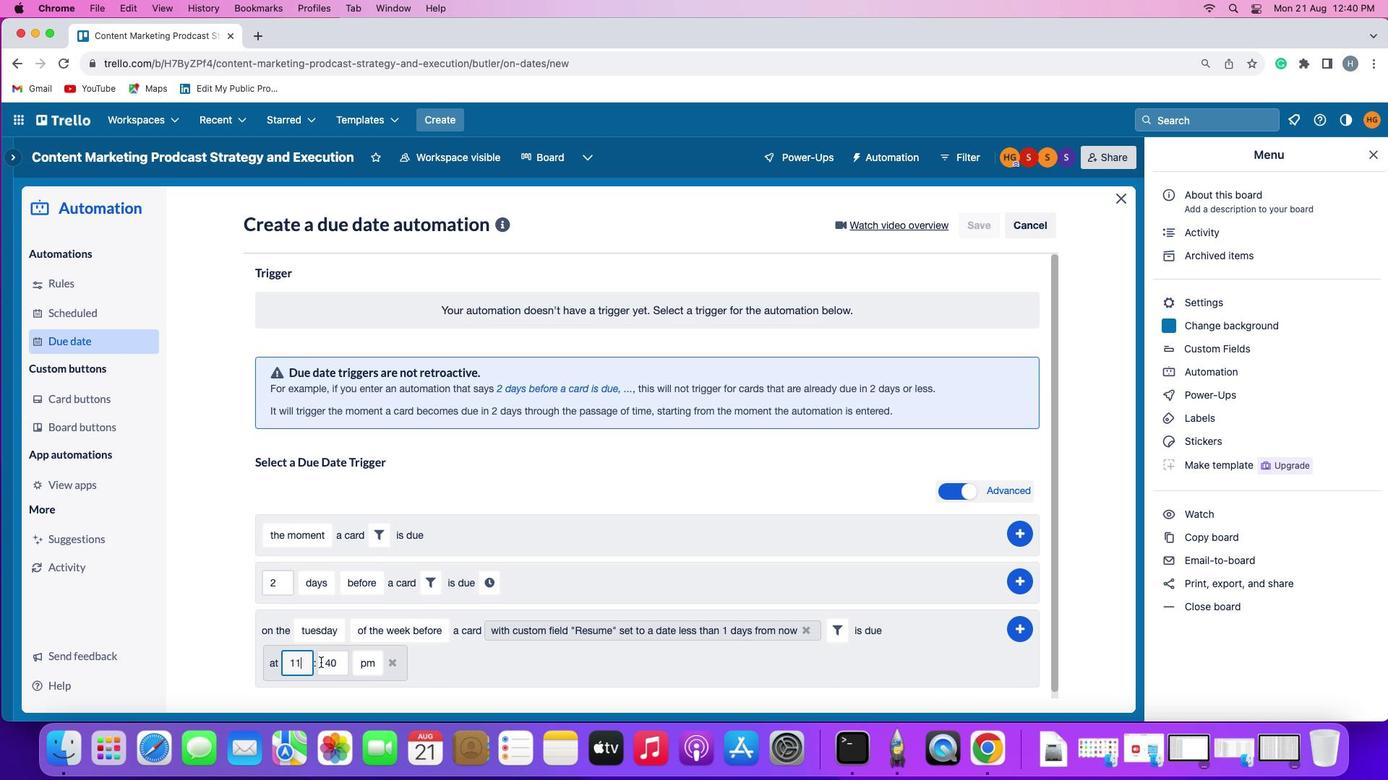 
Action: Mouse moved to (336, 662)
Screenshot: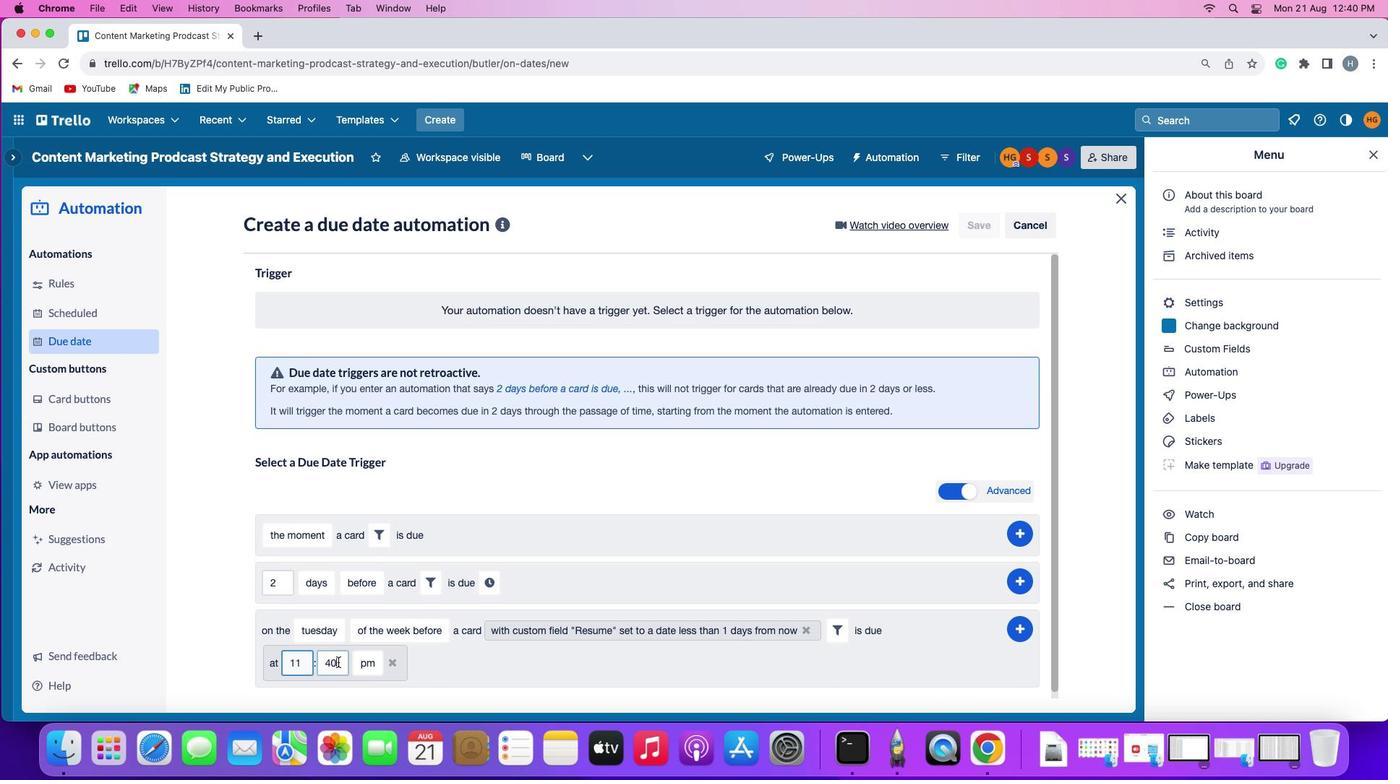 
Action: Mouse pressed left at (336, 662)
Screenshot: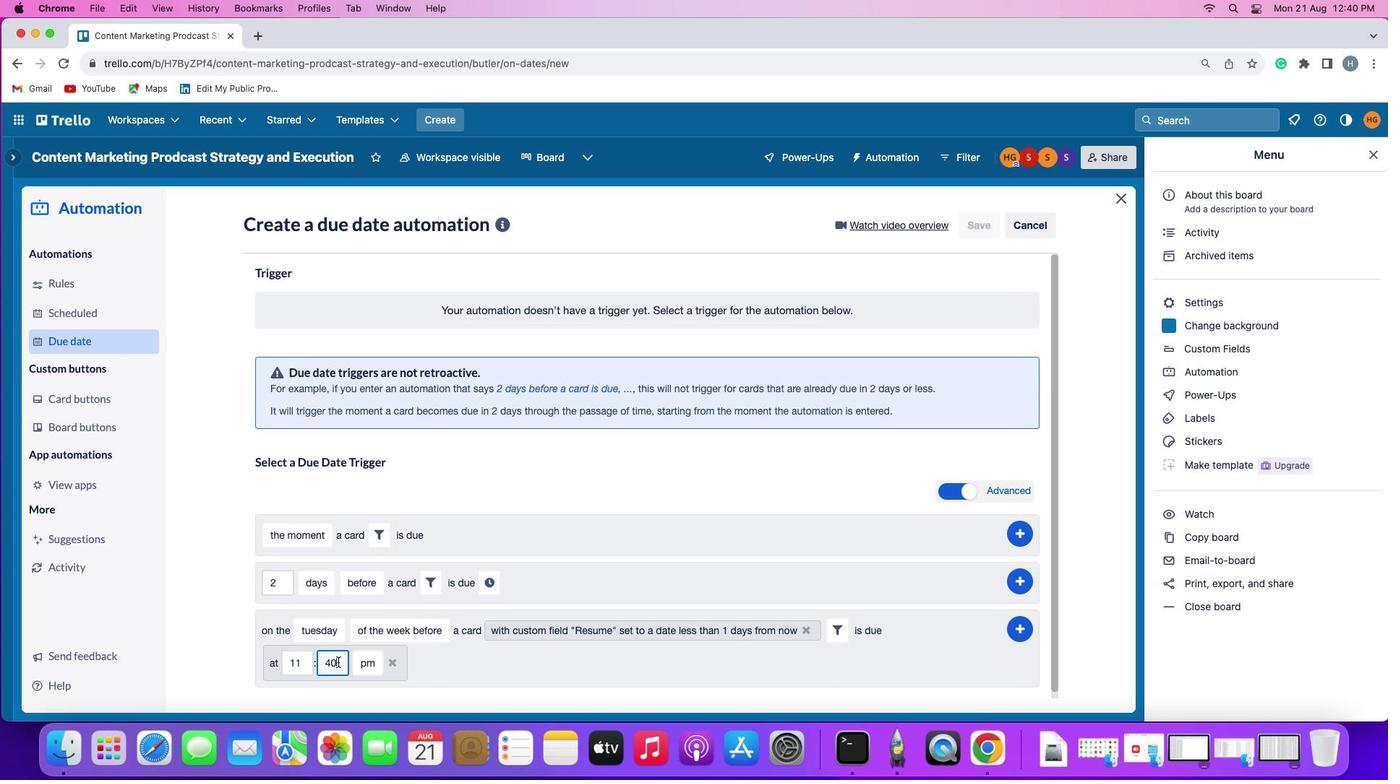 
Action: Key pressed Key.backspace
Screenshot: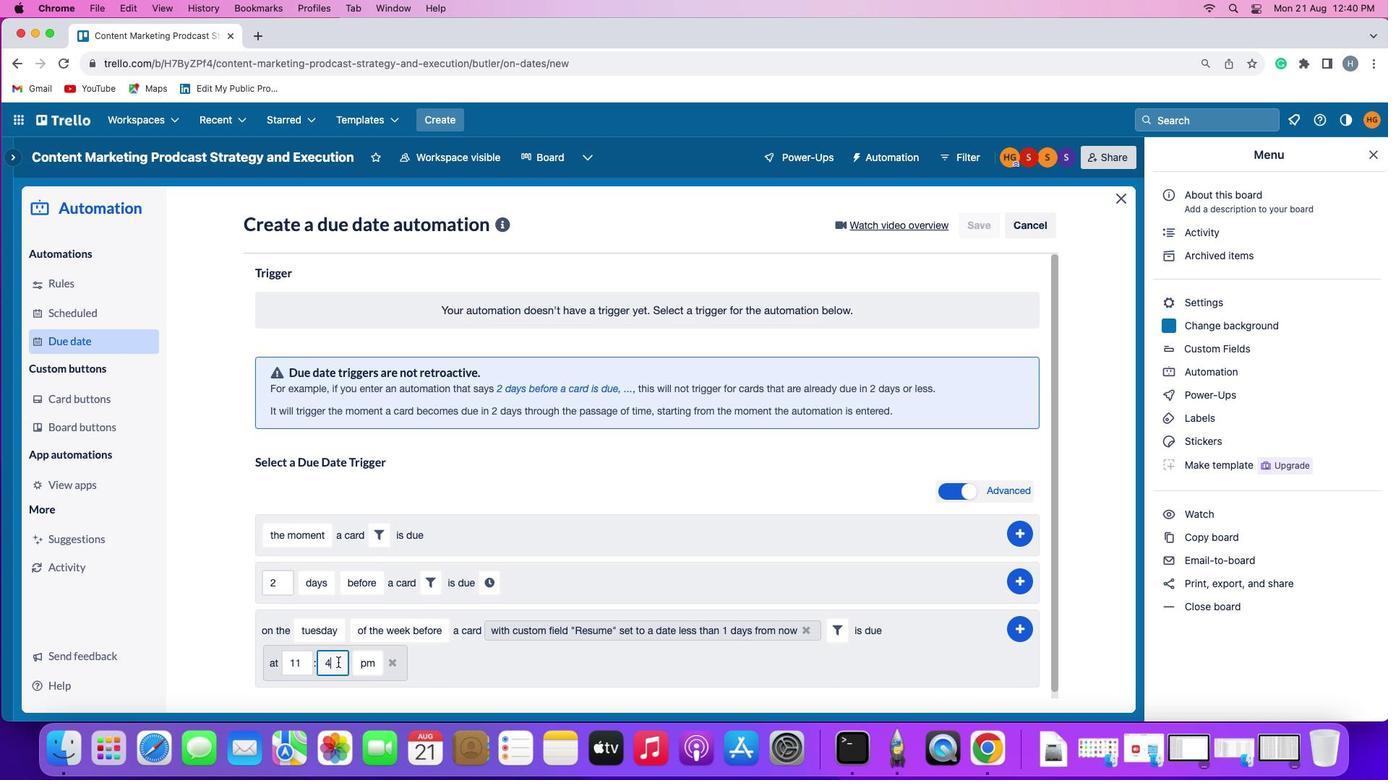 
Action: Mouse moved to (337, 661)
Screenshot: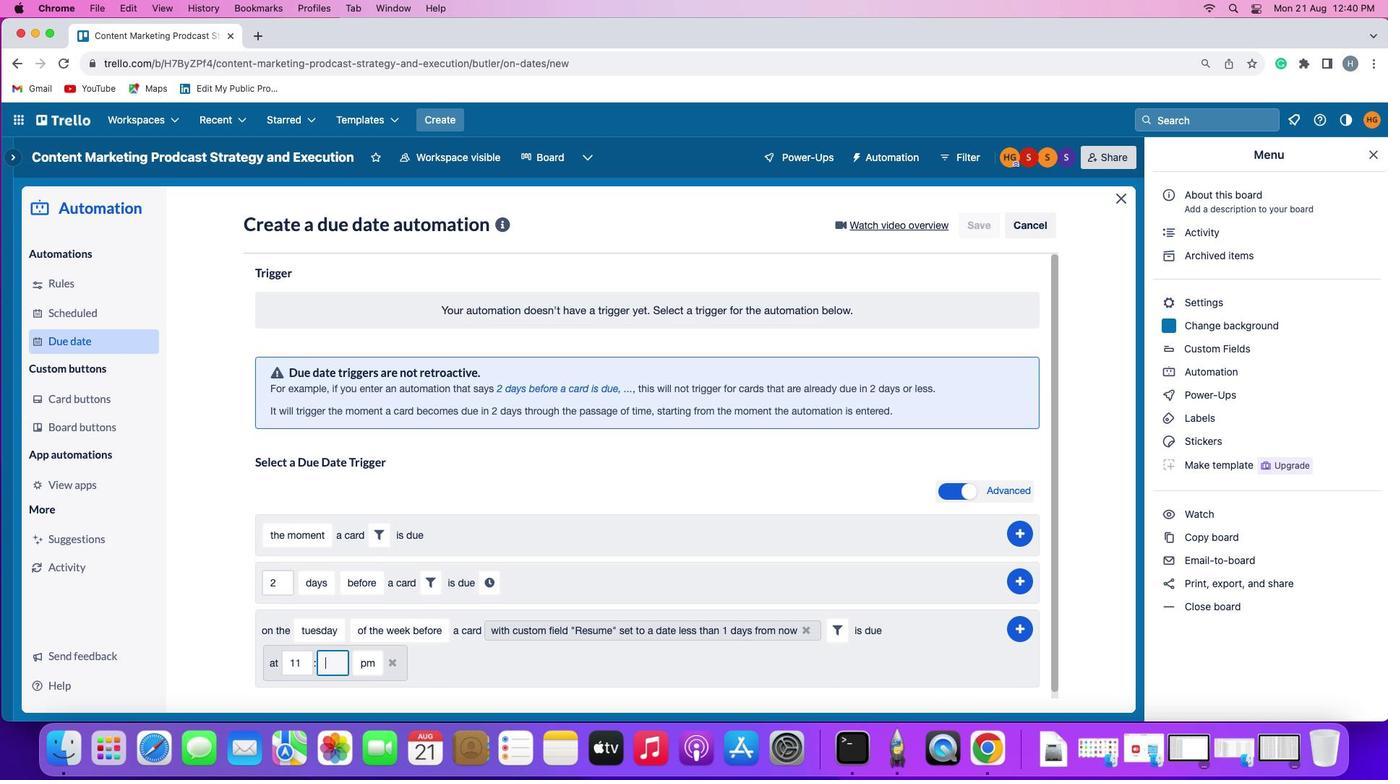
Action: Key pressed Key.backspace'0''0'
Screenshot: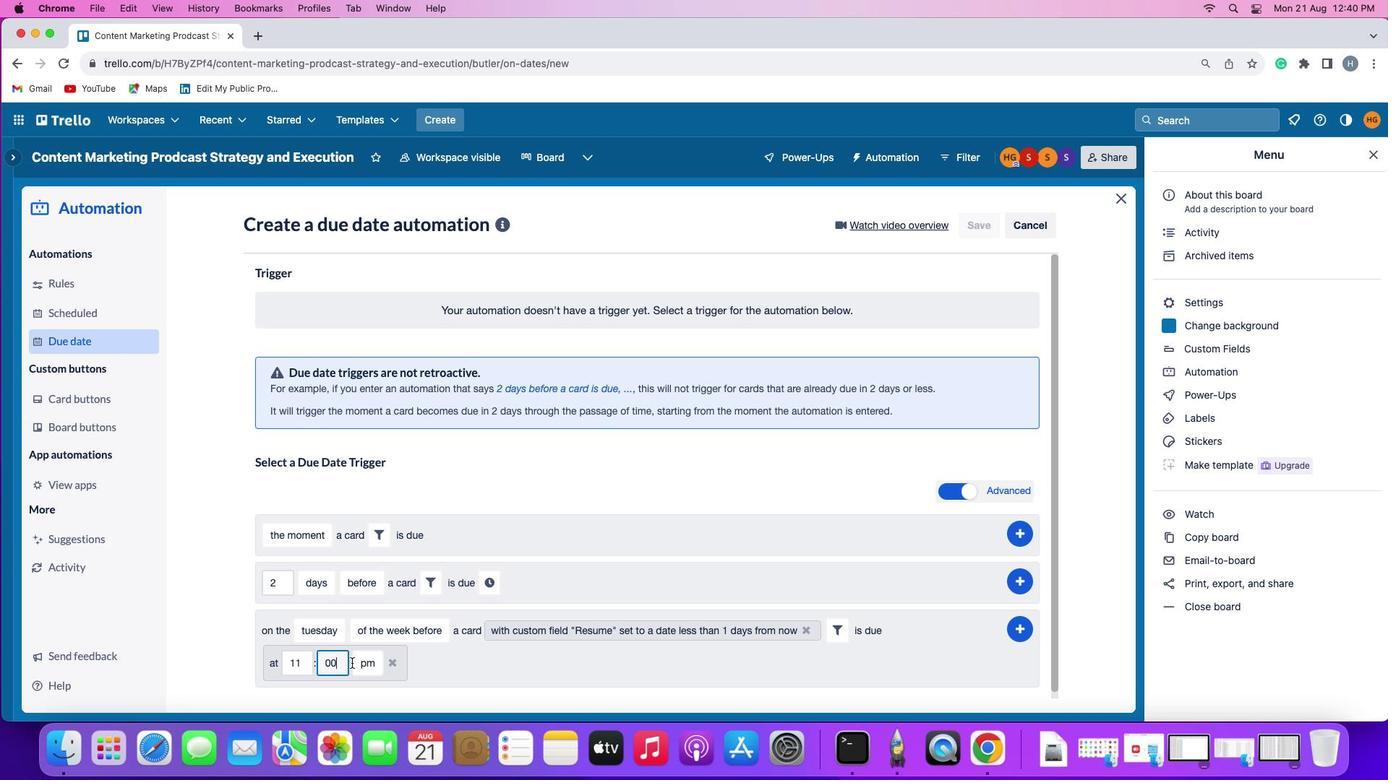 
Action: Mouse moved to (364, 663)
Screenshot: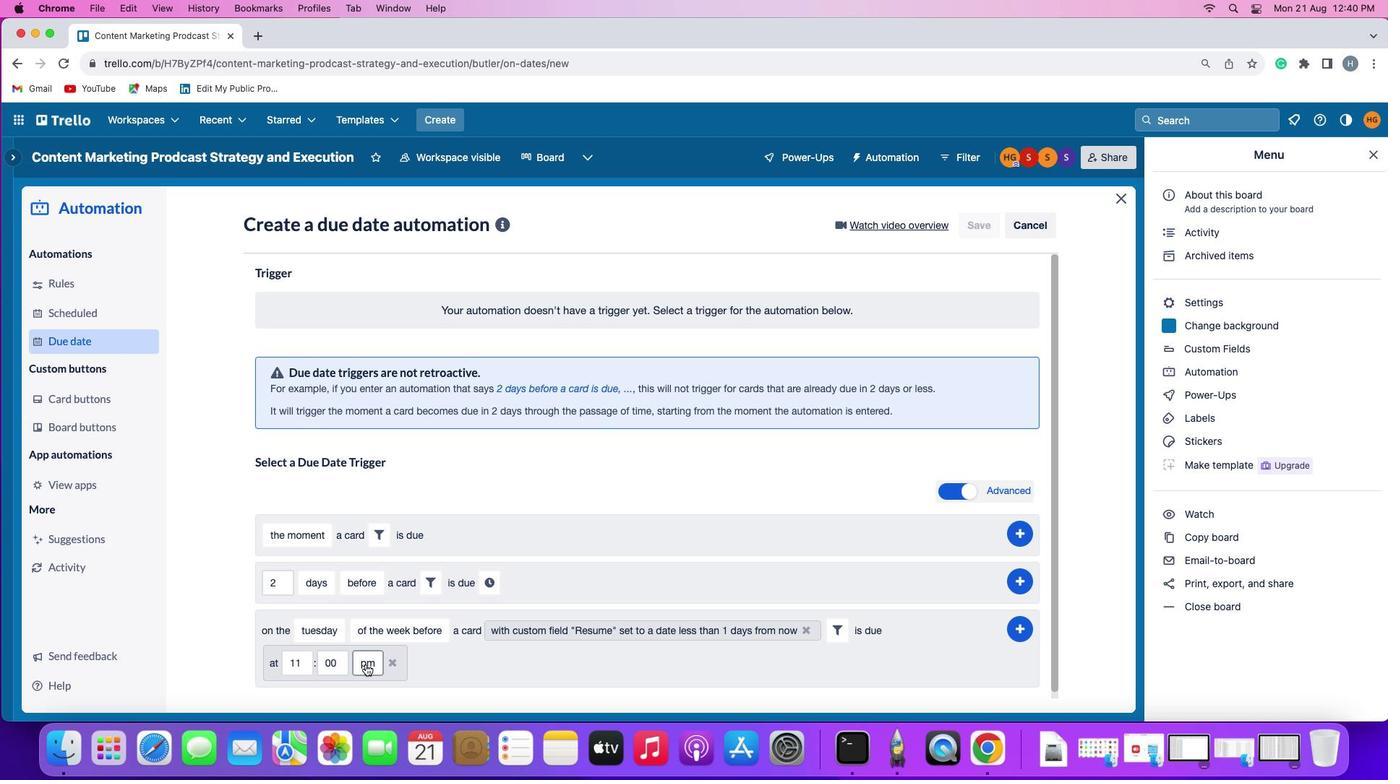 
Action: Mouse pressed left at (364, 663)
Screenshot: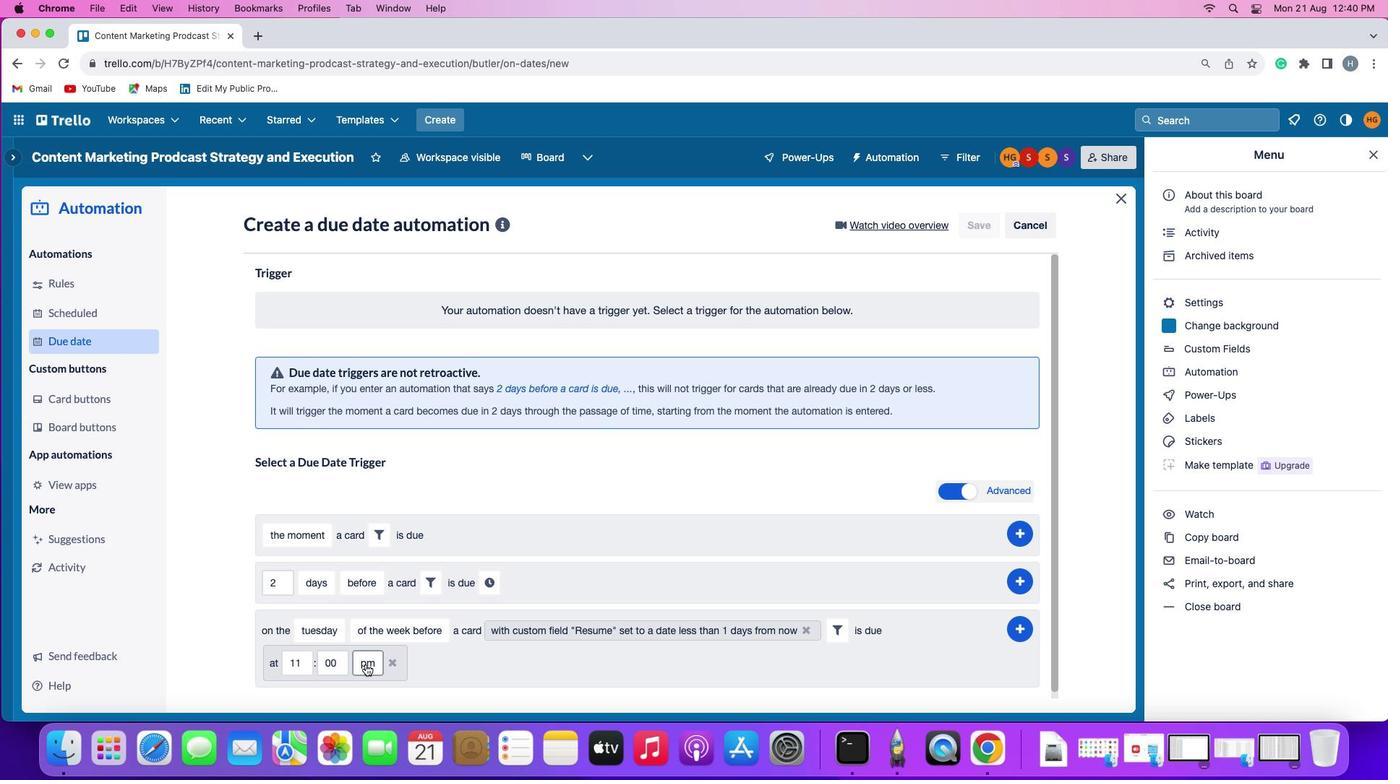 
Action: Mouse moved to (377, 607)
Screenshot: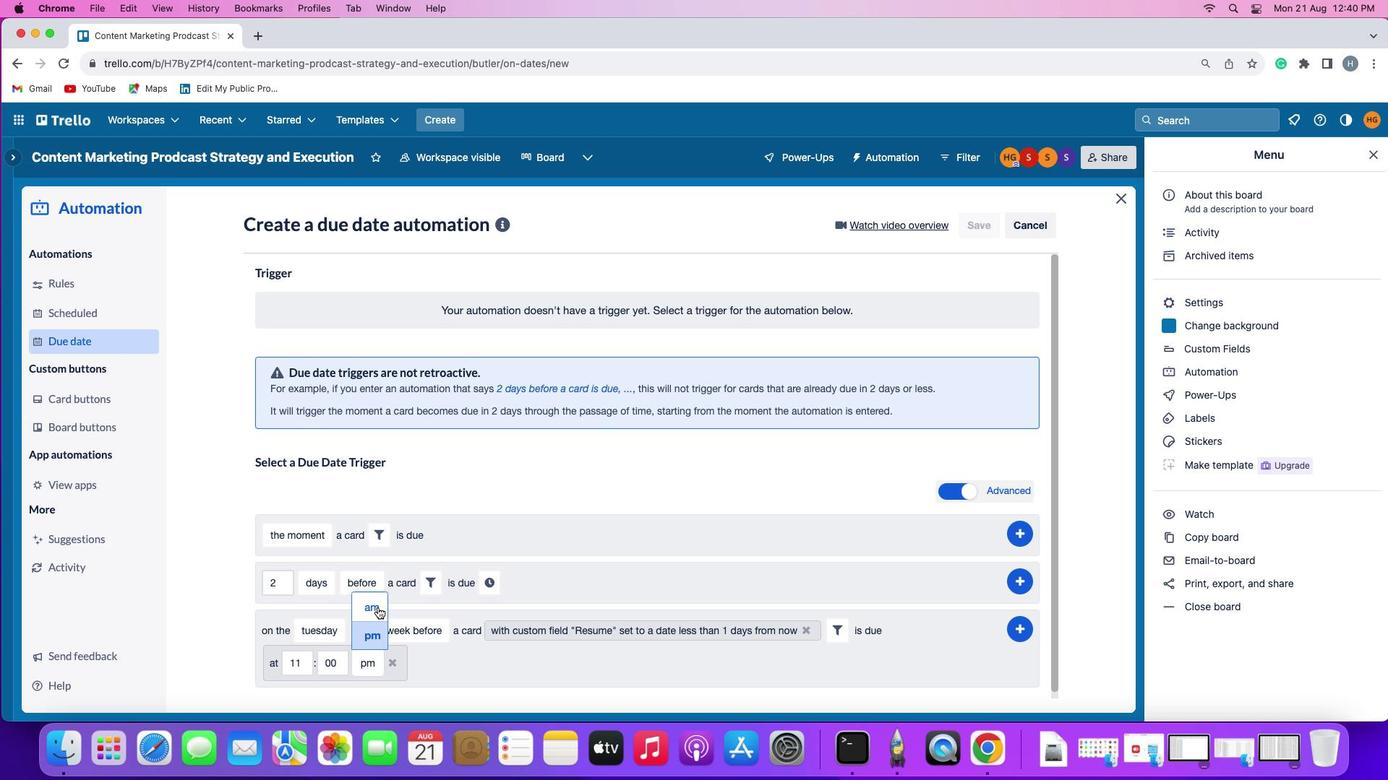 
Action: Mouse pressed left at (377, 607)
Screenshot: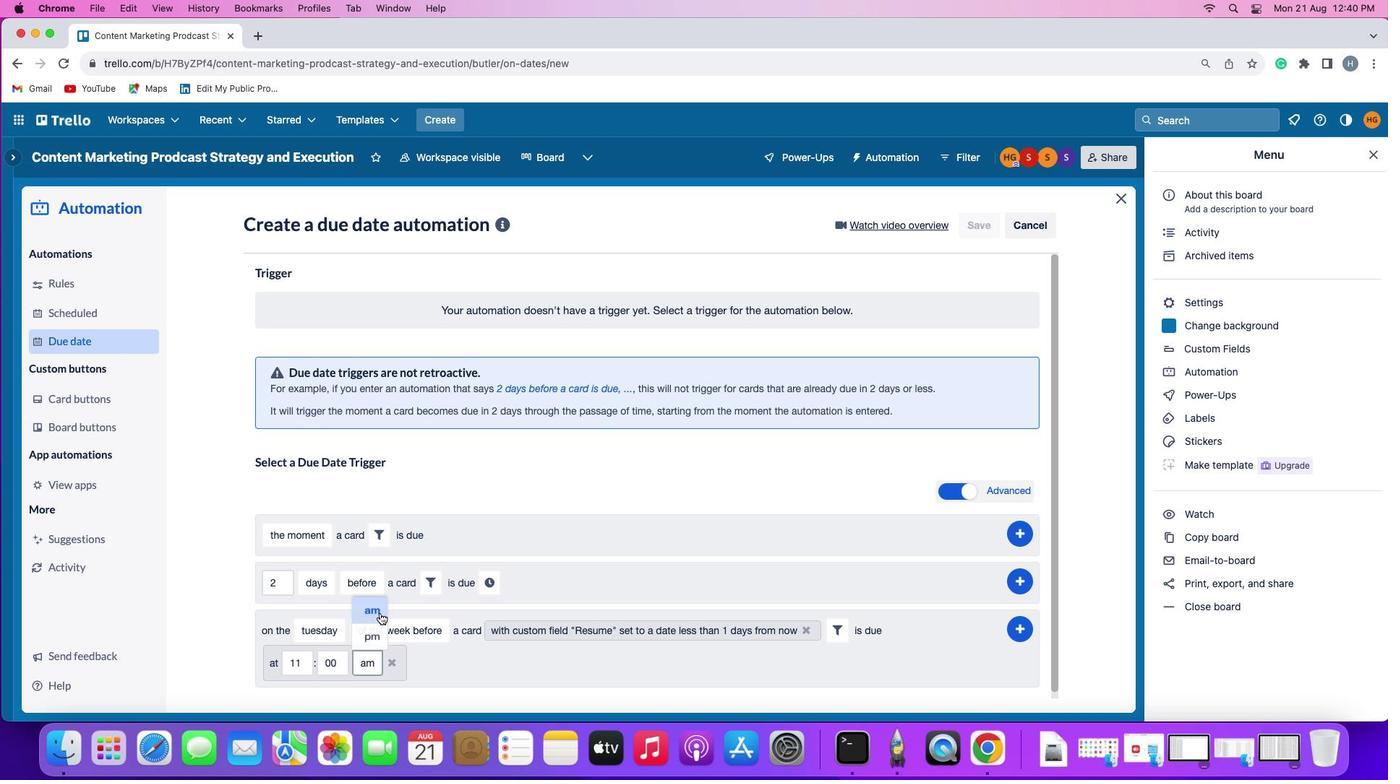 
Action: Mouse moved to (1024, 625)
Screenshot: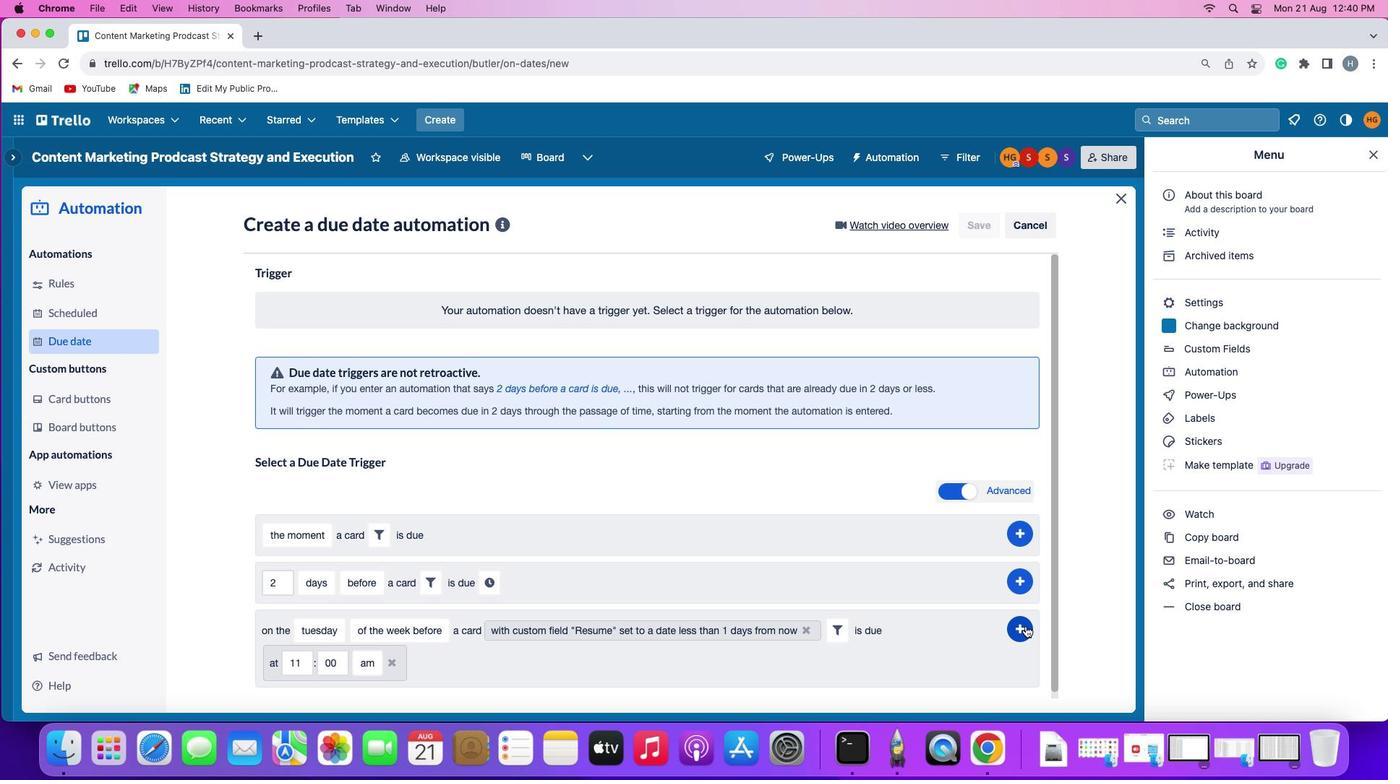 
Action: Mouse pressed left at (1024, 625)
Screenshot: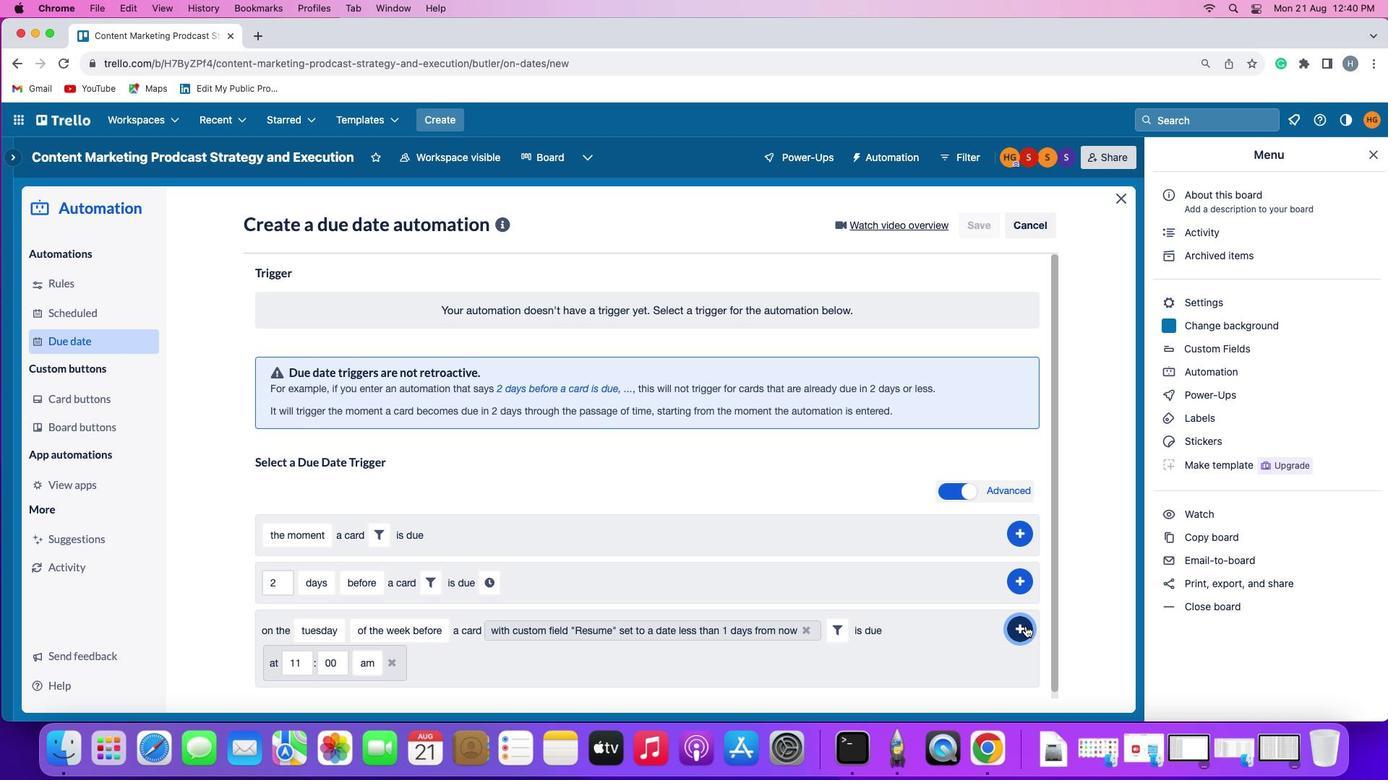 
Action: Mouse moved to (1071, 527)
Screenshot: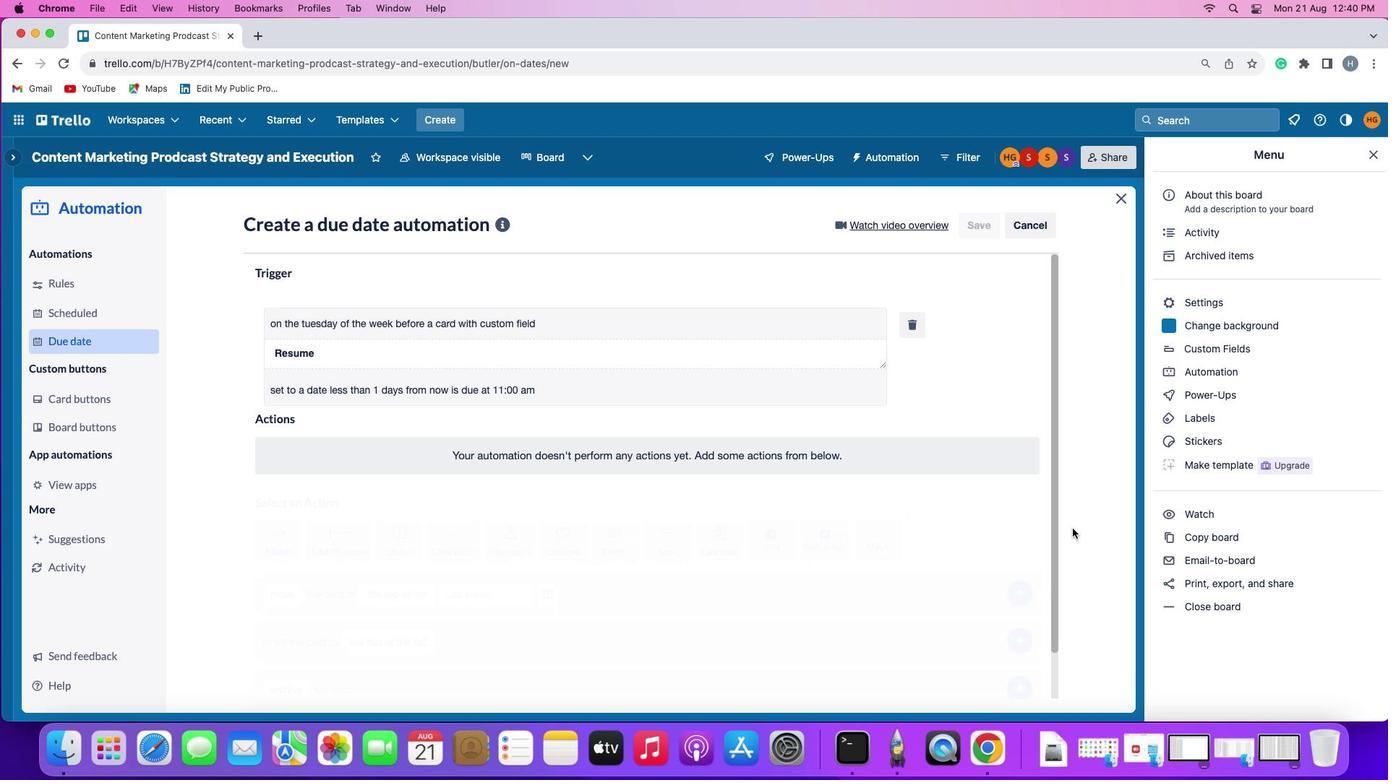 
